 Task: Compose an email with the signature Greyson Robinson with the subject Update on a performance improvement plan and the message We have received your request and will get back to you with a resolution as soon as possible. from softage.8@softage.net to softage.4@softage.net Select the numbered list and change the font typography to strikethroughSelect the numbered list and remove the font typography strikethrough Send the email. Finally, move the email from Sent Items to the label Counseling
Action: Mouse moved to (1143, 67)
Screenshot: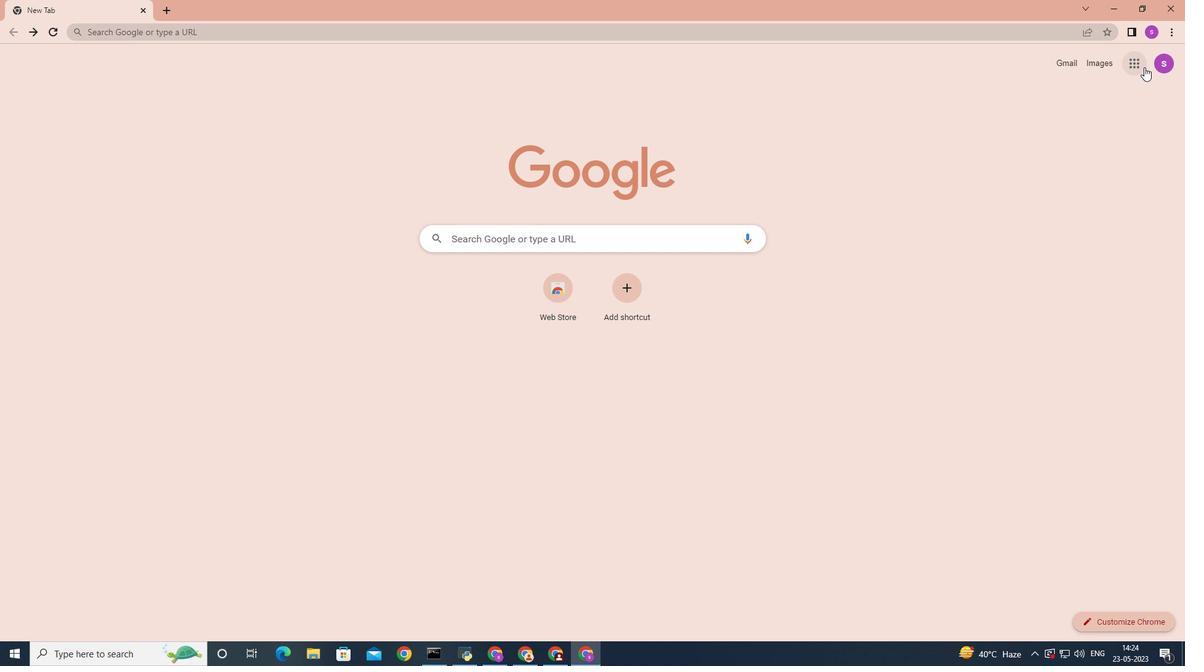 
Action: Mouse pressed left at (1143, 67)
Screenshot: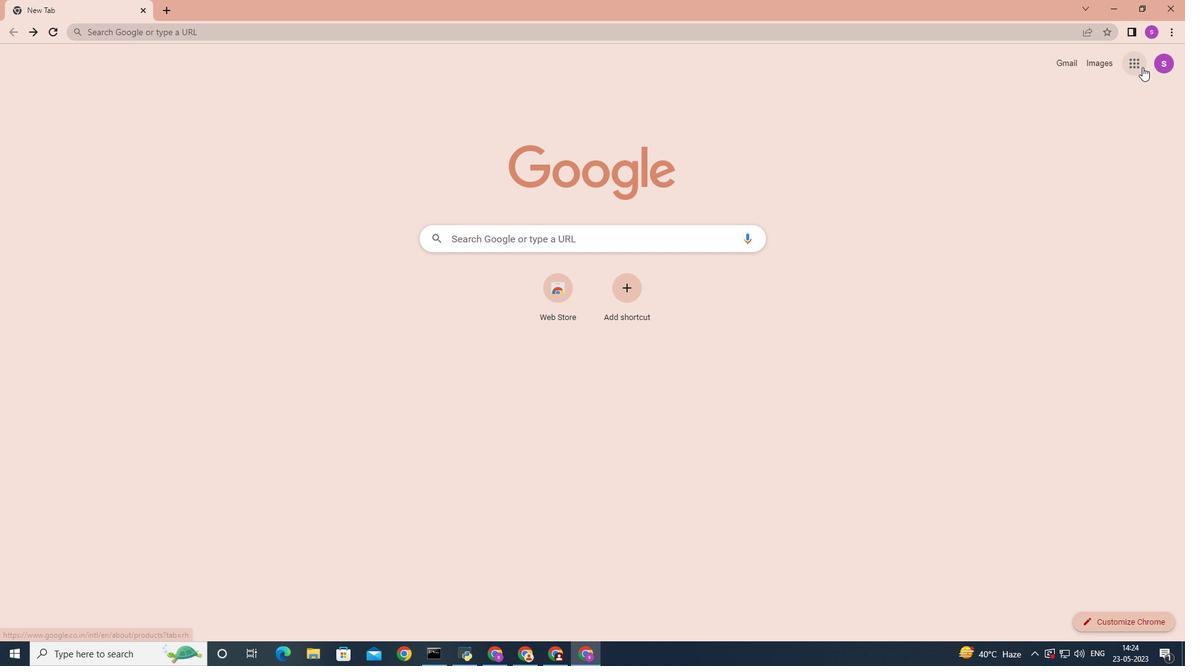 
Action: Mouse moved to (1104, 135)
Screenshot: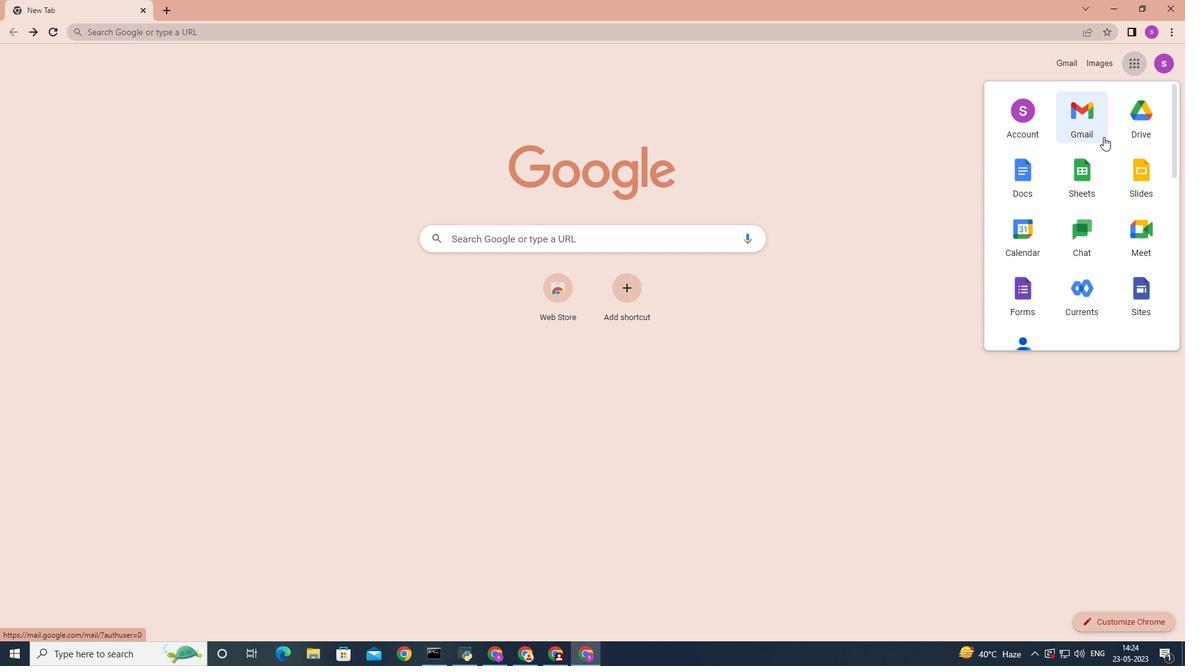 
Action: Mouse pressed left at (1104, 135)
Screenshot: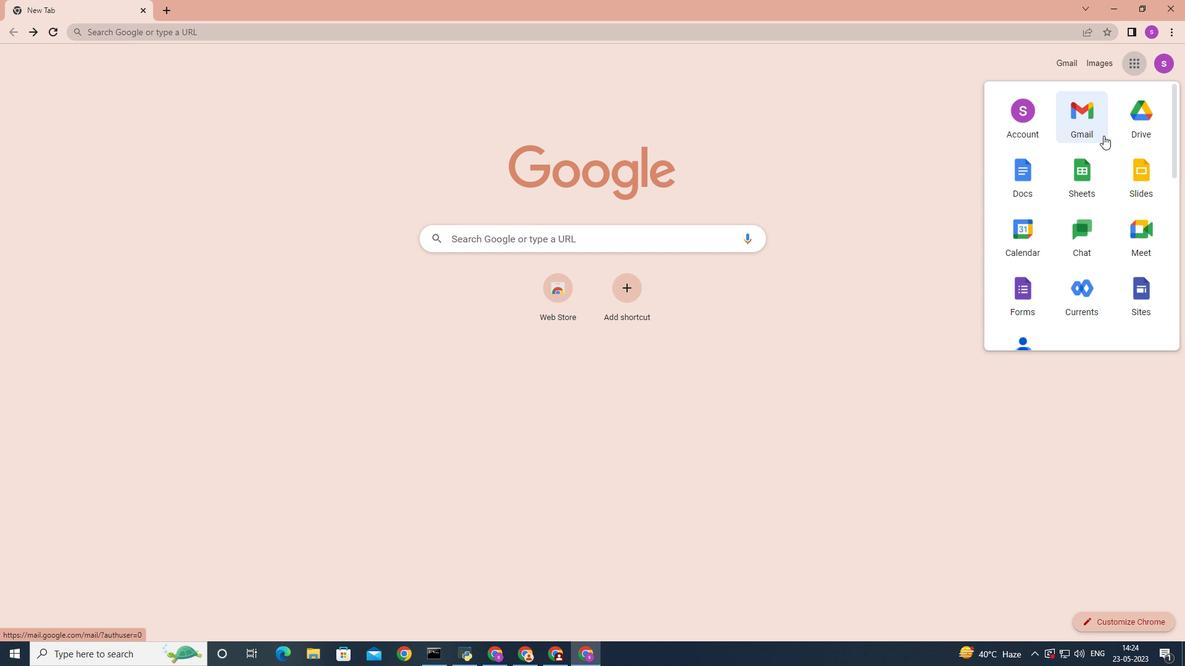 
Action: Mouse moved to (1052, 73)
Screenshot: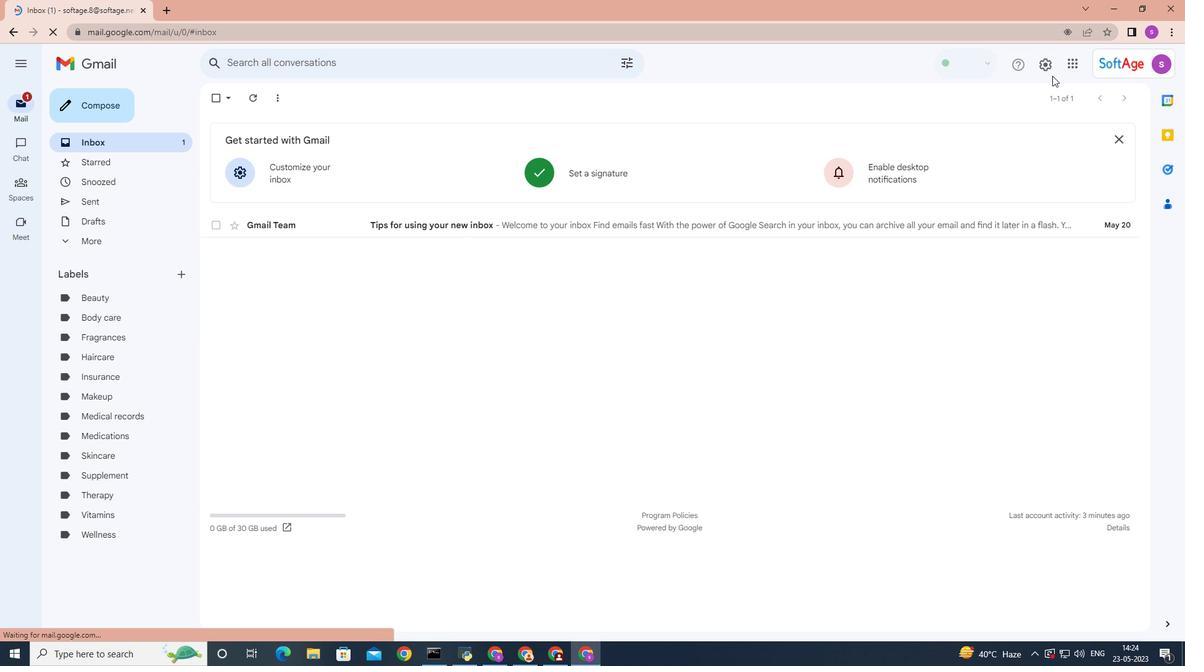 
Action: Mouse pressed left at (1052, 73)
Screenshot: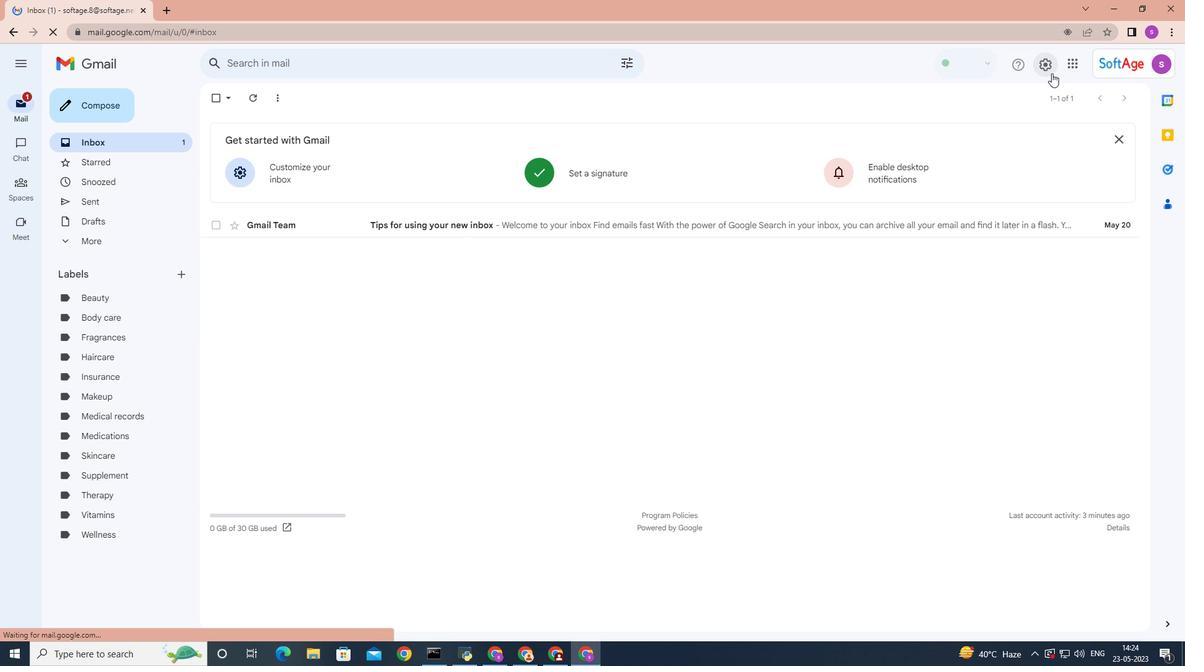 
Action: Mouse moved to (1061, 127)
Screenshot: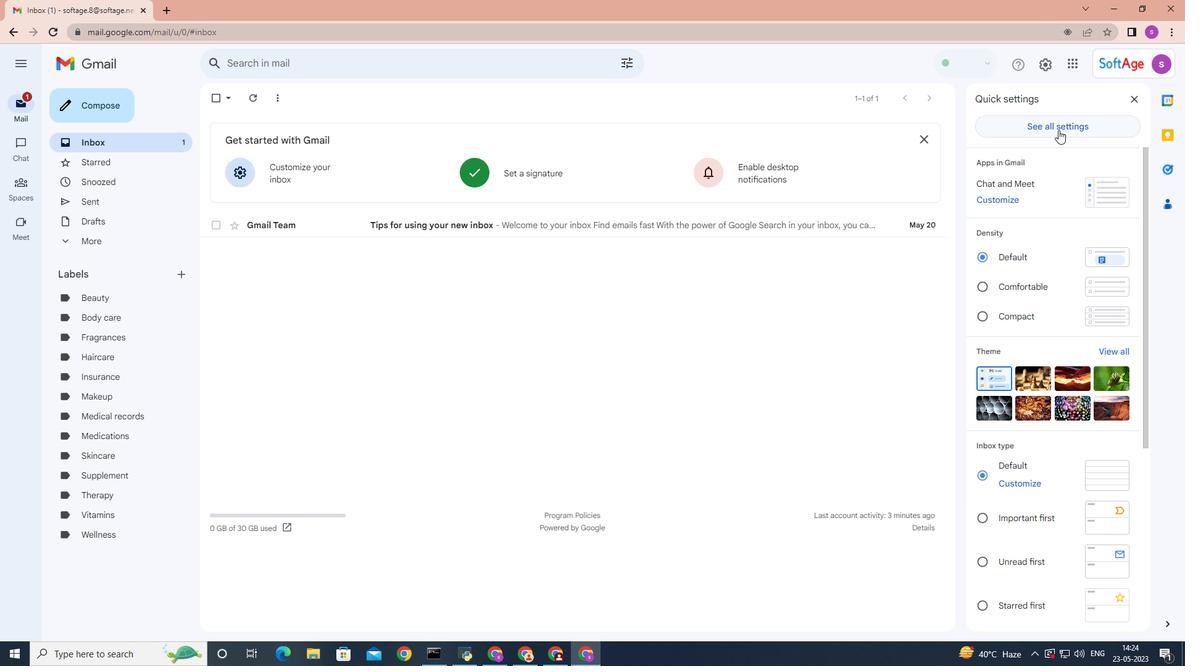 
Action: Mouse pressed left at (1061, 127)
Screenshot: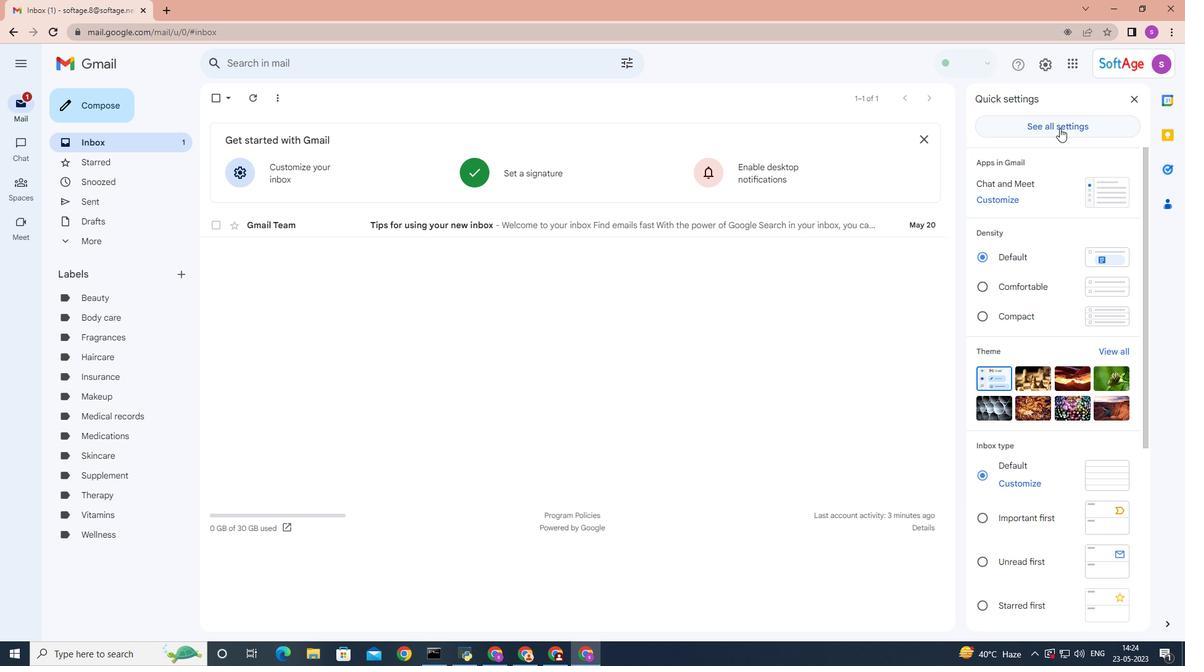 
Action: Mouse moved to (733, 331)
Screenshot: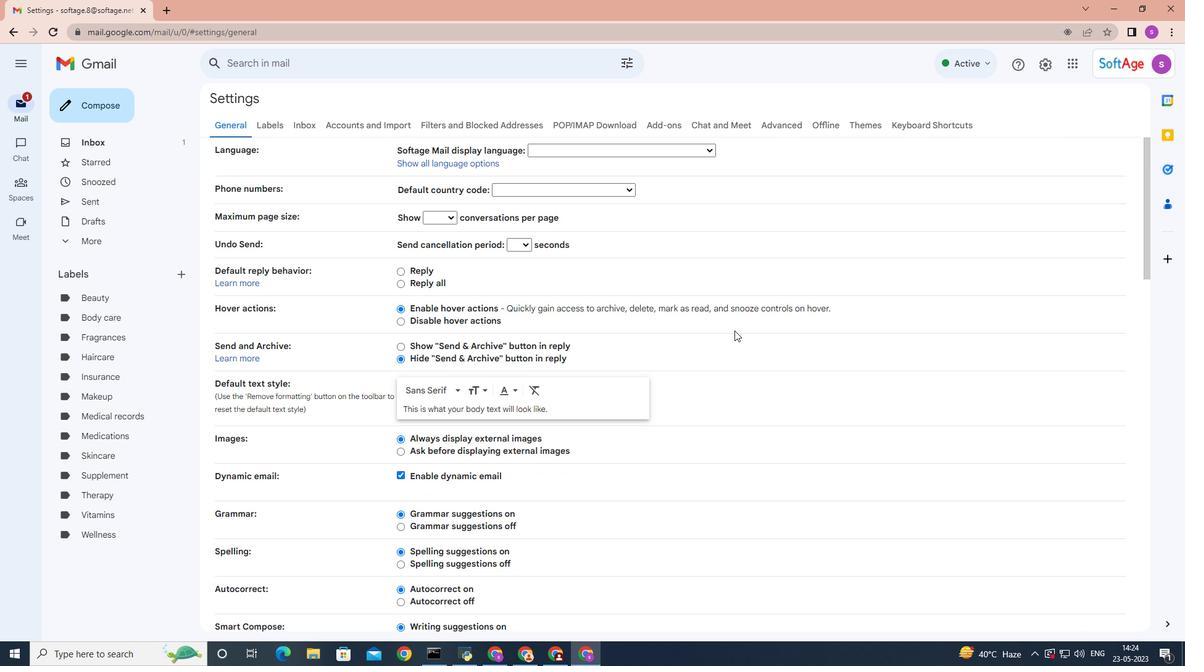 
Action: Mouse scrolled (733, 330) with delta (0, 0)
Screenshot: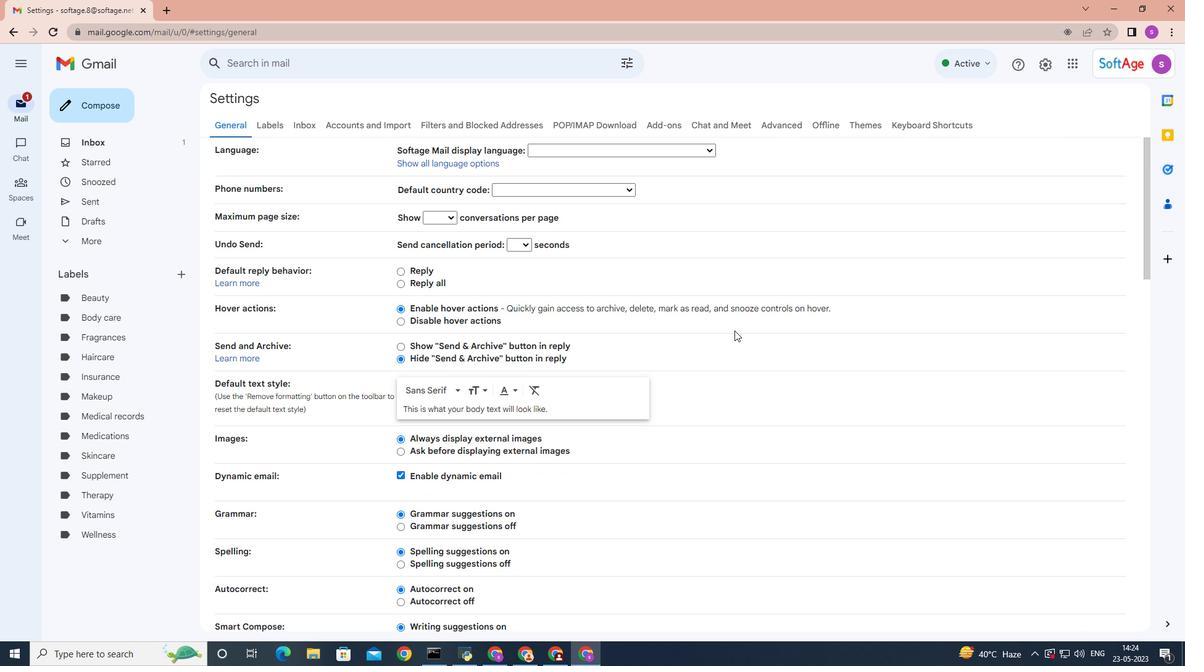 
Action: Mouse scrolled (733, 330) with delta (0, 0)
Screenshot: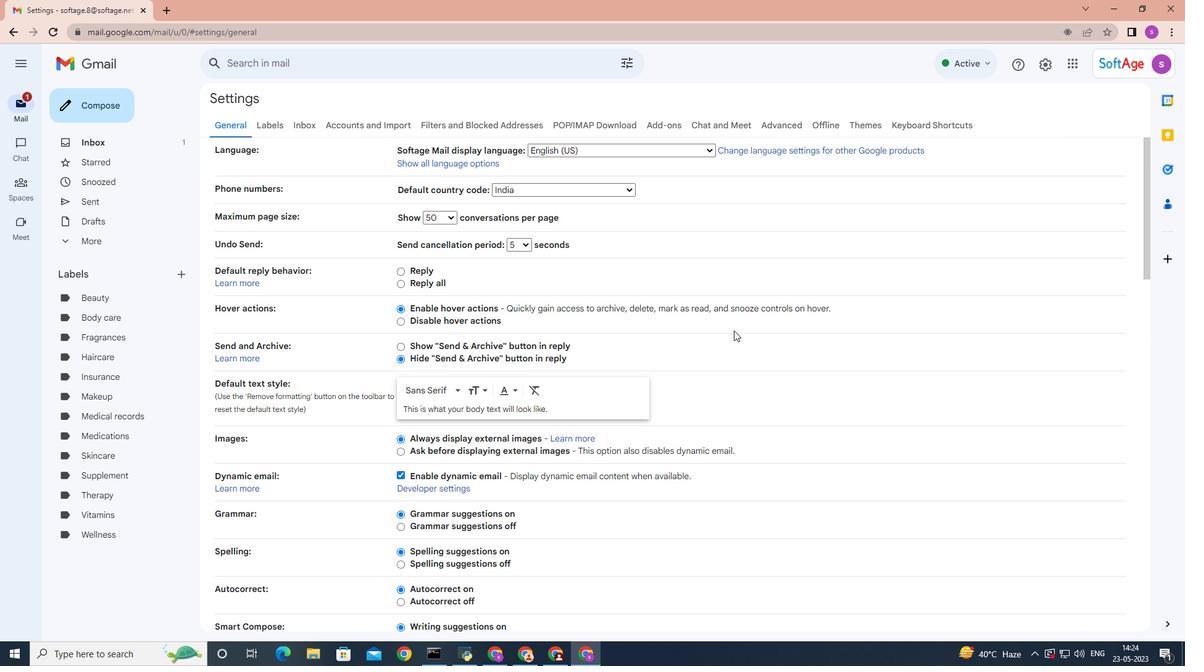 
Action: Mouse scrolled (733, 330) with delta (0, 0)
Screenshot: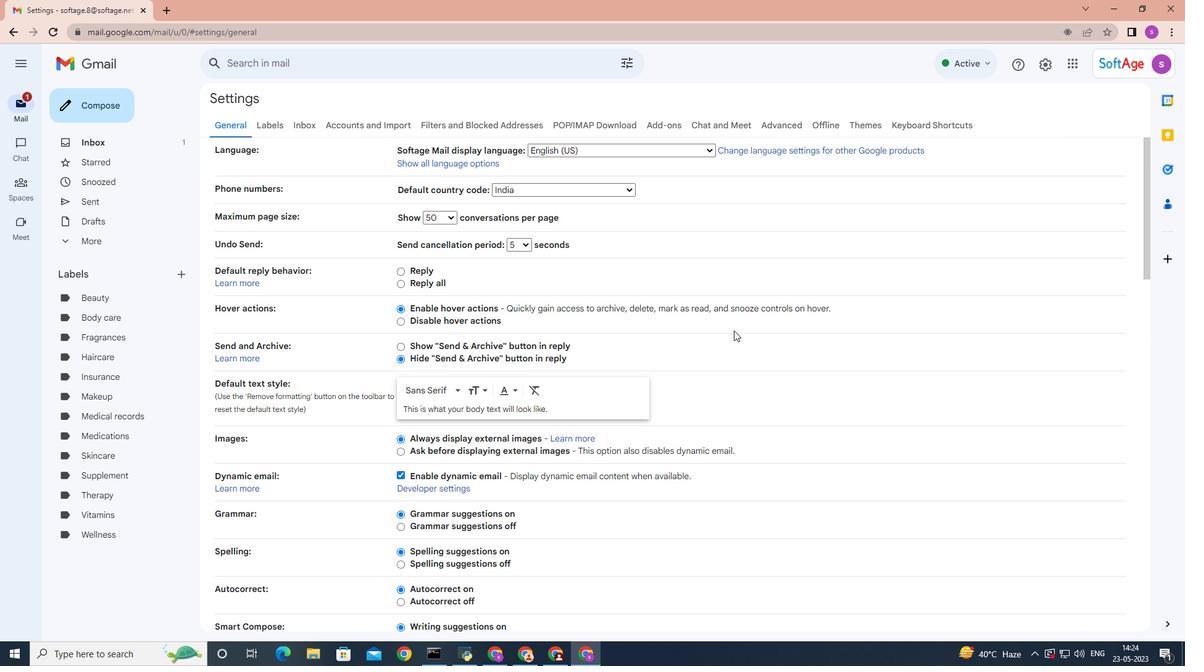 
Action: Mouse moved to (733, 331)
Screenshot: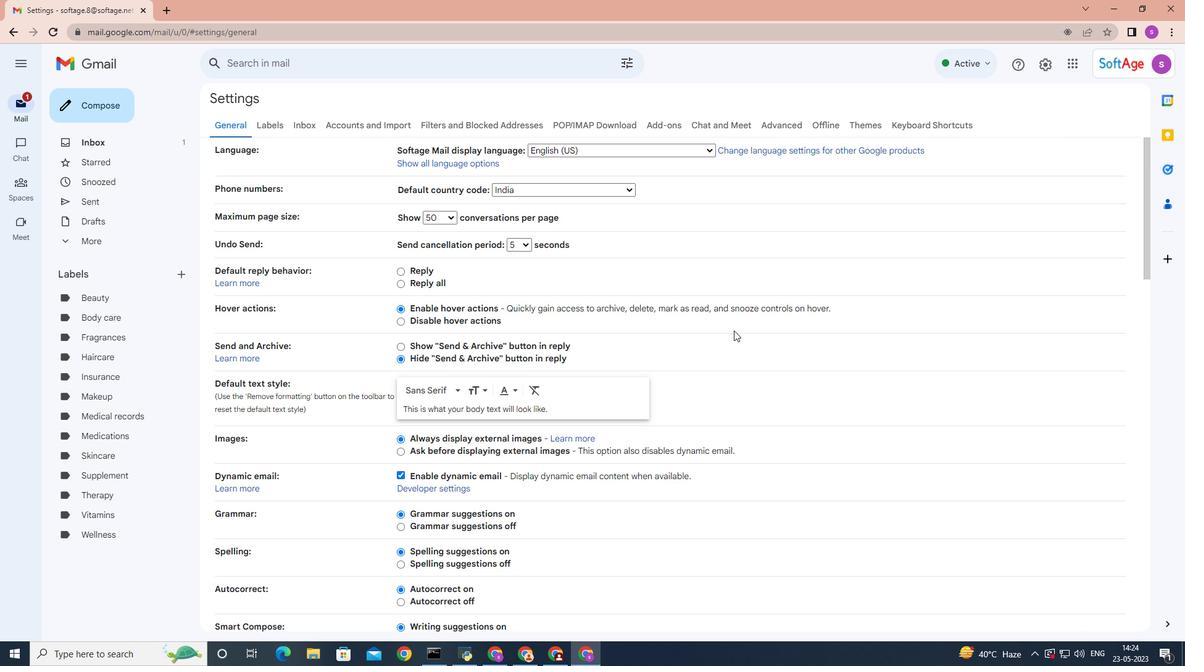 
Action: Mouse scrolled (733, 330) with delta (0, 0)
Screenshot: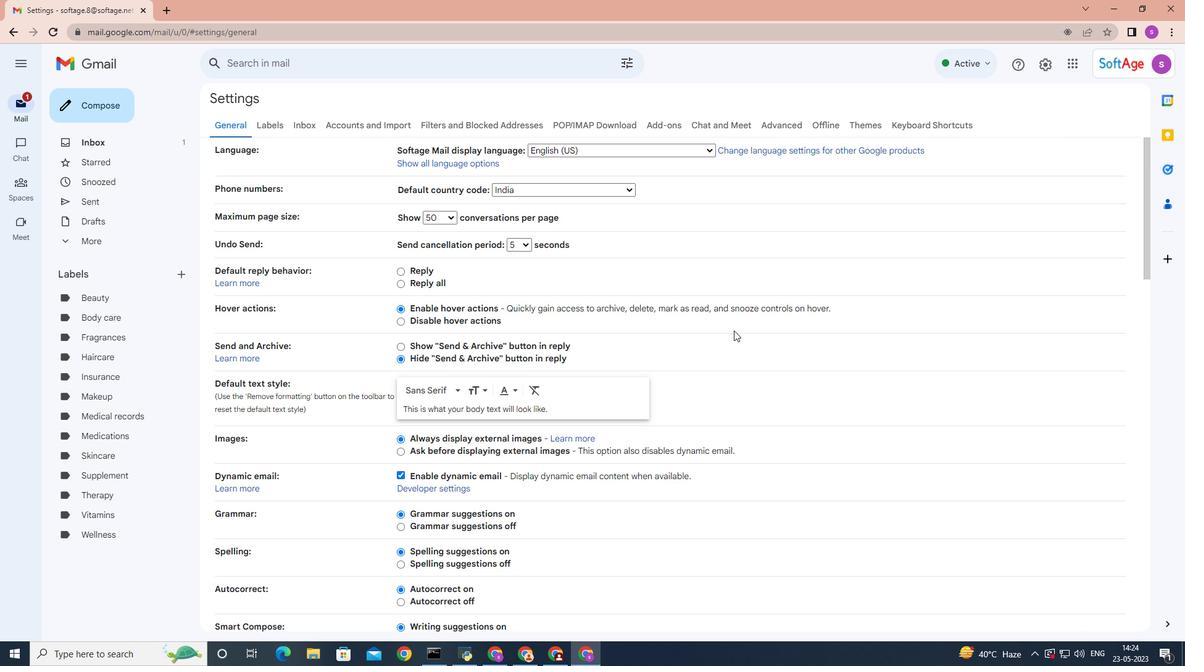 
Action: Mouse moved to (731, 331)
Screenshot: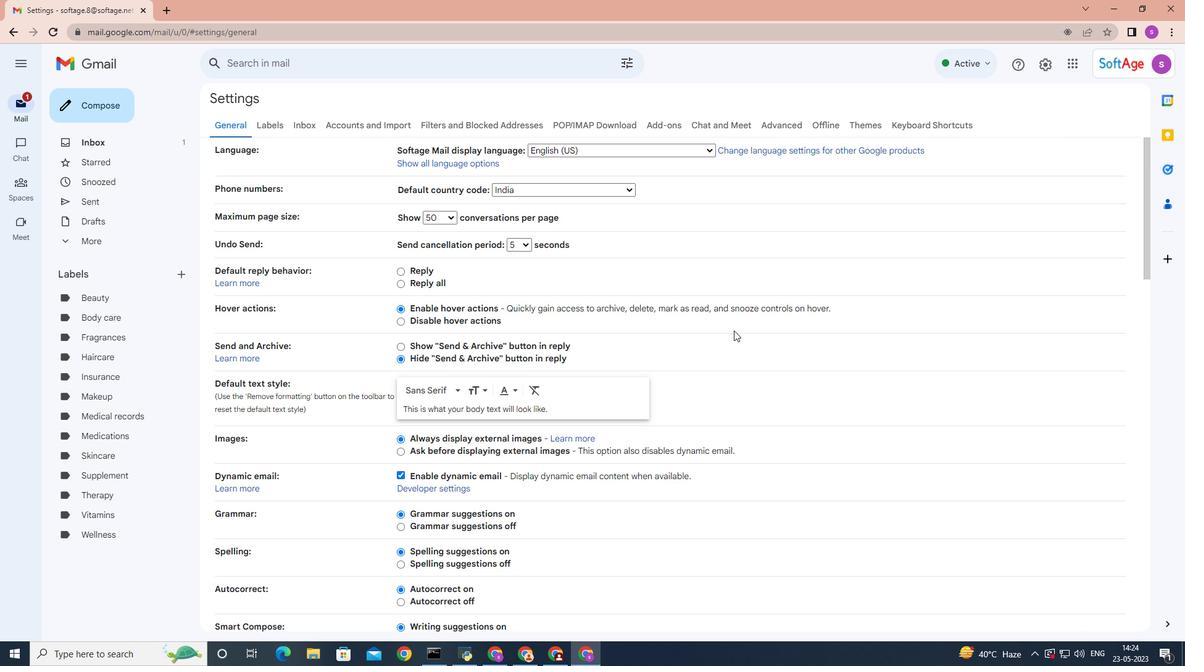 
Action: Mouse scrolled (731, 330) with delta (0, 0)
Screenshot: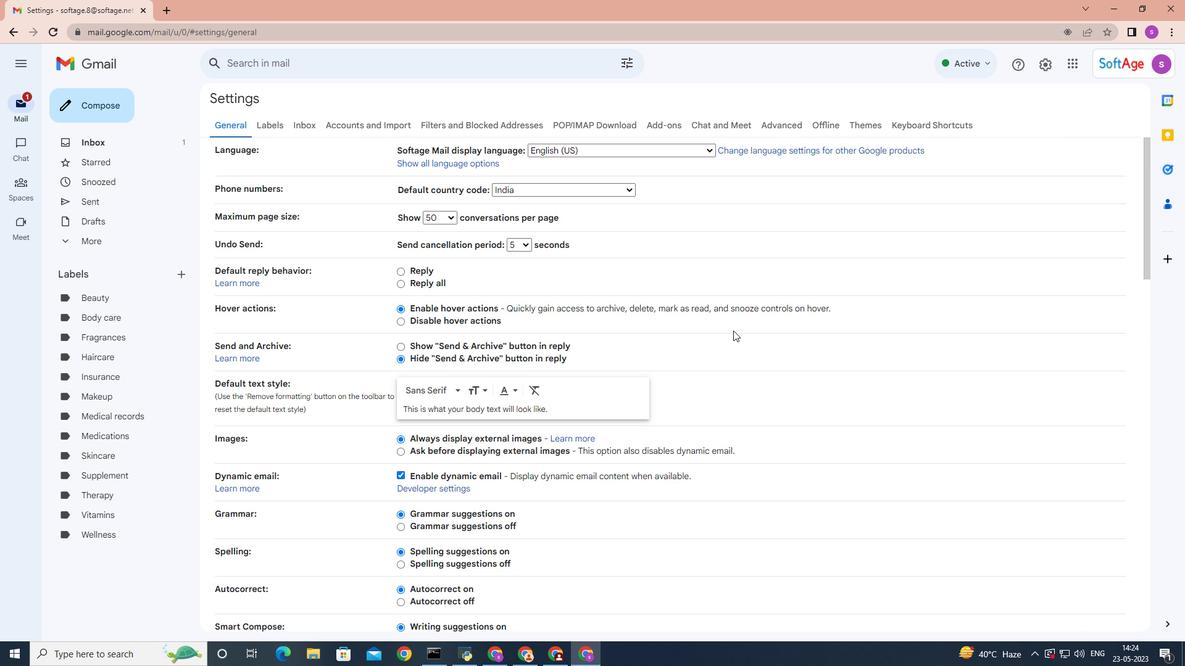 
Action: Mouse moved to (731, 331)
Screenshot: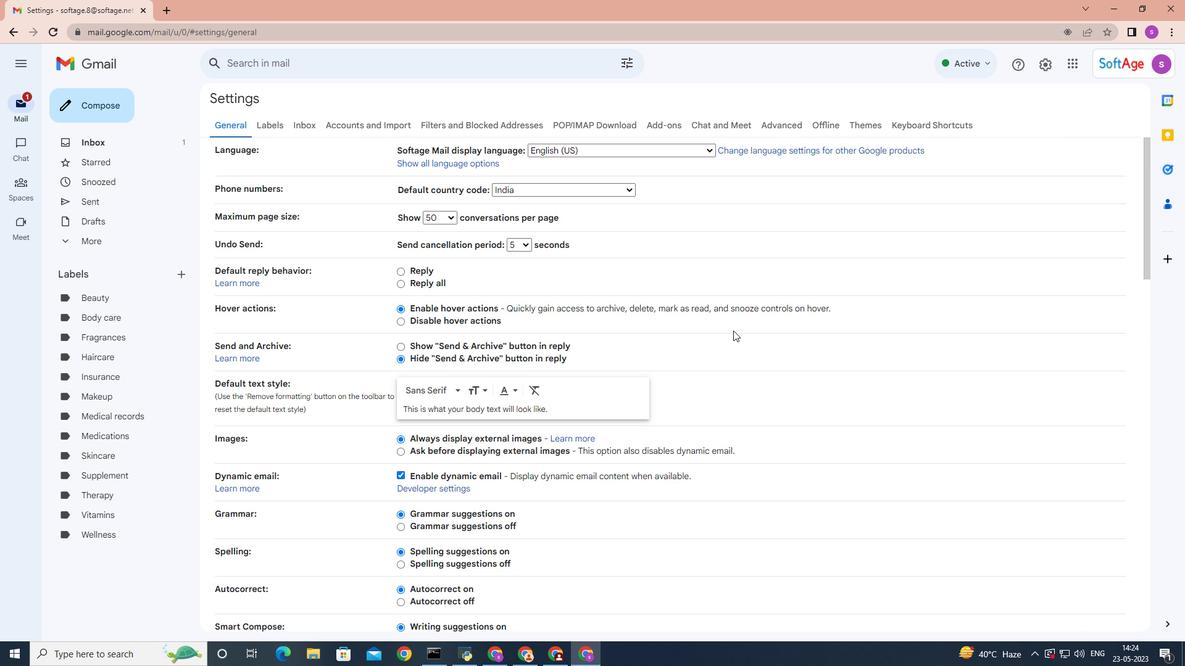 
Action: Mouse scrolled (731, 330) with delta (0, 0)
Screenshot: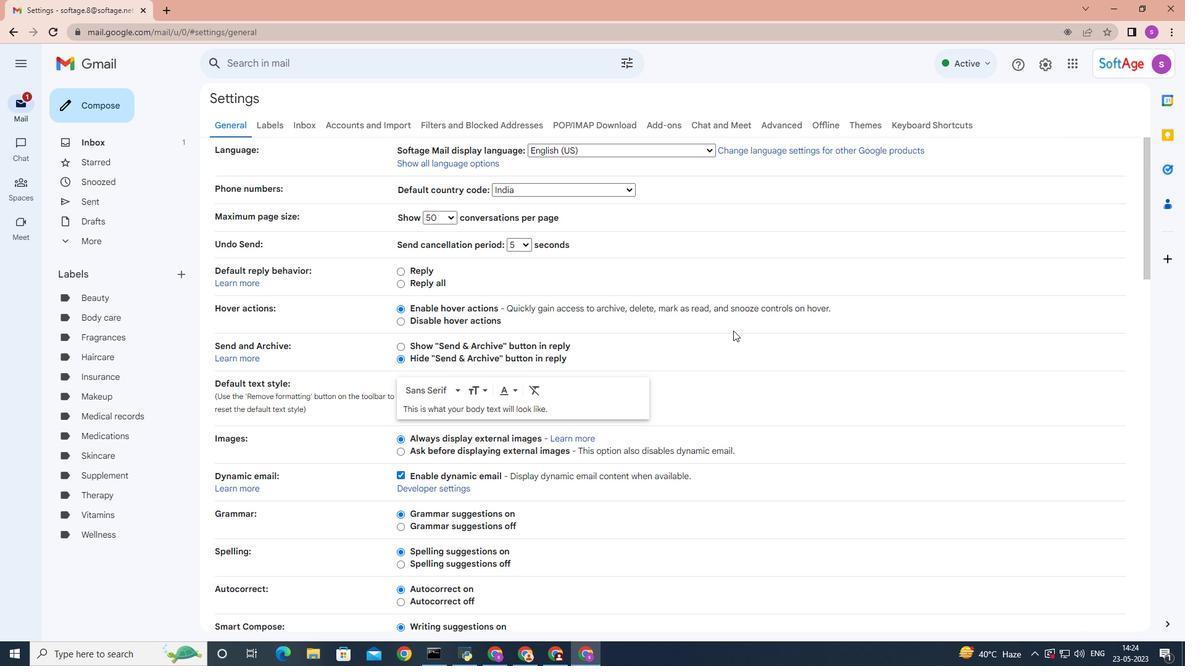 
Action: Mouse moved to (731, 329)
Screenshot: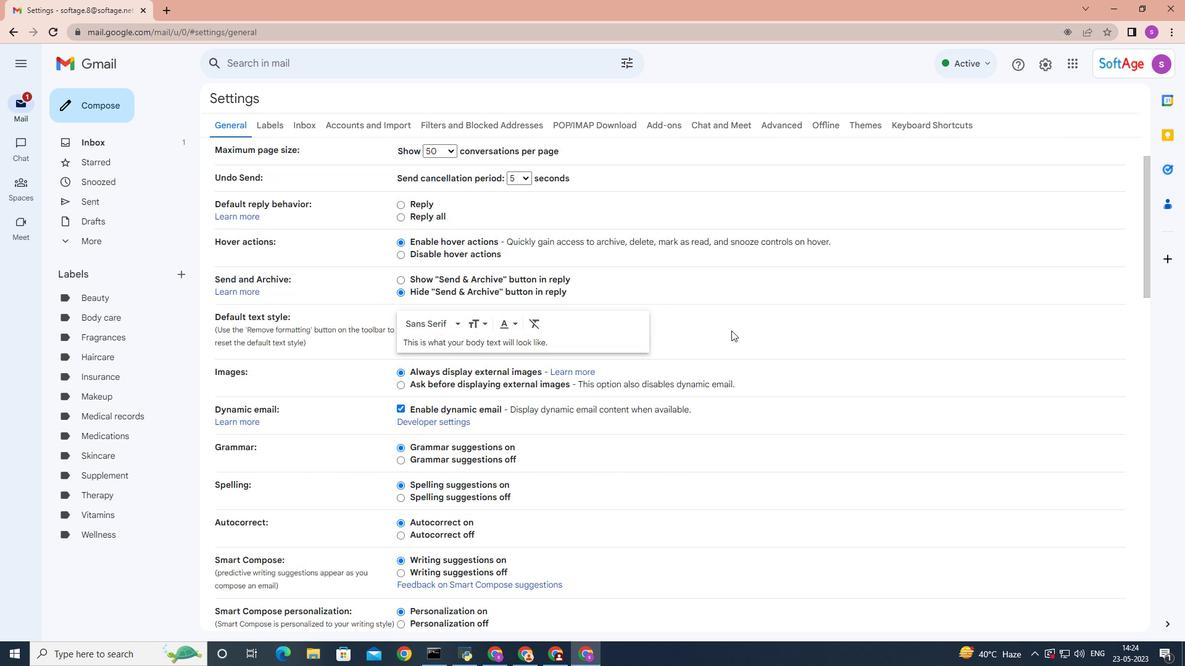 
Action: Mouse scrolled (731, 329) with delta (0, 0)
Screenshot: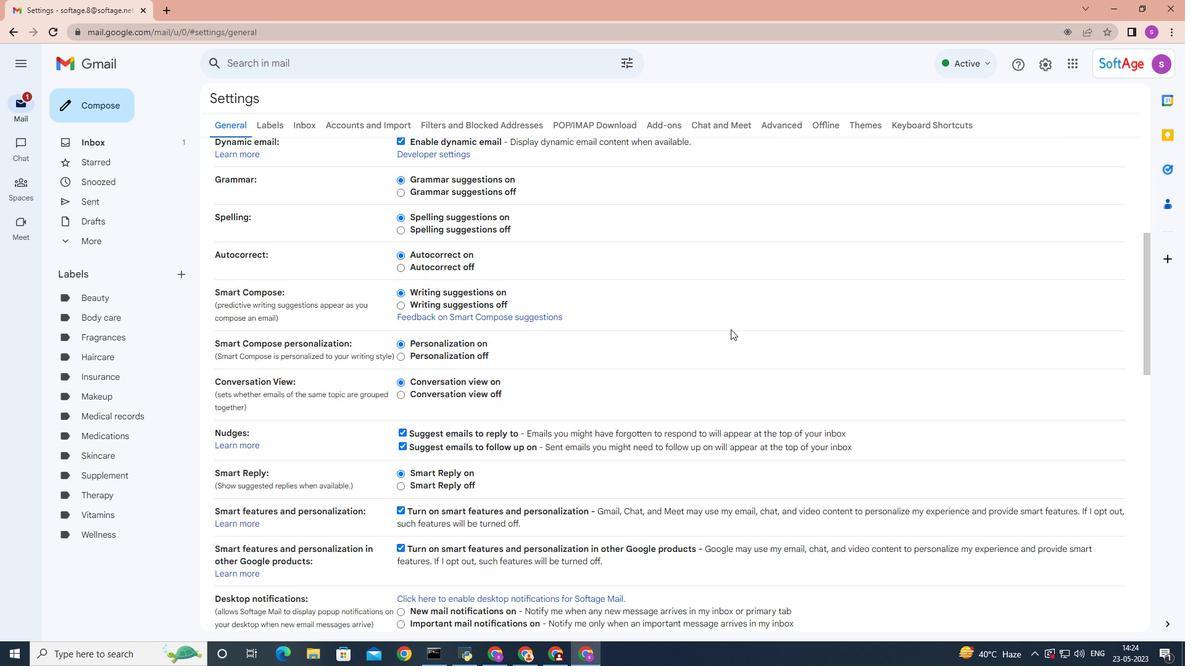 
Action: Mouse scrolled (731, 329) with delta (0, 0)
Screenshot: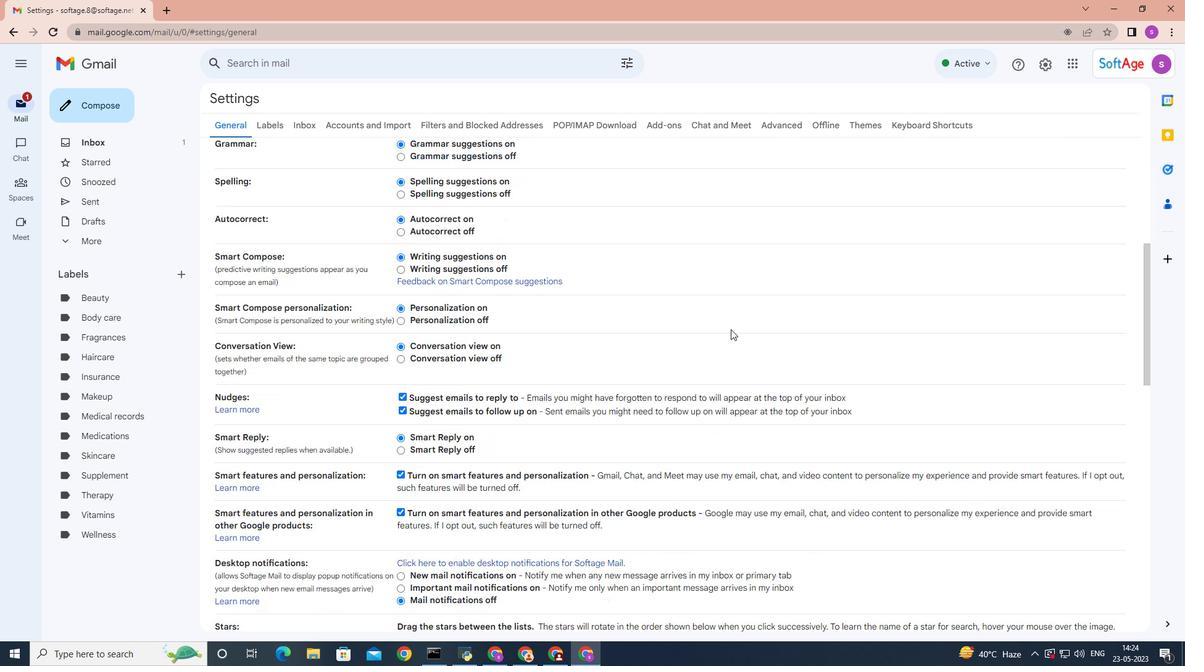 
Action: Mouse scrolled (731, 329) with delta (0, 0)
Screenshot: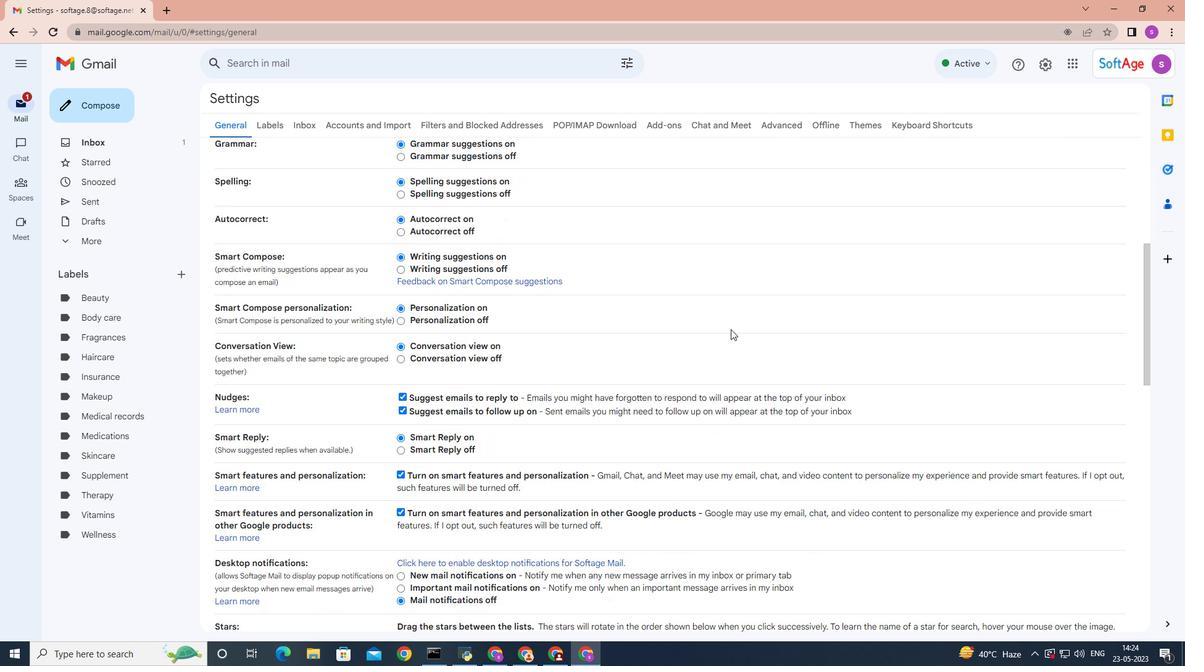 
Action: Mouse scrolled (731, 329) with delta (0, 0)
Screenshot: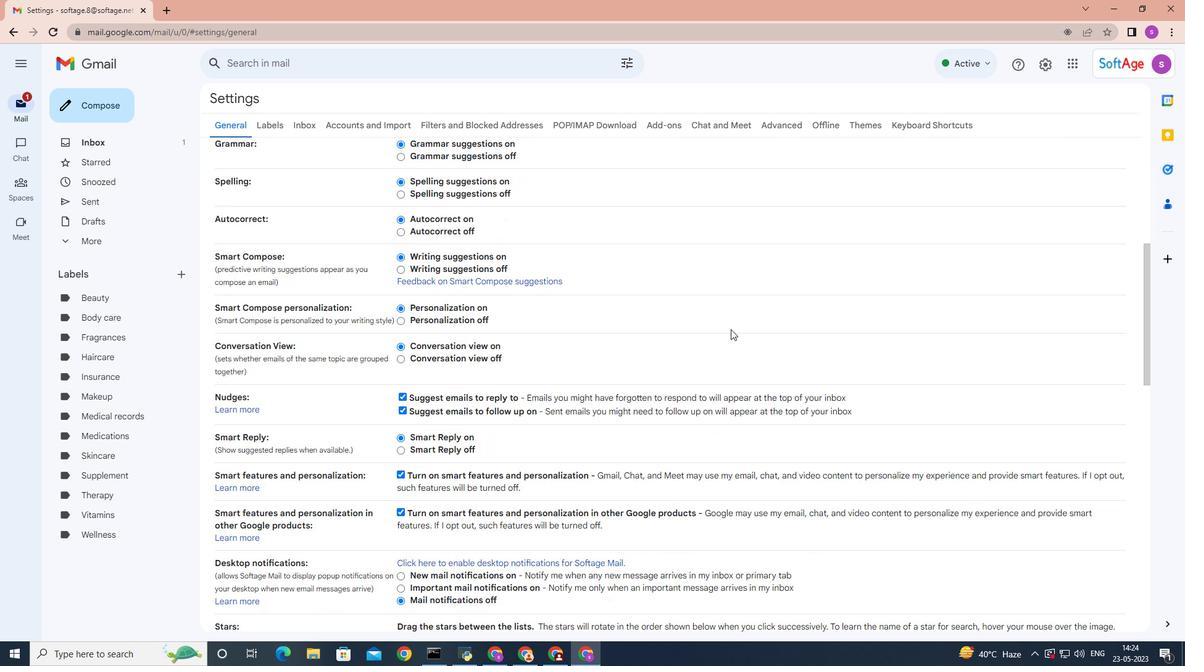 
Action: Mouse scrolled (731, 329) with delta (0, 0)
Screenshot: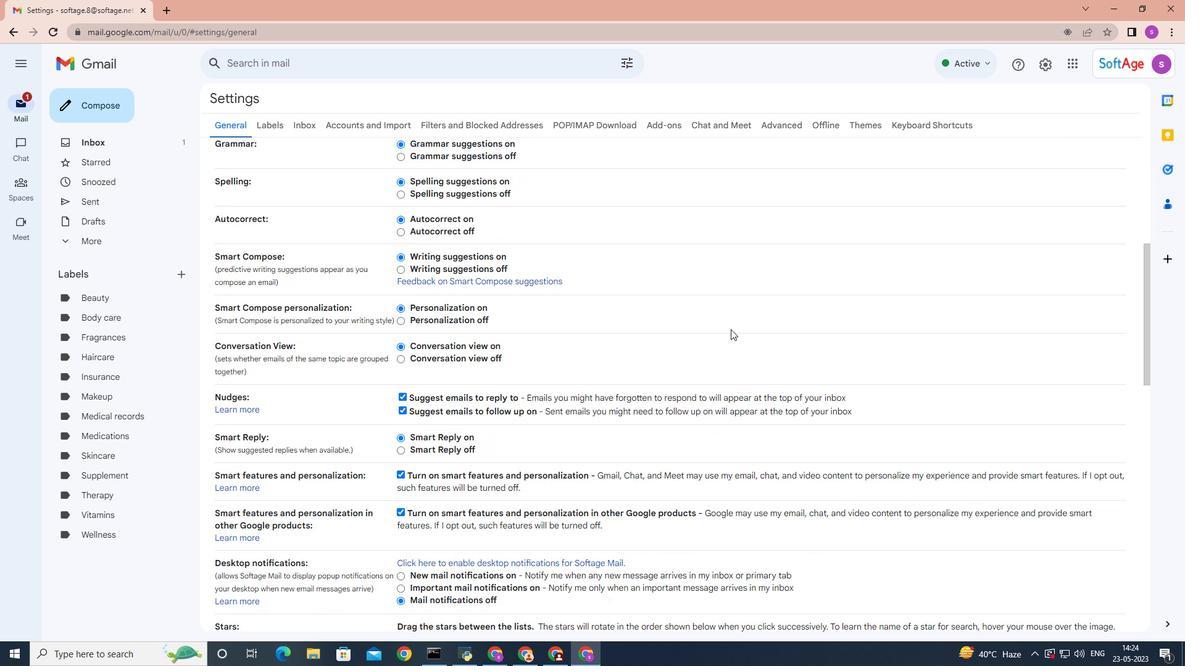
Action: Mouse moved to (731, 329)
Screenshot: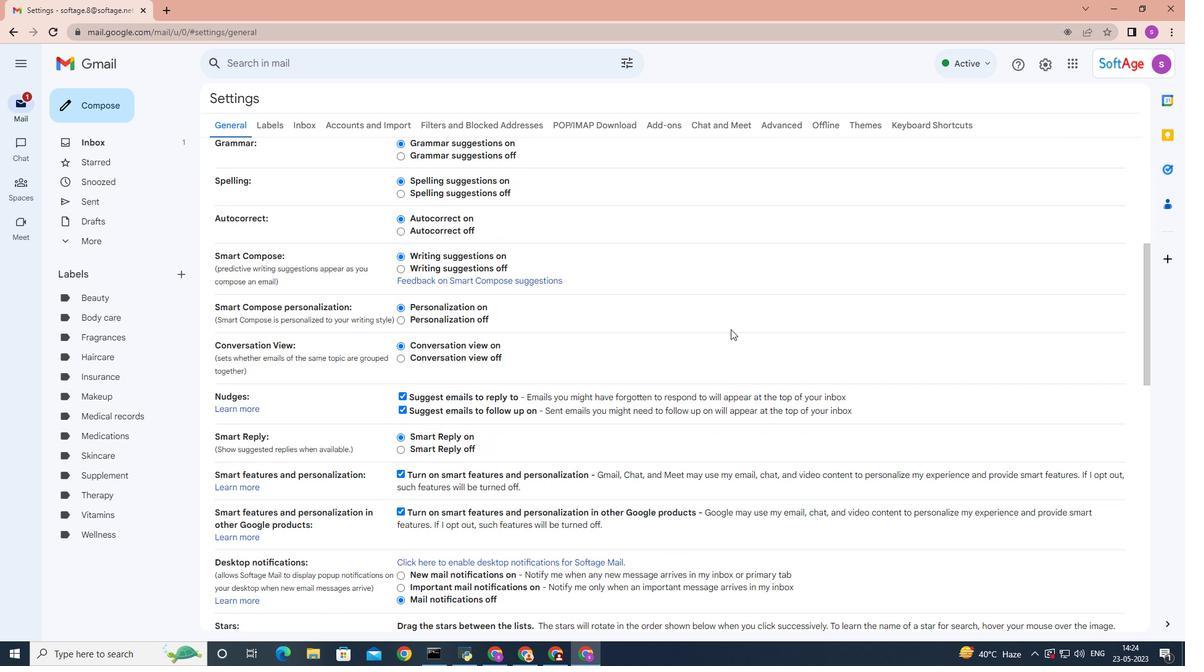 
Action: Mouse scrolled (731, 329) with delta (0, 0)
Screenshot: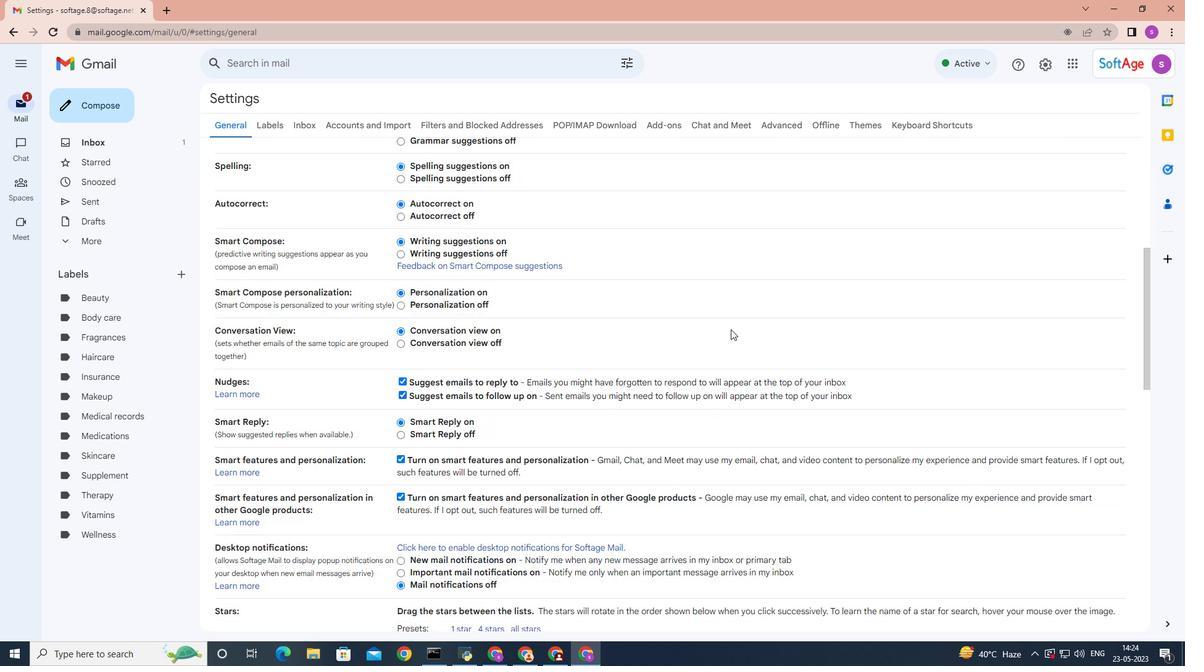 
Action: Mouse moved to (726, 345)
Screenshot: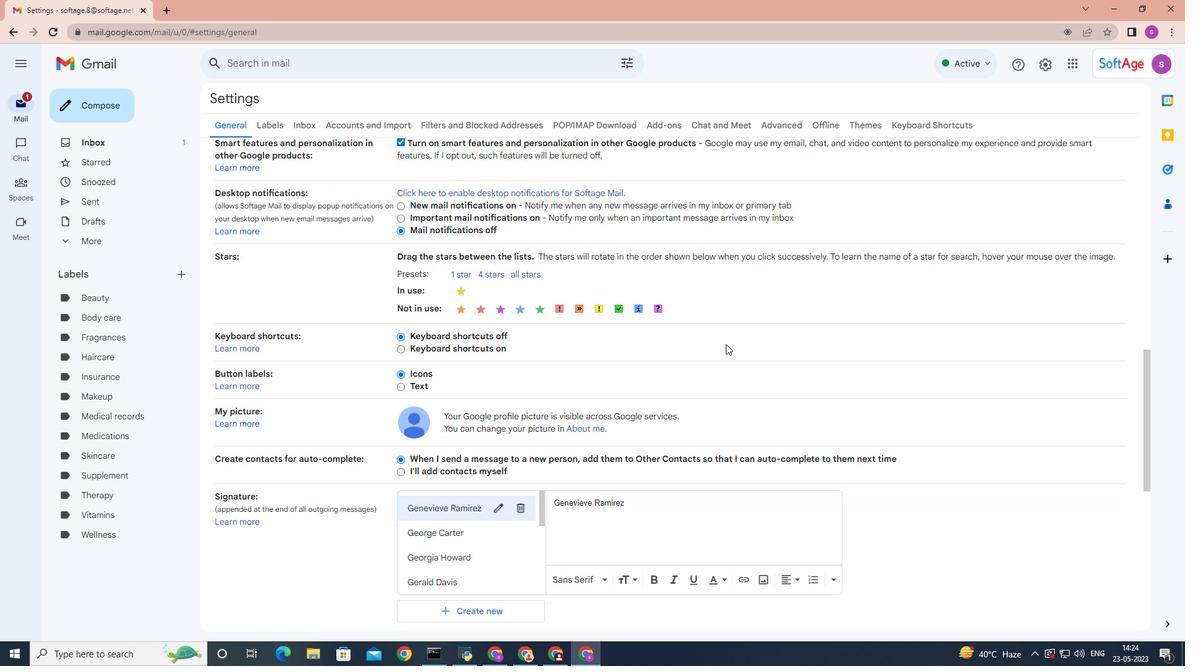 
Action: Mouse scrolled (726, 344) with delta (0, 0)
Screenshot: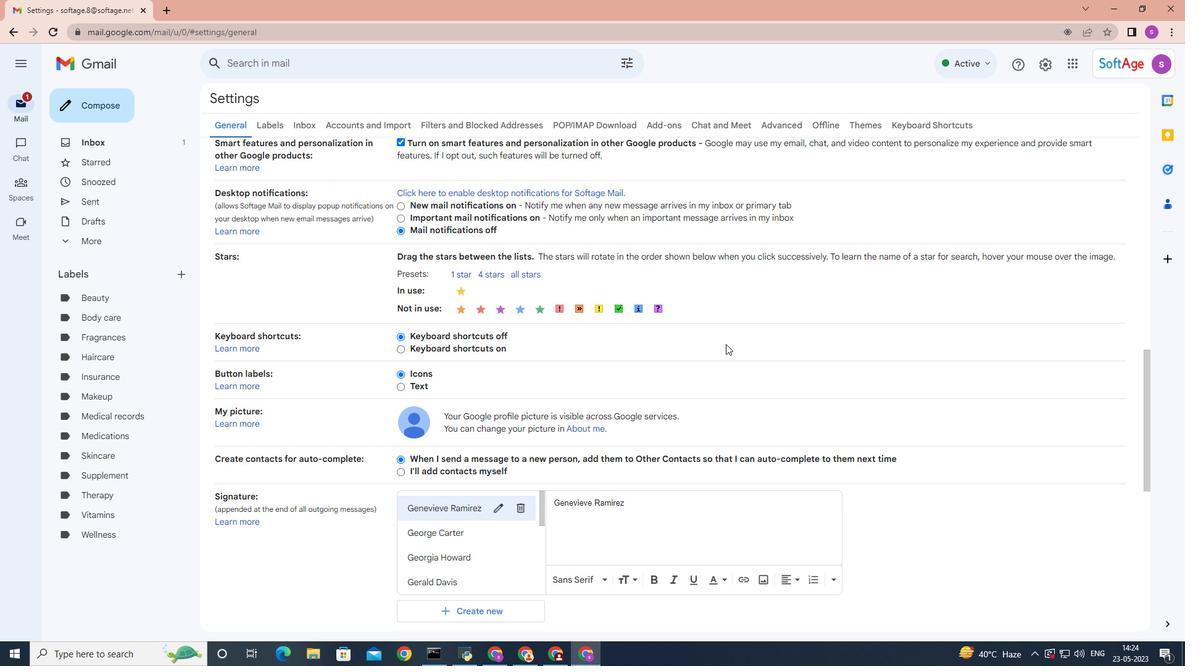 
Action: Mouse scrolled (726, 344) with delta (0, 0)
Screenshot: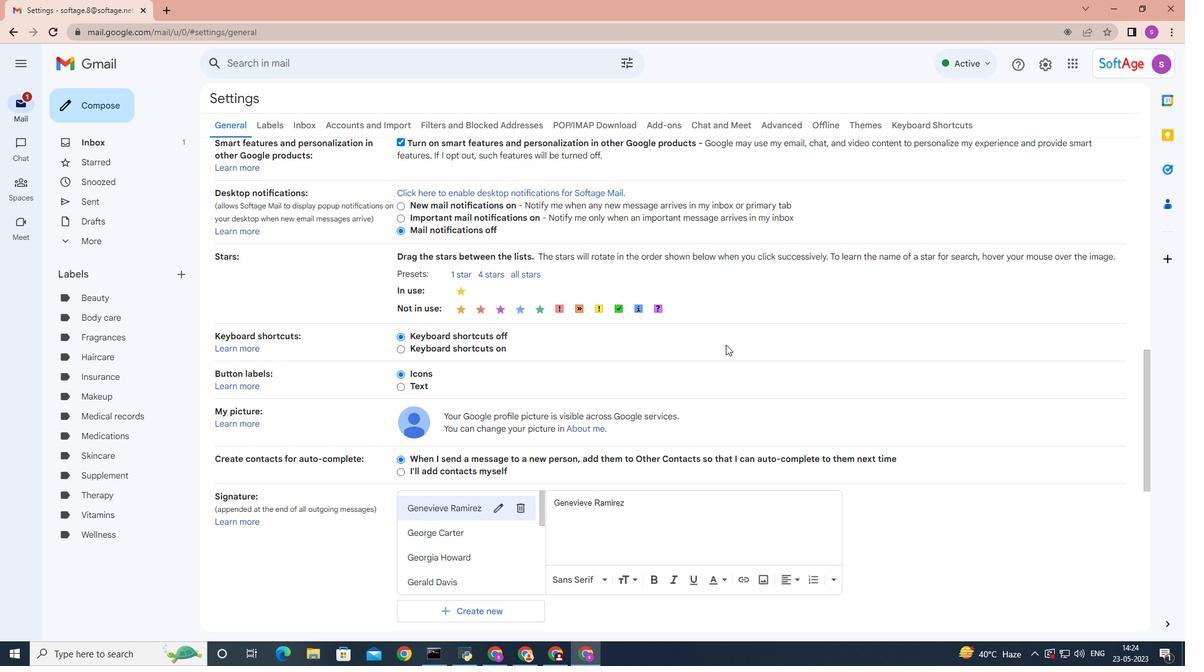 
Action: Mouse scrolled (726, 344) with delta (0, 0)
Screenshot: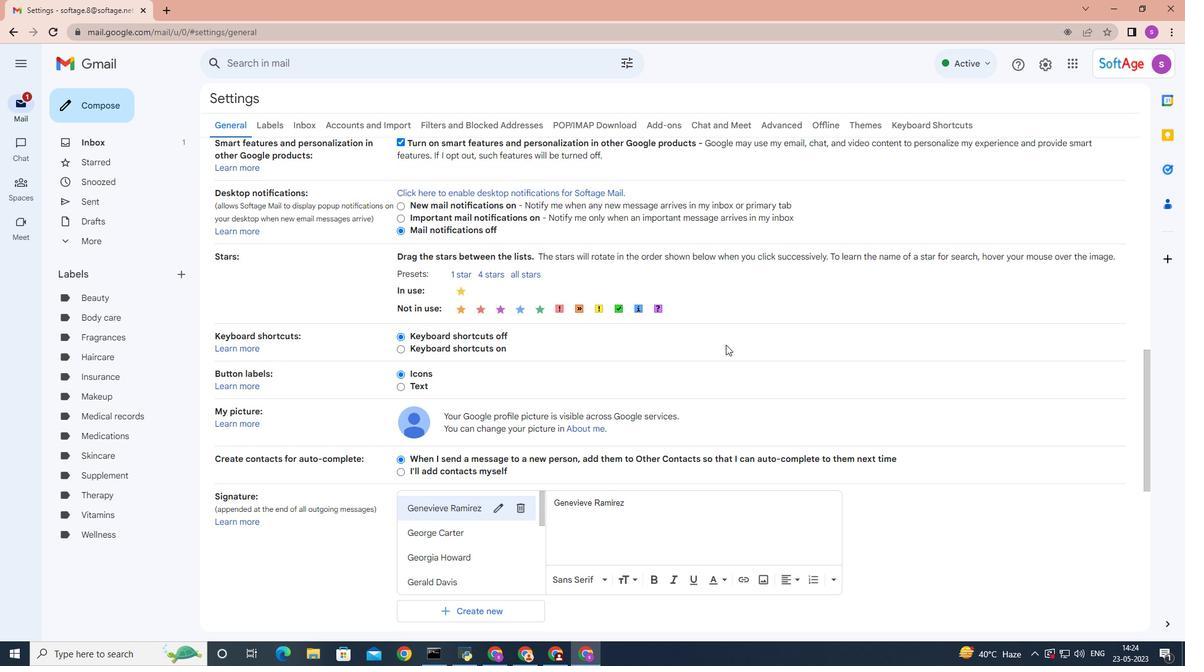 
Action: Mouse moved to (505, 422)
Screenshot: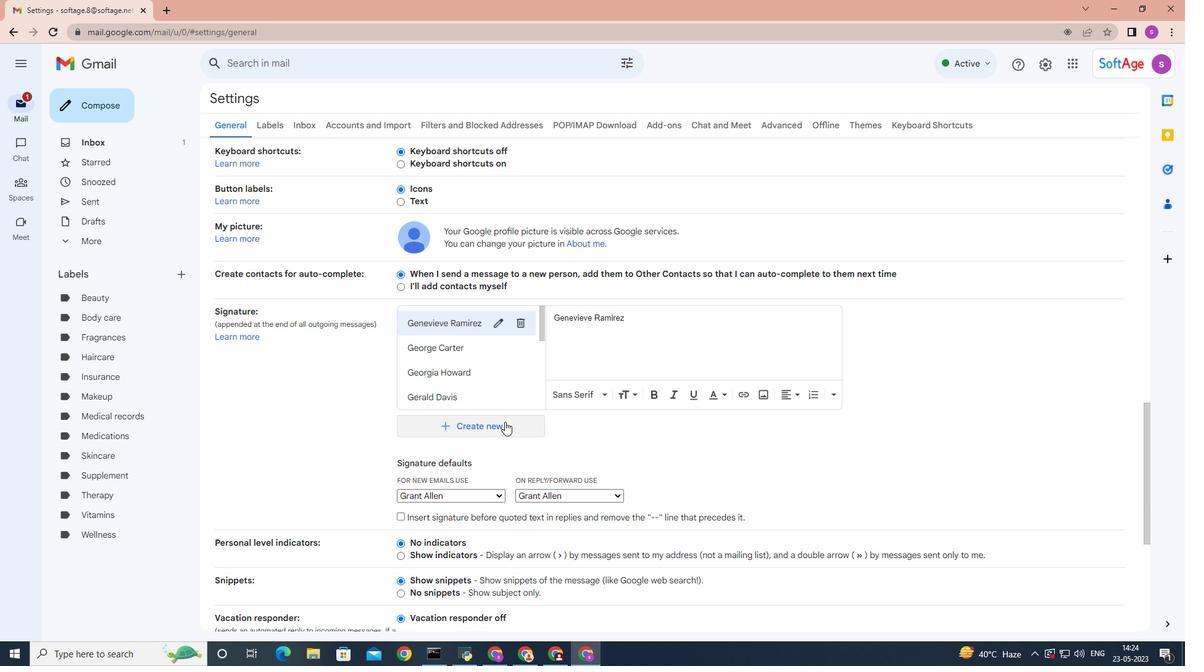 
Action: Mouse pressed left at (505, 422)
Screenshot: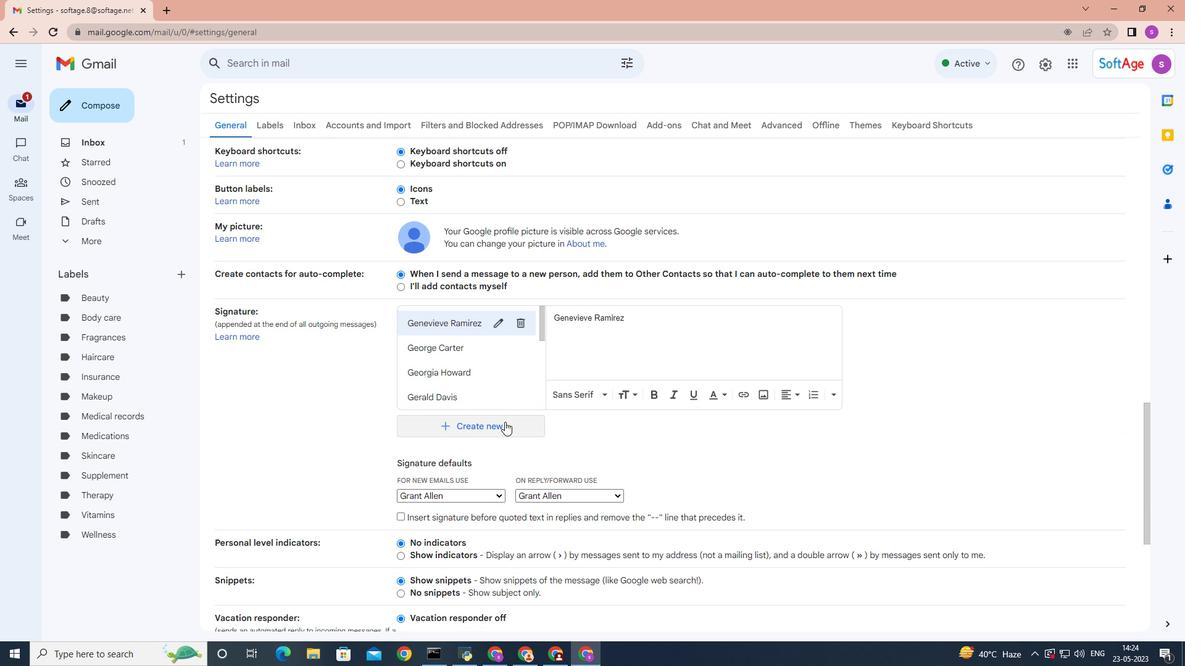 
Action: Key pressed <Key.shift>Greyson<Key.space><Key.shift>Robinson
Screenshot: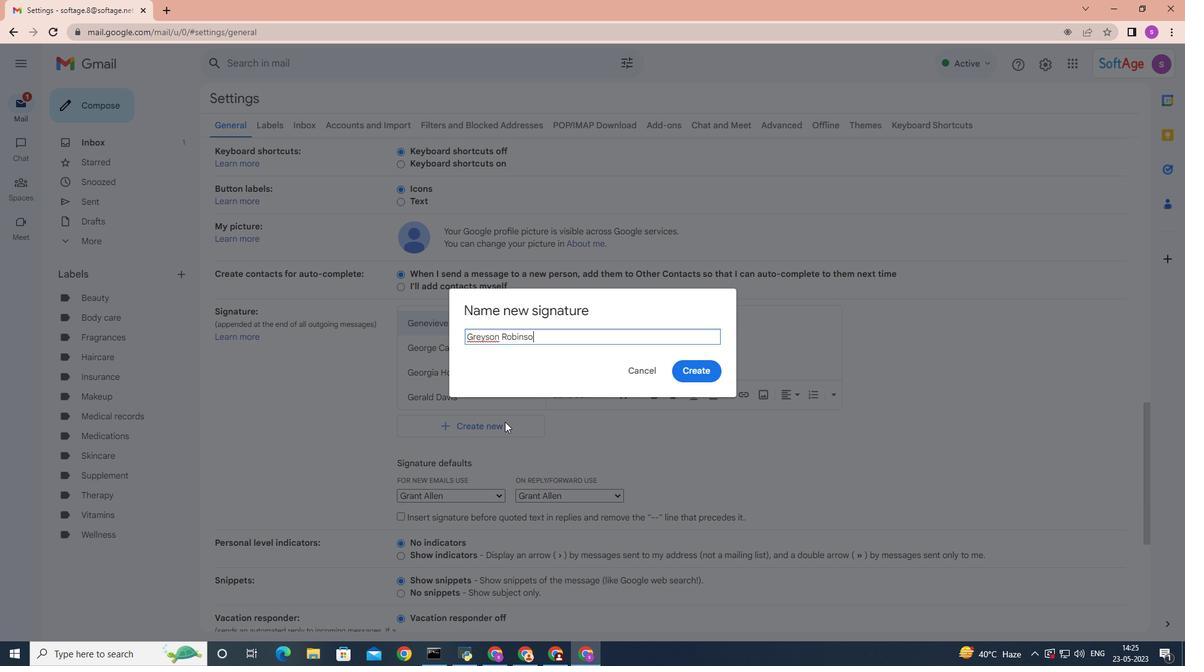 
Action: Mouse moved to (692, 375)
Screenshot: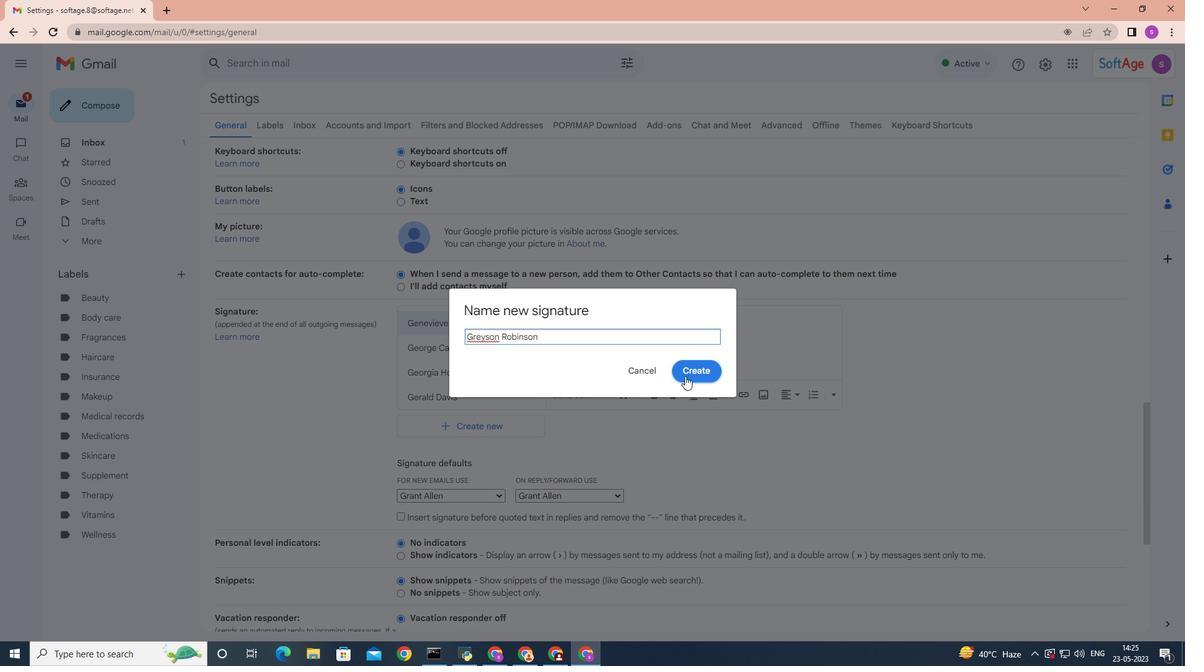 
Action: Mouse pressed left at (692, 375)
Screenshot: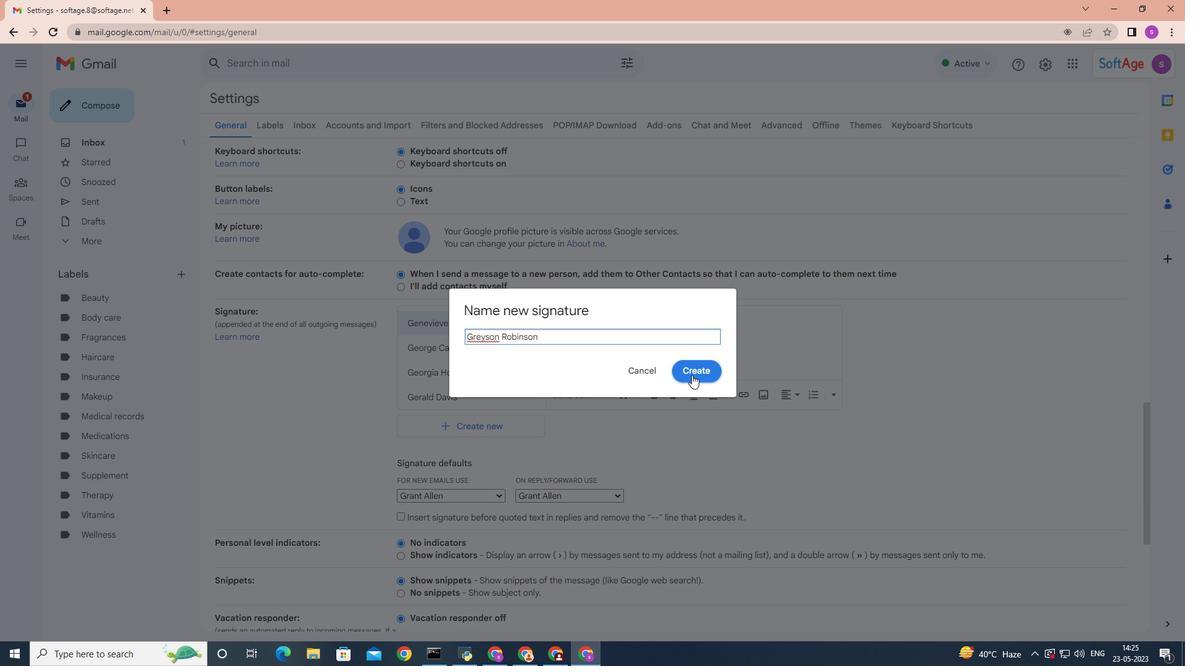 
Action: Mouse moved to (693, 374)
Screenshot: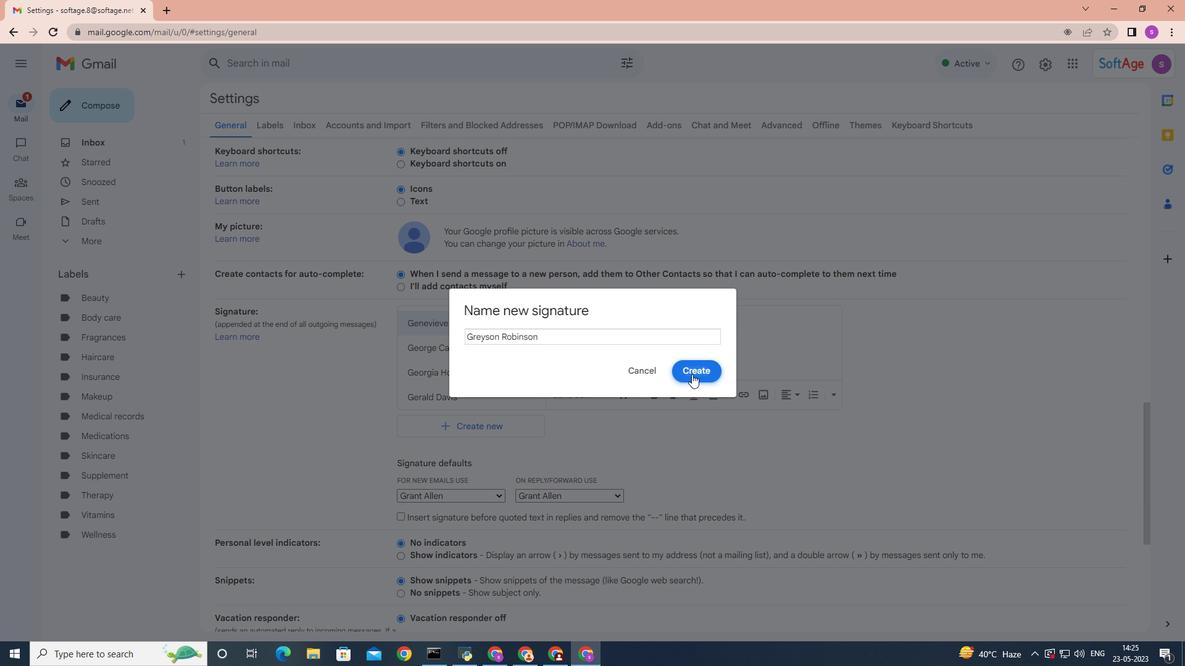 
Action: Key pressed <Key.shift>Greyson<Key.space><Key.shift>Robinson
Screenshot: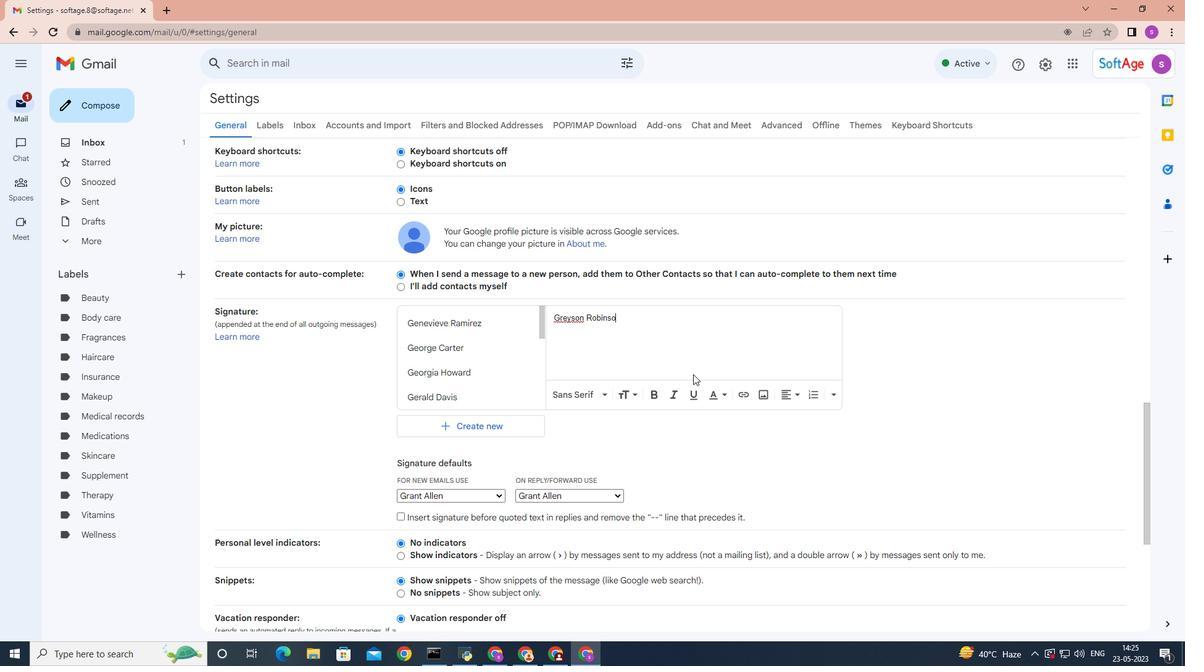 
Action: Mouse moved to (495, 500)
Screenshot: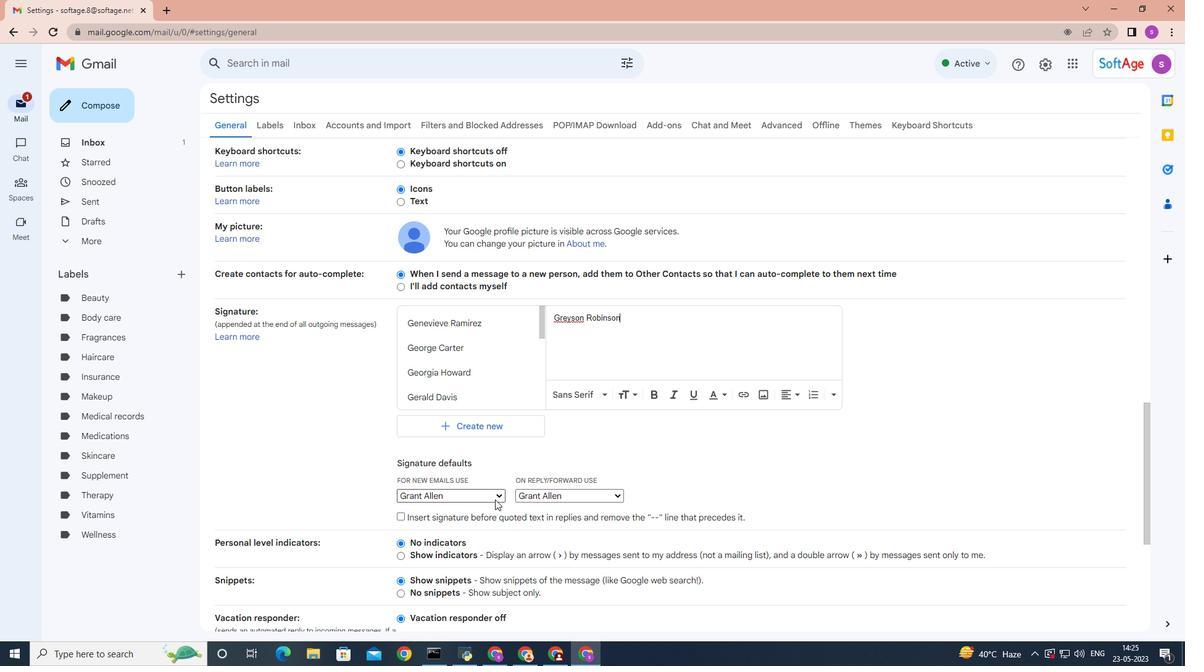 
Action: Mouse pressed left at (495, 500)
Screenshot: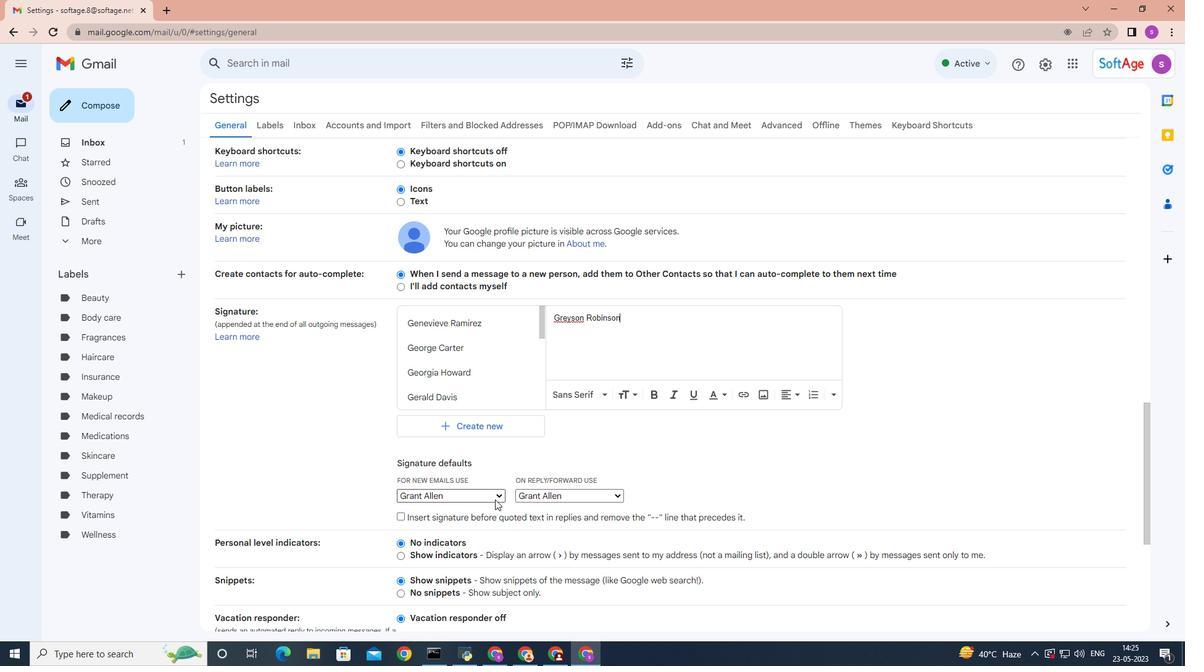 
Action: Mouse moved to (481, 486)
Screenshot: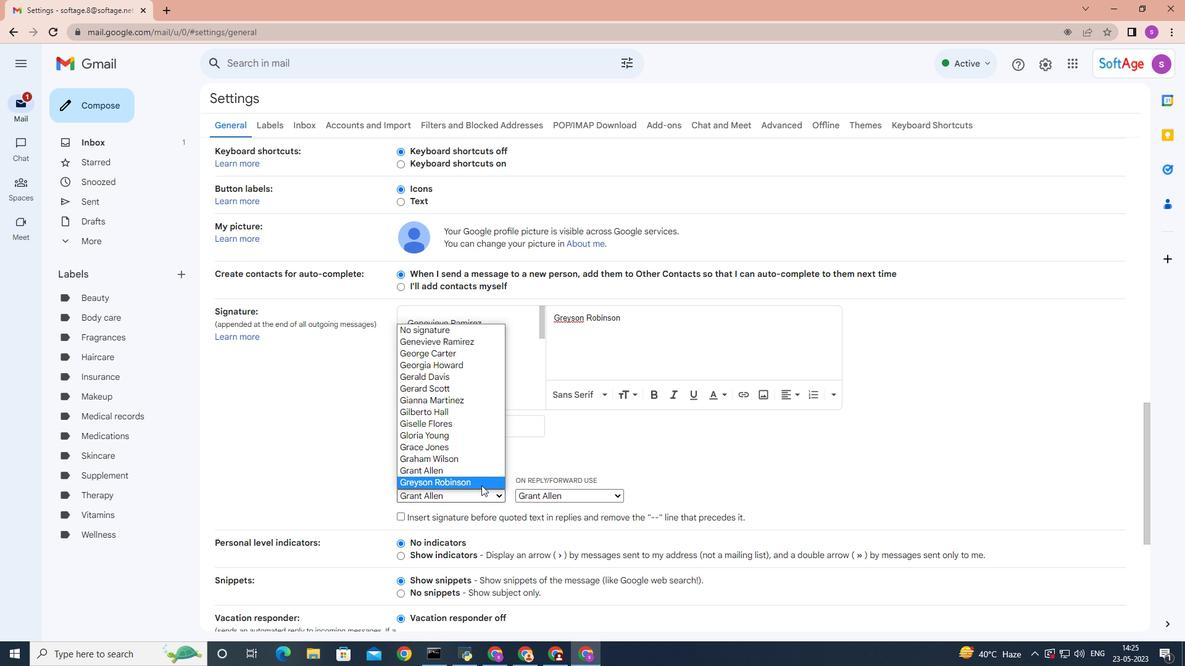
Action: Mouse pressed left at (481, 486)
Screenshot: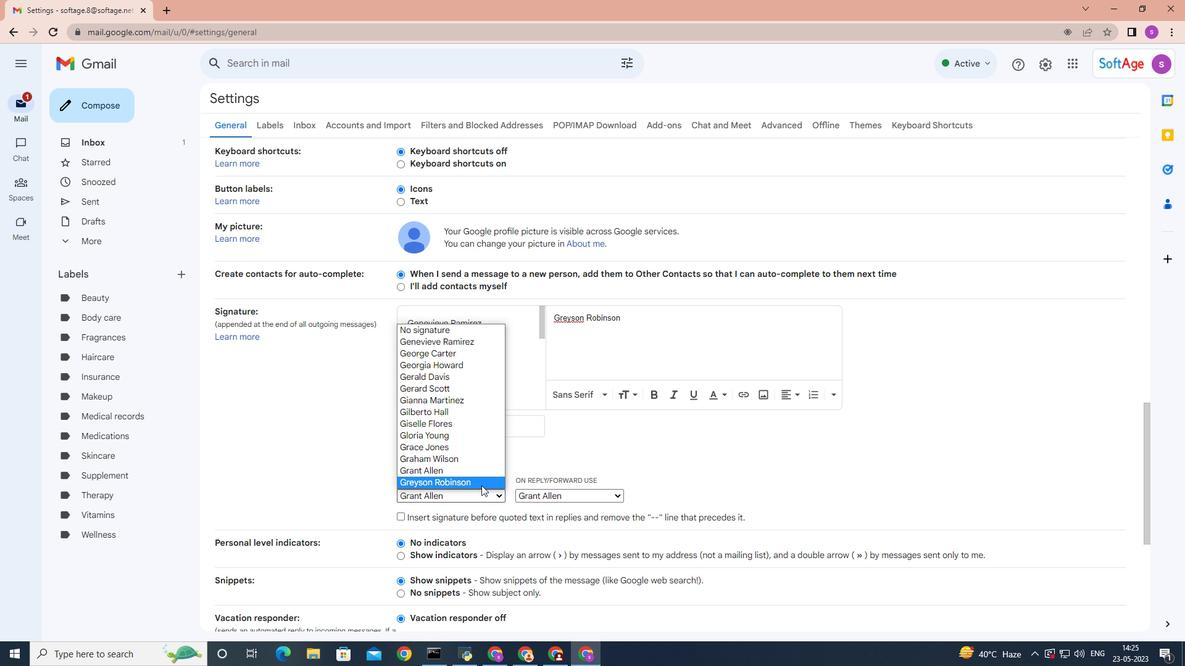 
Action: Mouse moved to (616, 498)
Screenshot: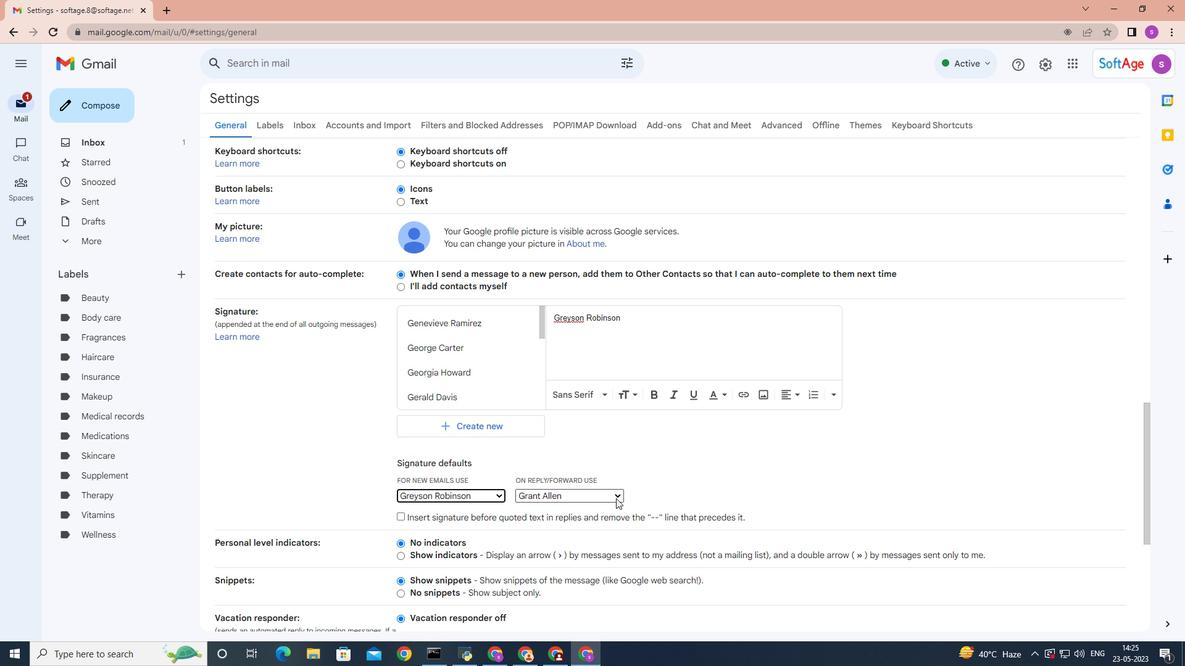 
Action: Mouse pressed left at (616, 498)
Screenshot: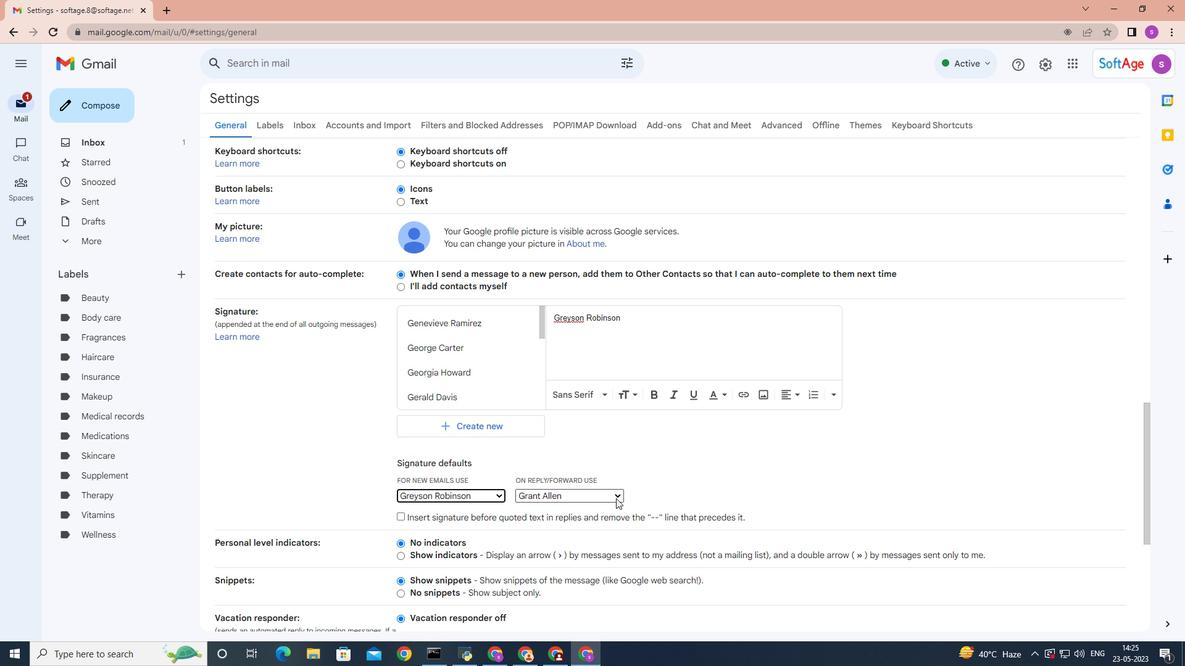 
Action: Mouse moved to (597, 483)
Screenshot: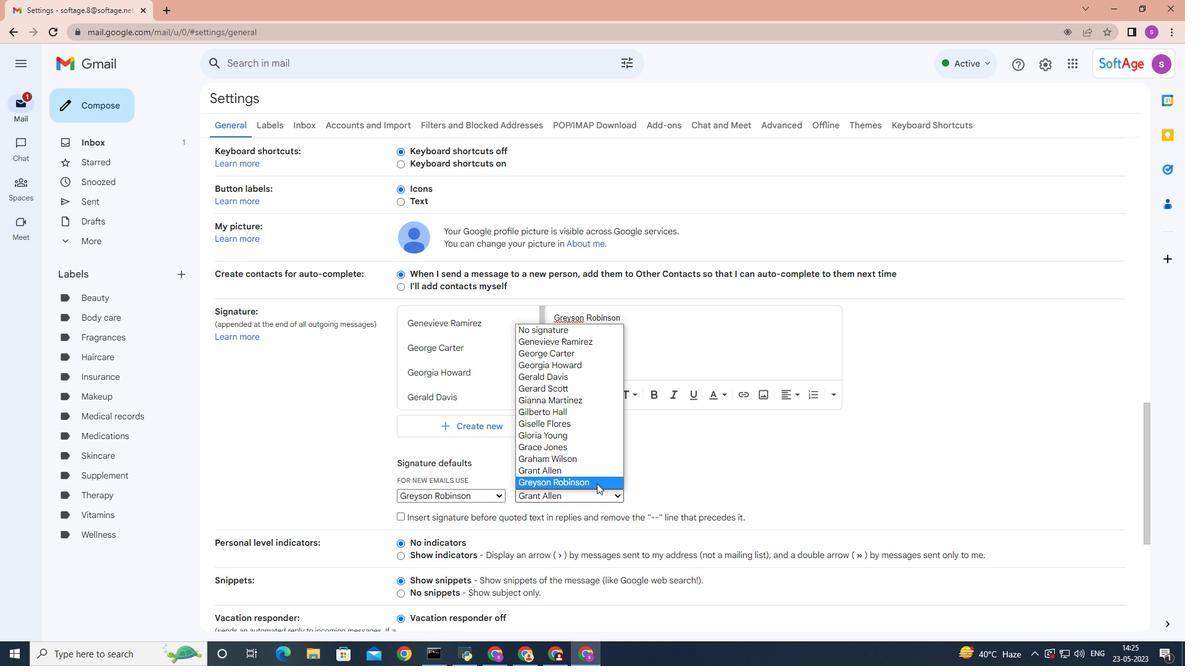 
Action: Mouse pressed left at (597, 483)
Screenshot: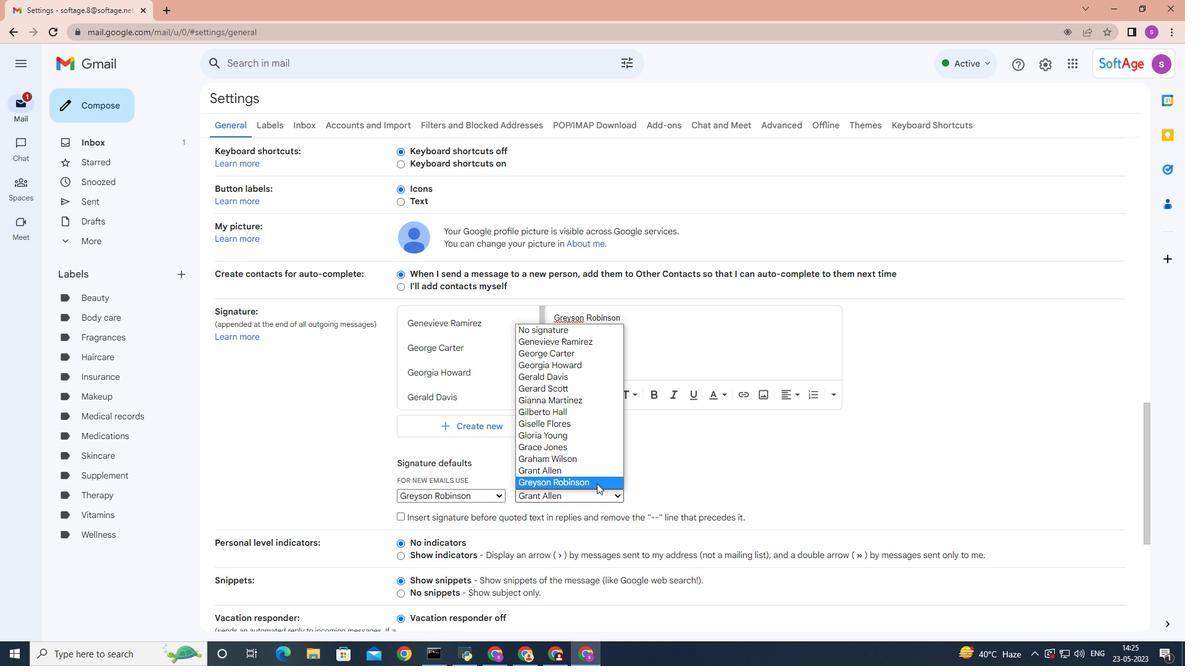 
Action: Mouse moved to (752, 482)
Screenshot: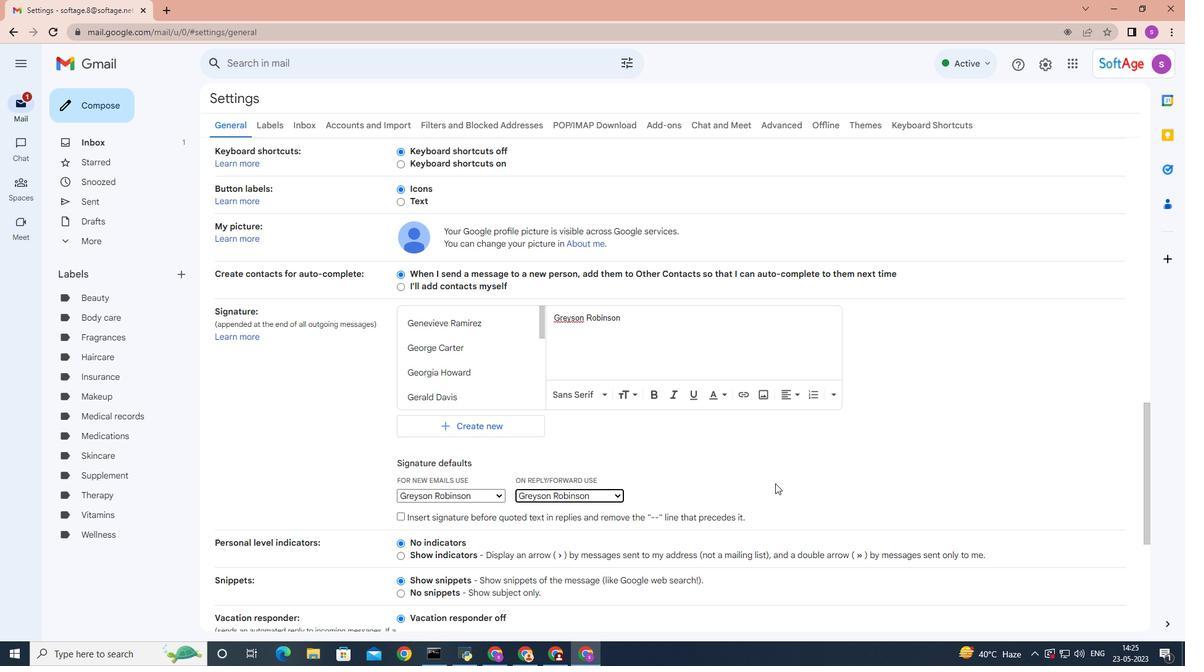 
Action: Mouse scrolled (752, 481) with delta (0, 0)
Screenshot: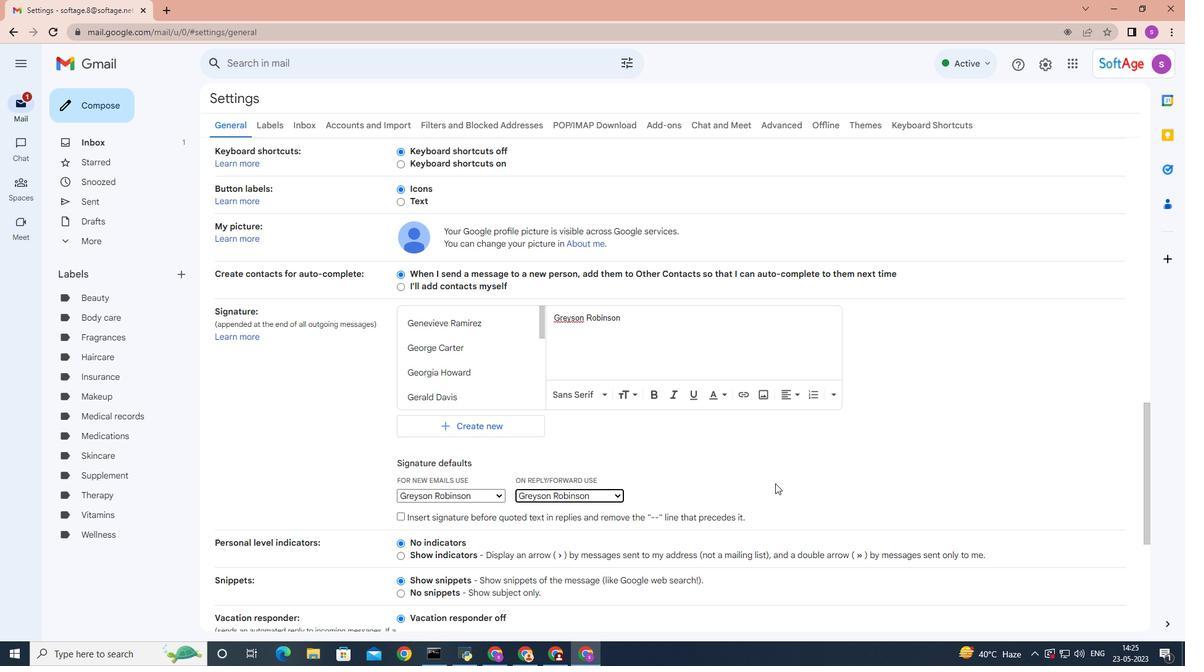 
Action: Mouse scrolled (752, 481) with delta (0, 0)
Screenshot: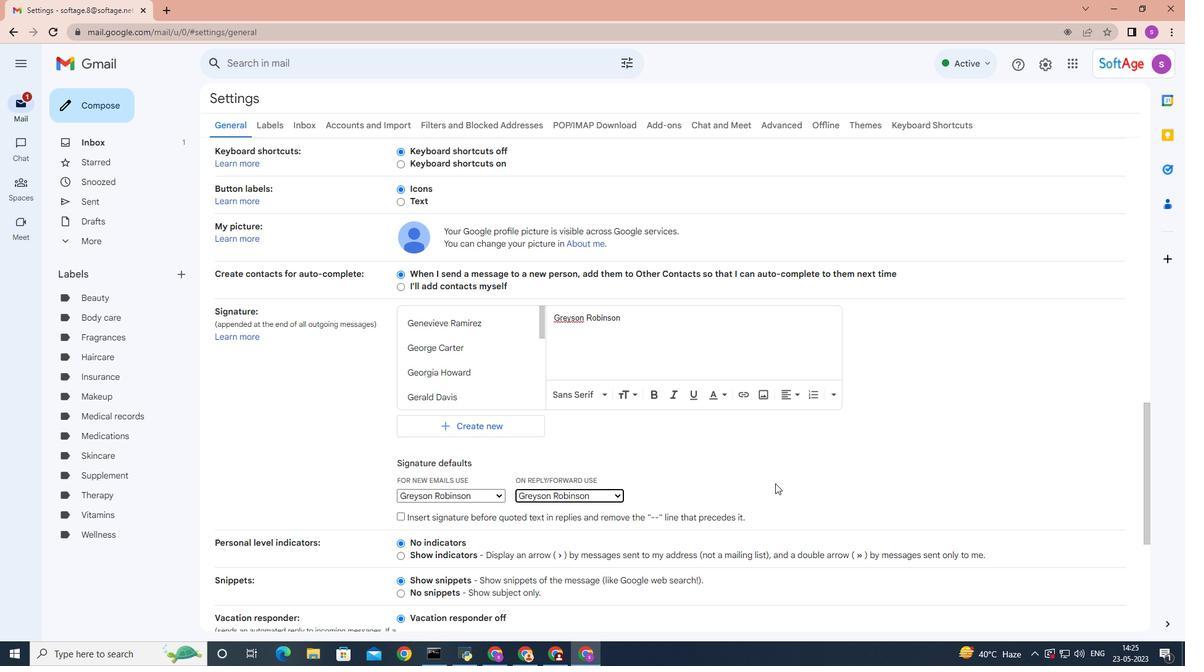 
Action: Mouse scrolled (752, 481) with delta (0, 0)
Screenshot: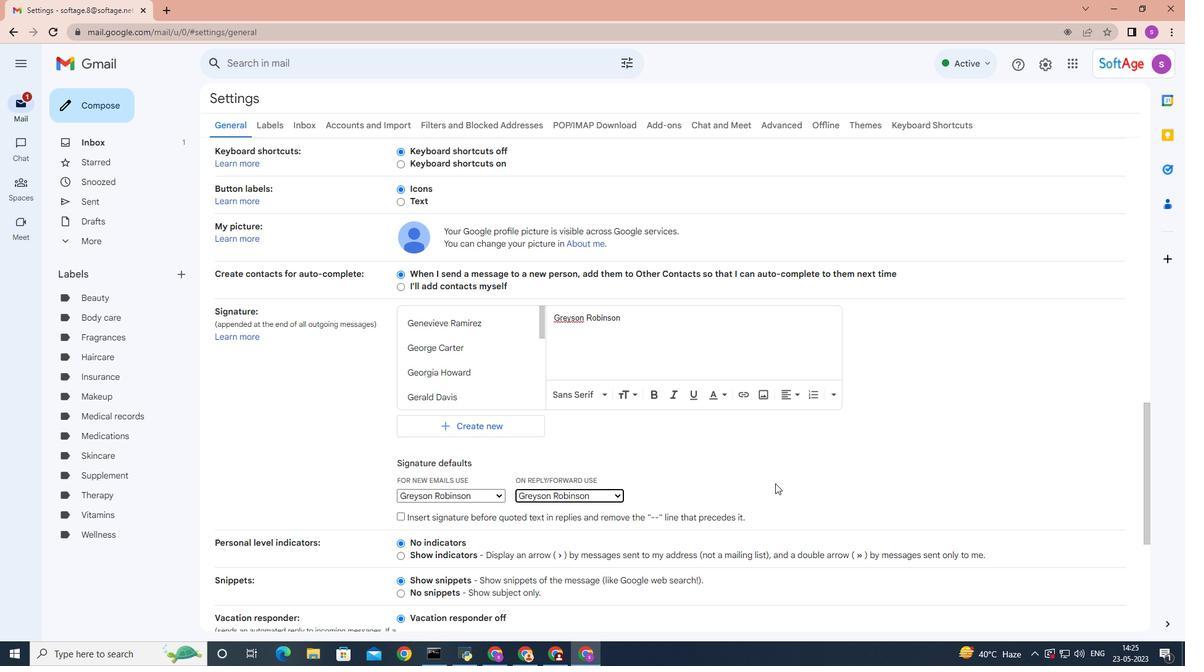 
Action: Mouse scrolled (752, 481) with delta (0, 0)
Screenshot: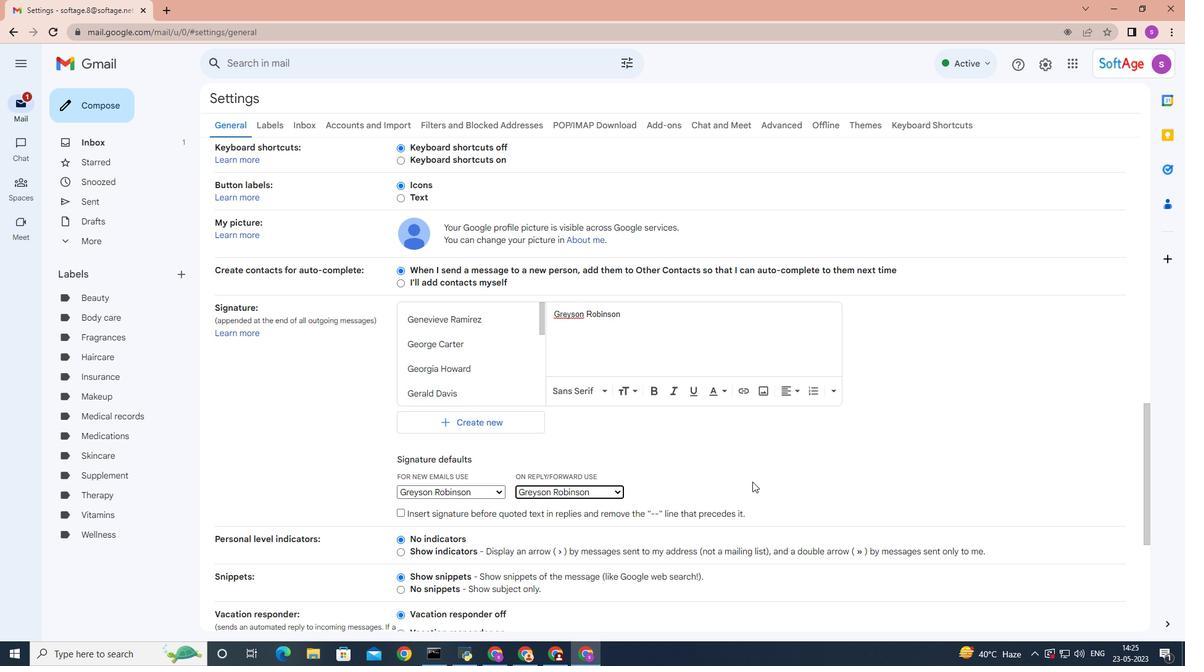 
Action: Mouse moved to (747, 478)
Screenshot: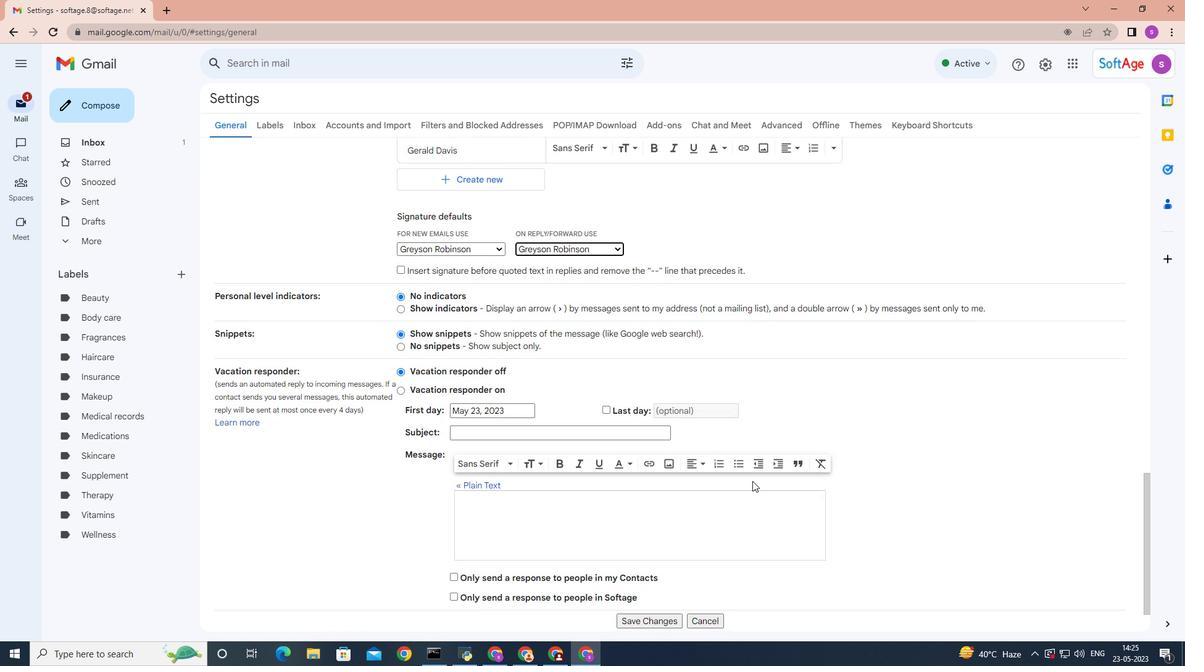 
Action: Mouse scrolled (747, 478) with delta (0, 0)
Screenshot: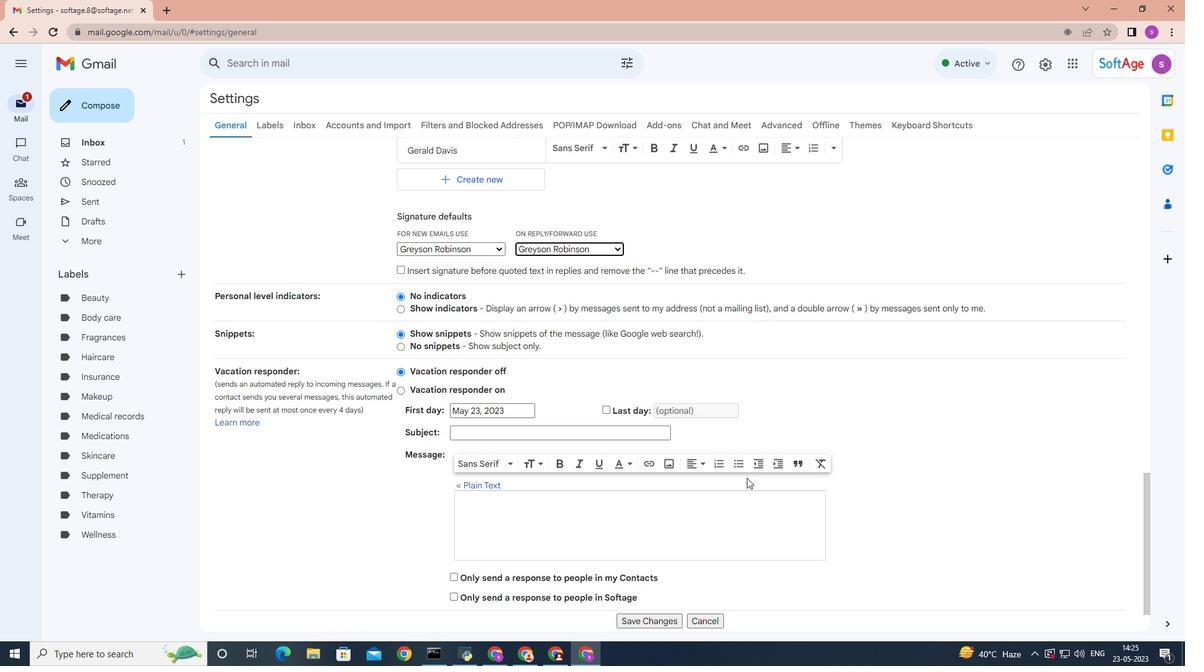 
Action: Mouse scrolled (747, 478) with delta (0, 0)
Screenshot: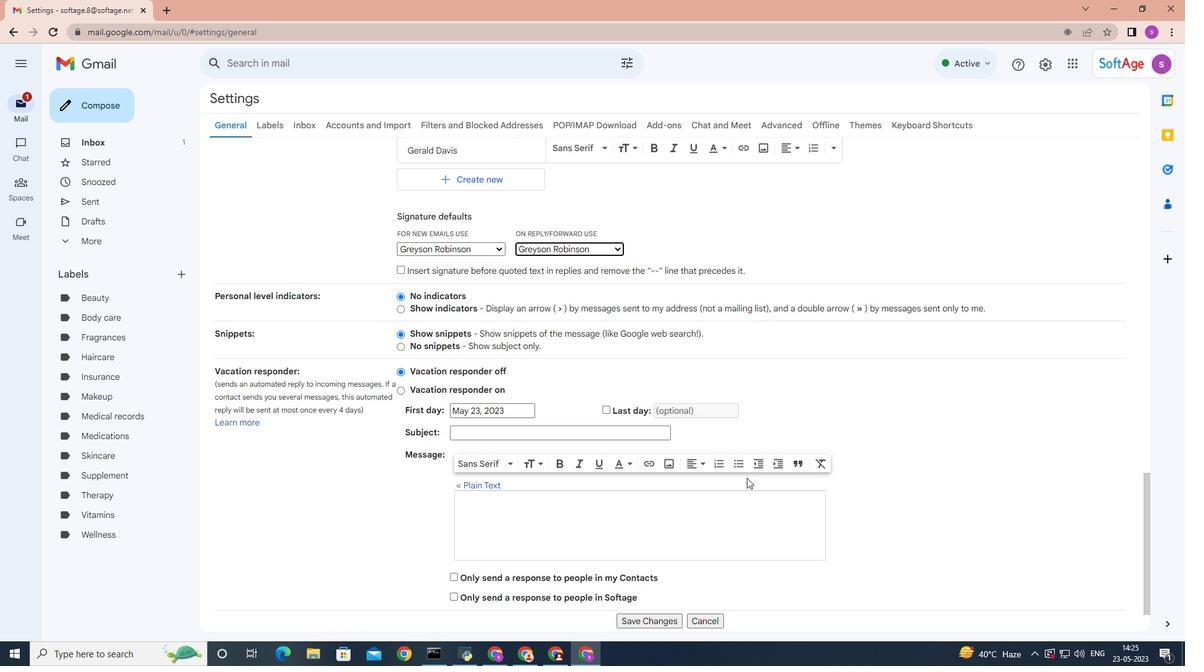 
Action: Mouse scrolled (747, 478) with delta (0, 0)
Screenshot: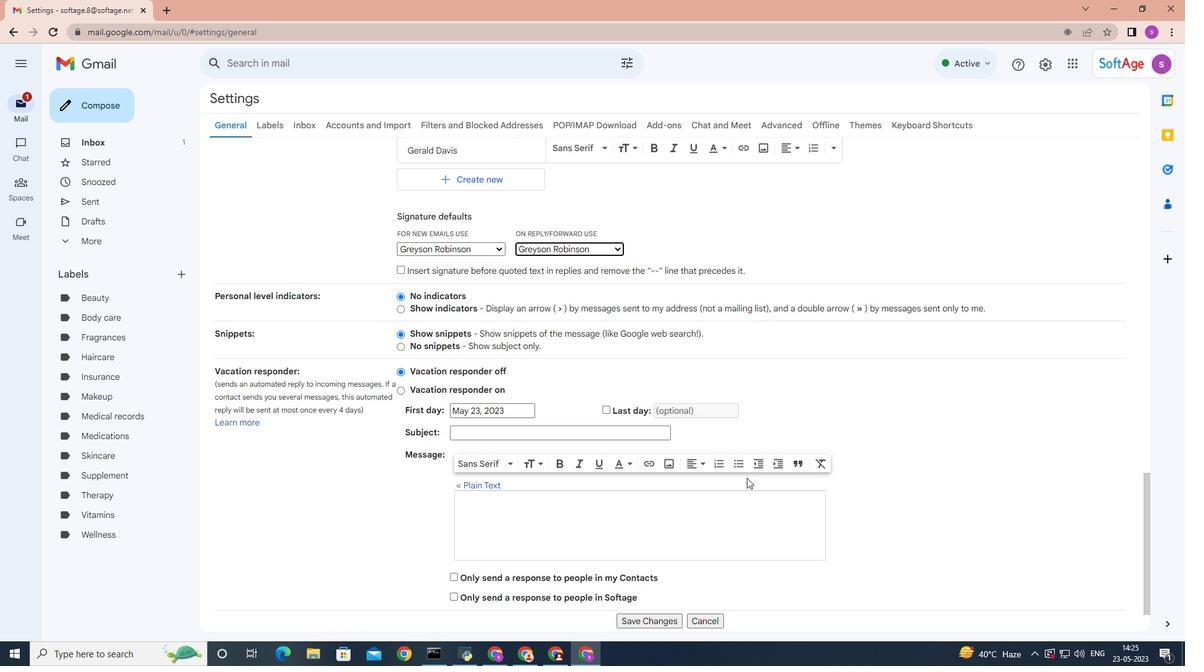 
Action: Mouse moved to (630, 560)
Screenshot: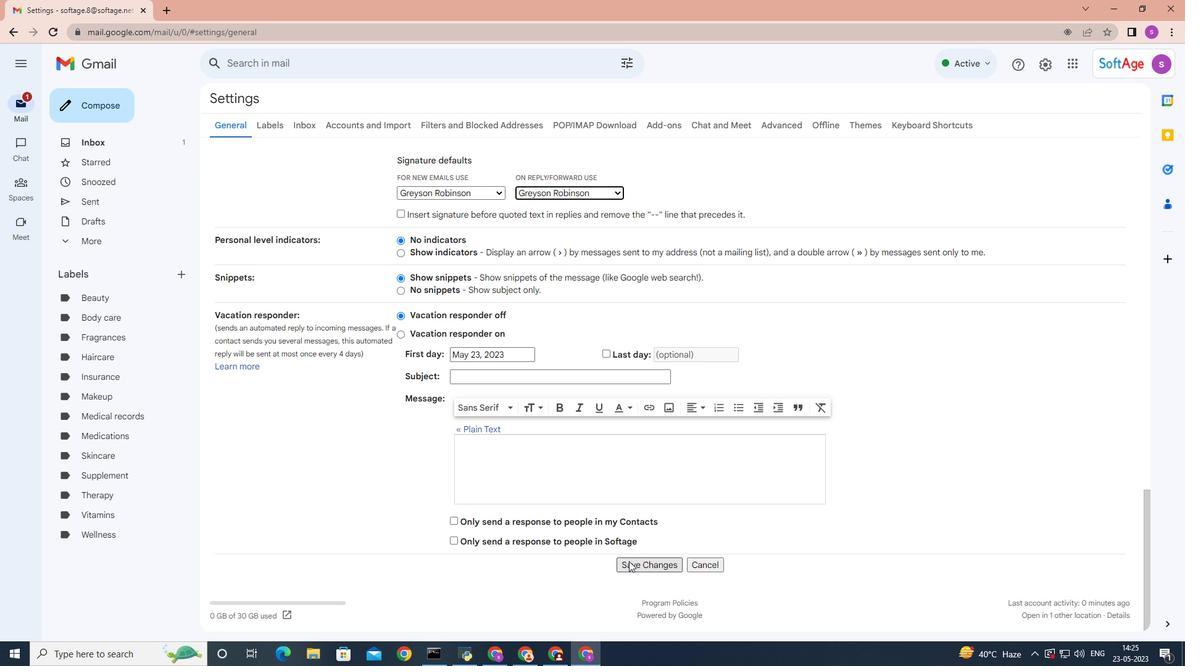 
Action: Mouse pressed left at (630, 560)
Screenshot: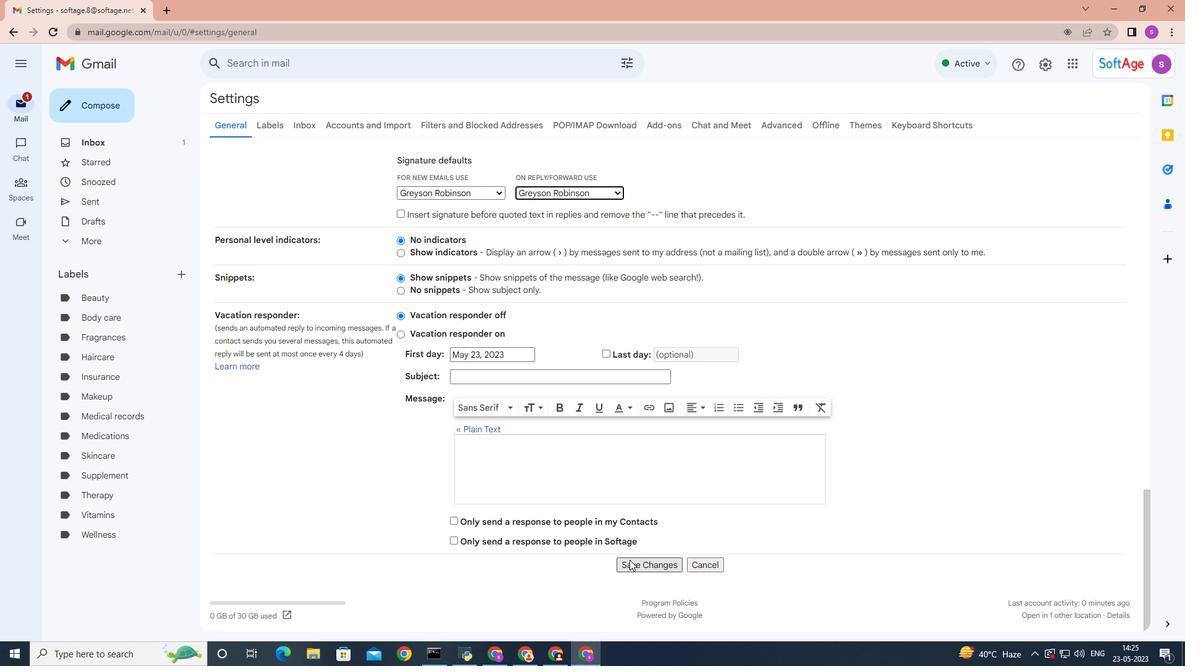 
Action: Mouse moved to (81, 113)
Screenshot: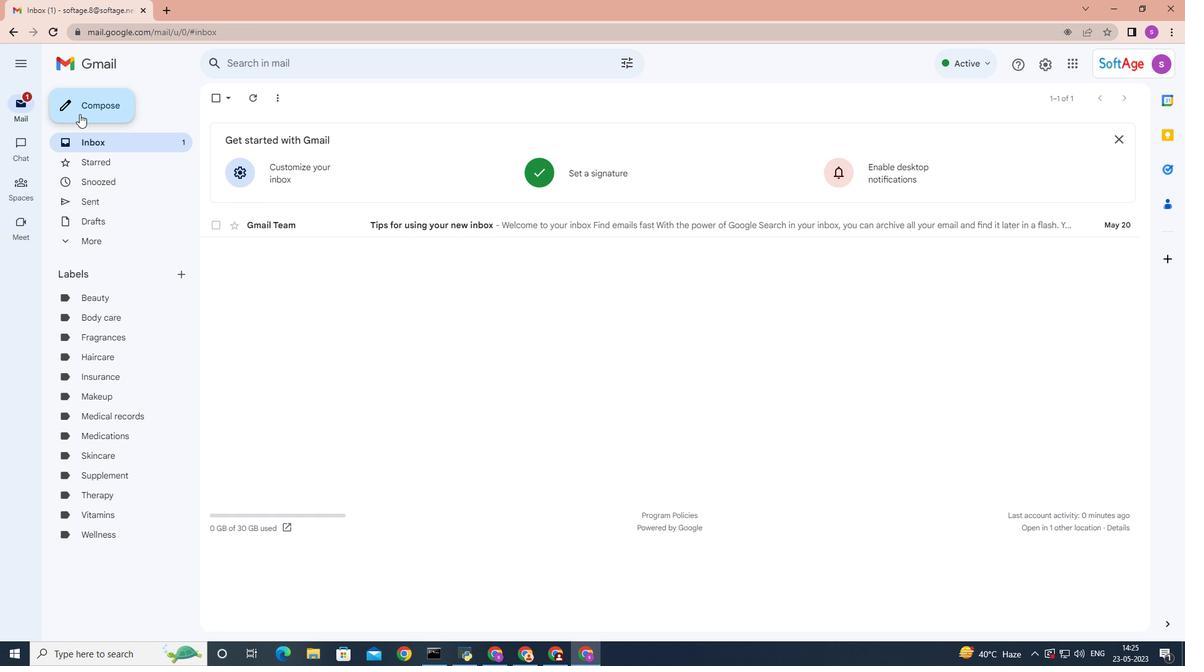 
Action: Mouse pressed left at (81, 113)
Screenshot: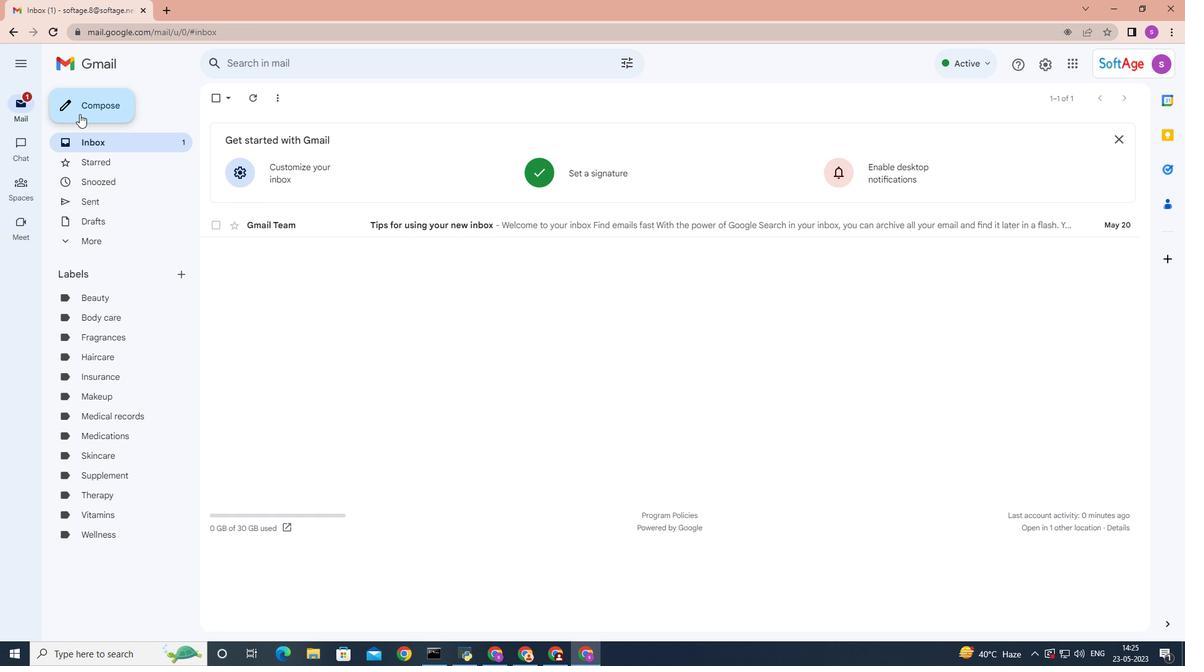 
Action: Mouse moved to (821, 325)
Screenshot: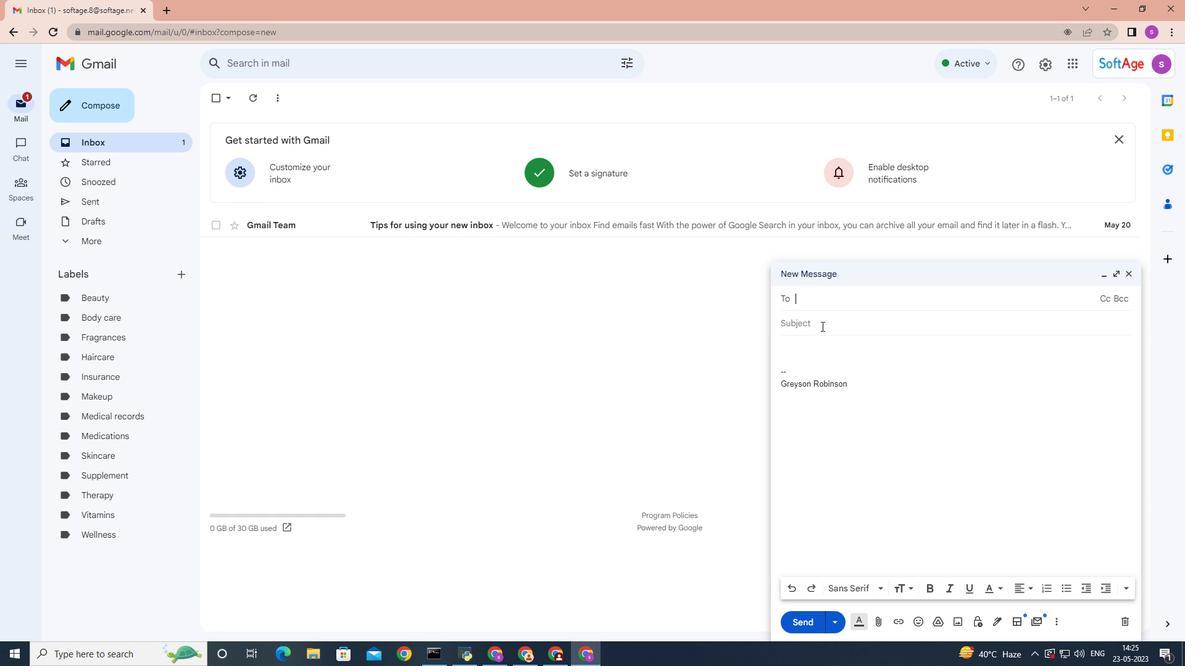
Action: Mouse pressed left at (821, 325)
Screenshot: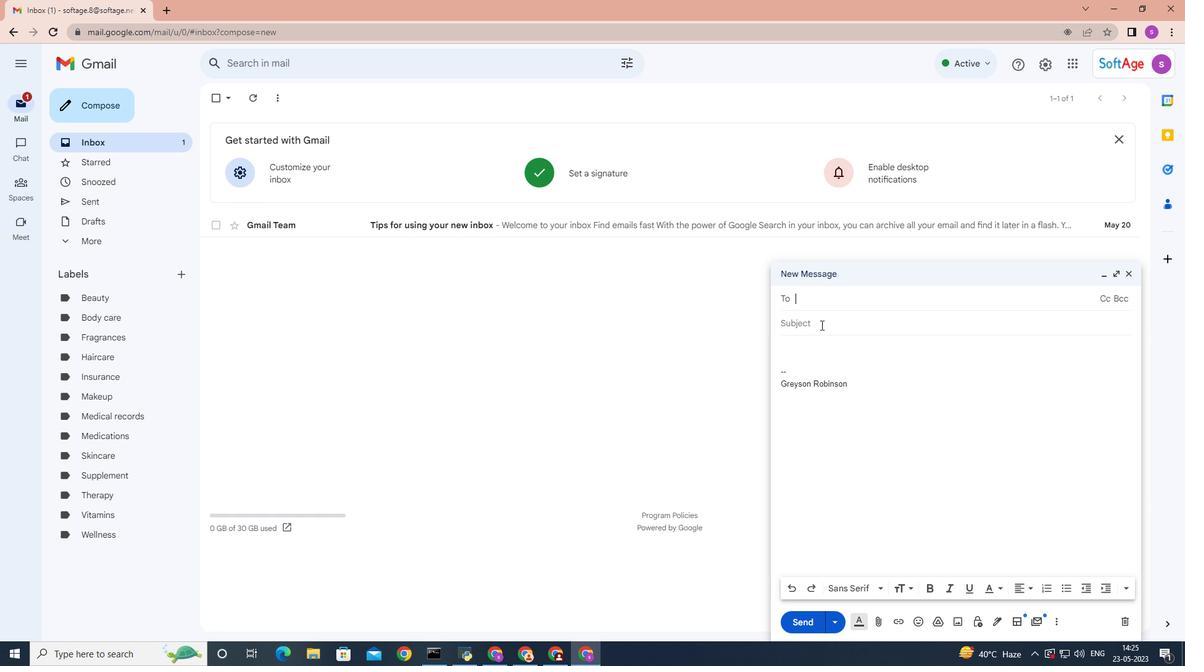 
Action: Mouse moved to (821, 325)
Screenshot: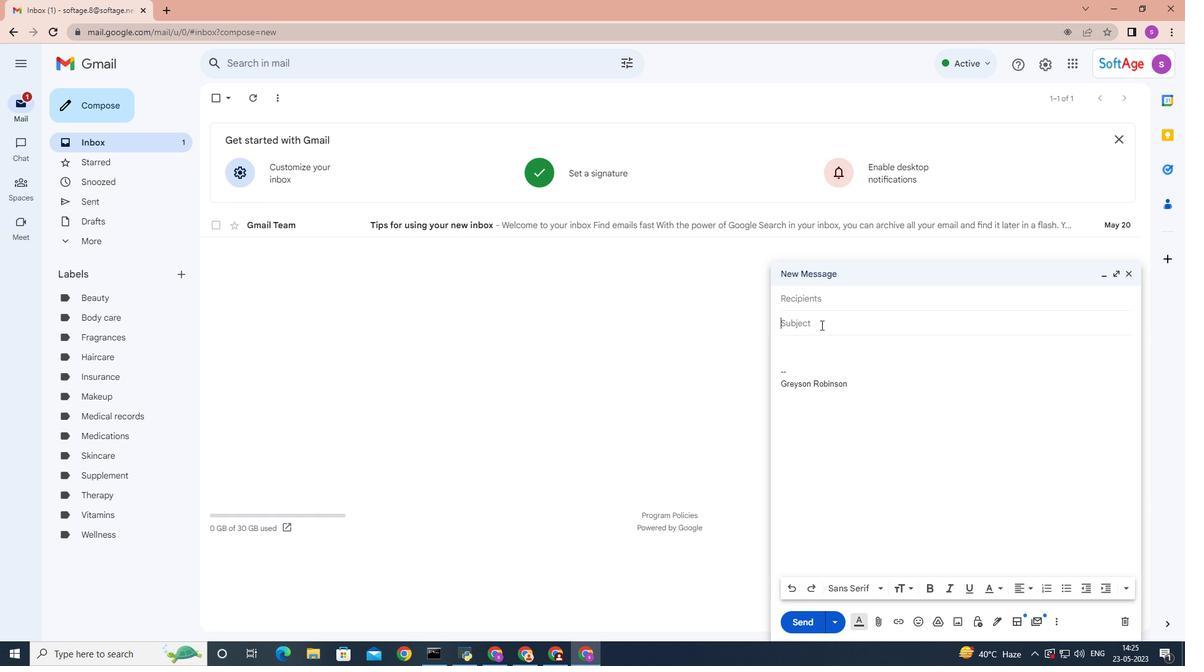 
Action: Key pressed <Key.shift><Key.shift>Update<Key.space>on<Key.space>a<Key.space>performance<Key.space>improvementplan<Key.backspace><Key.backspace><Key.backspace><Key.backspace><Key.space>plan
Screenshot: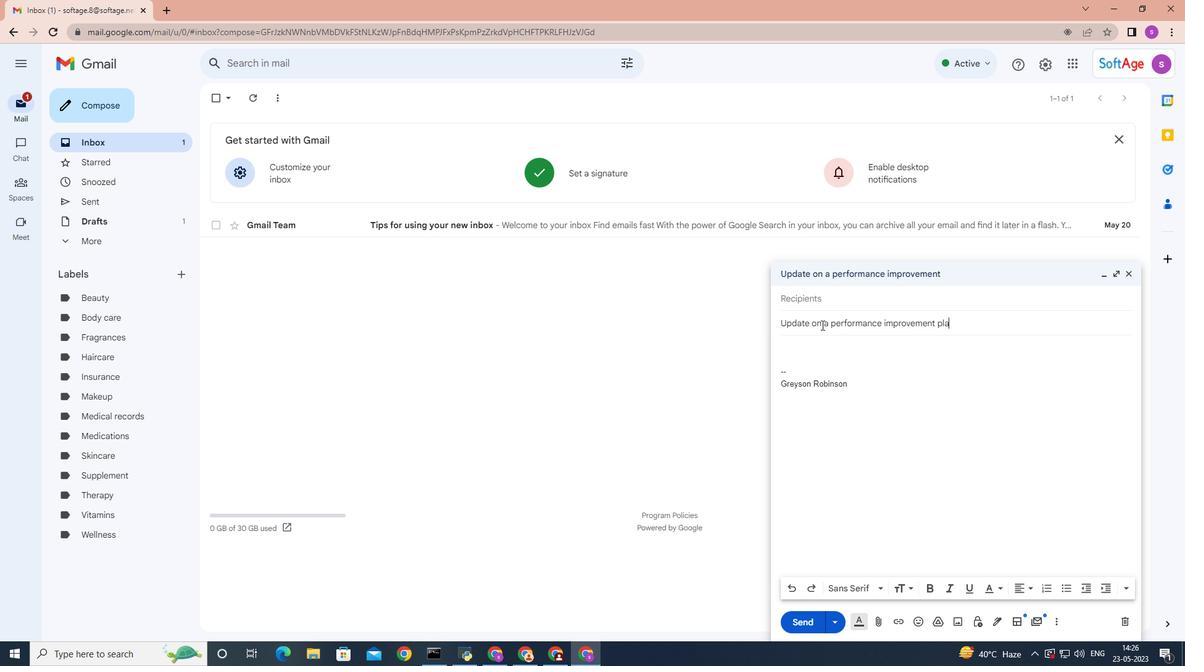 
Action: Mouse moved to (788, 349)
Screenshot: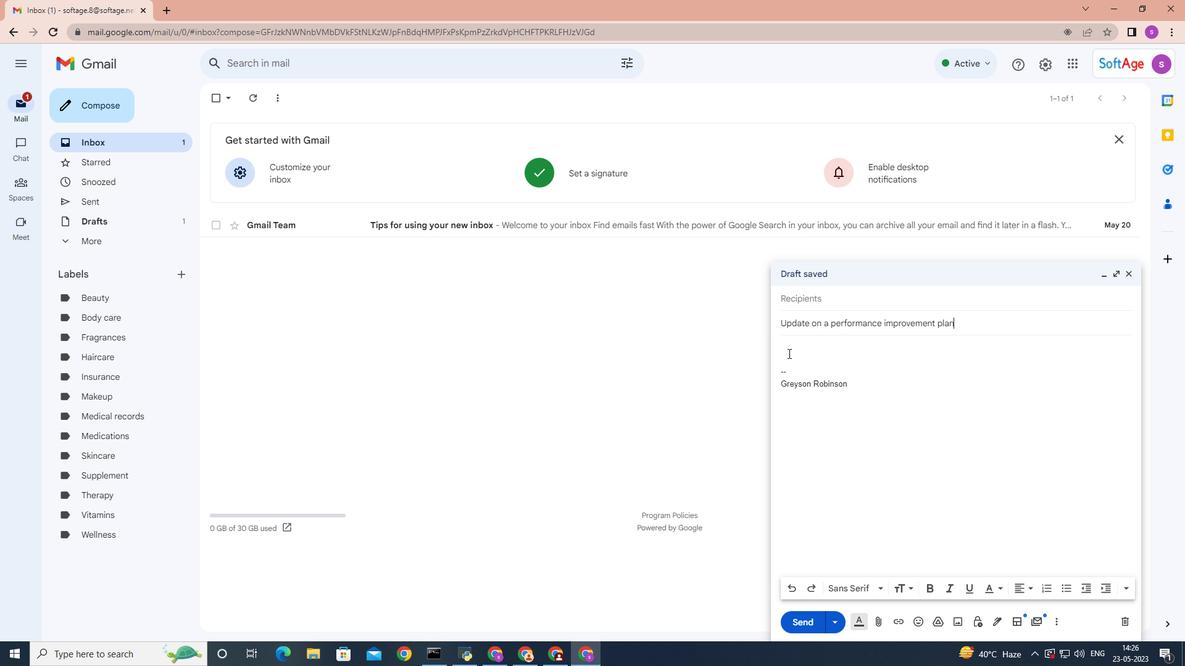 
Action: Mouse pressed left at (788, 349)
Screenshot: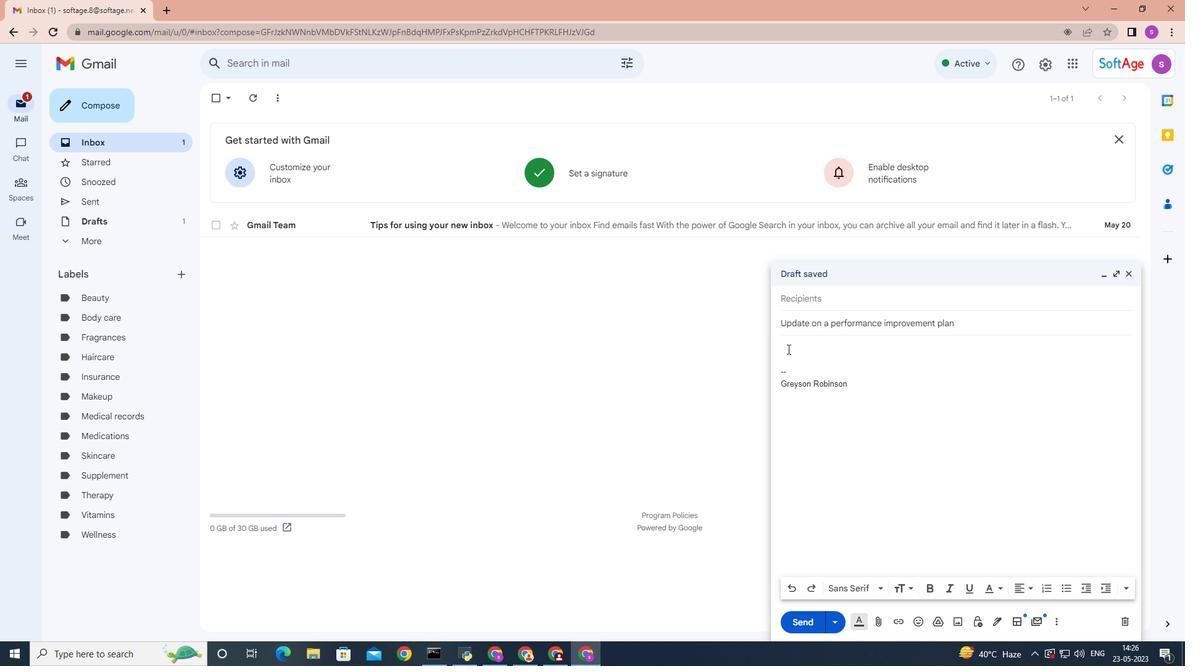
Action: Mouse moved to (787, 349)
Screenshot: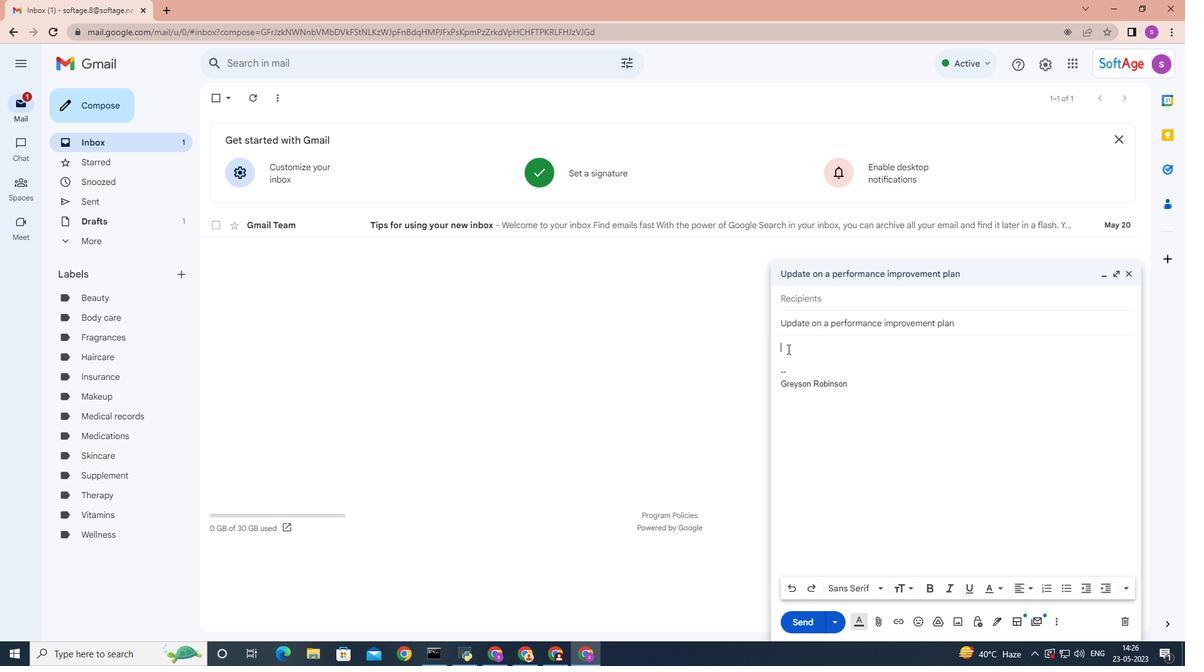 
Action: Key pressed <Key.shift>We<Key.space>have<Key.space>received<Key.space>your<Key.space>request<Key.space>and<Key.space>will<Key.space>get<Key.space>back<Key.space>to<Key.space>you<Key.space>with<Key.space>a<Key.space>resolution<Key.space>as<Key.space>soon<Key.space>as<Key.space>possiblr<Key.backspace>e<Key.space>
Screenshot: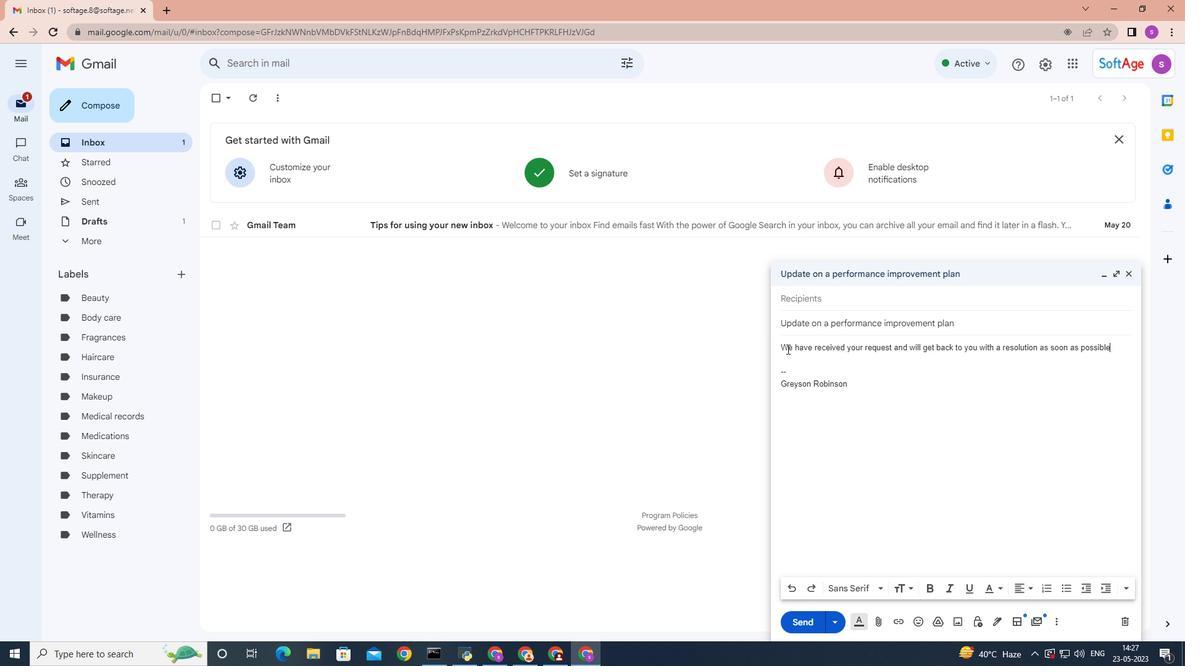 
Action: Mouse moved to (828, 297)
Screenshot: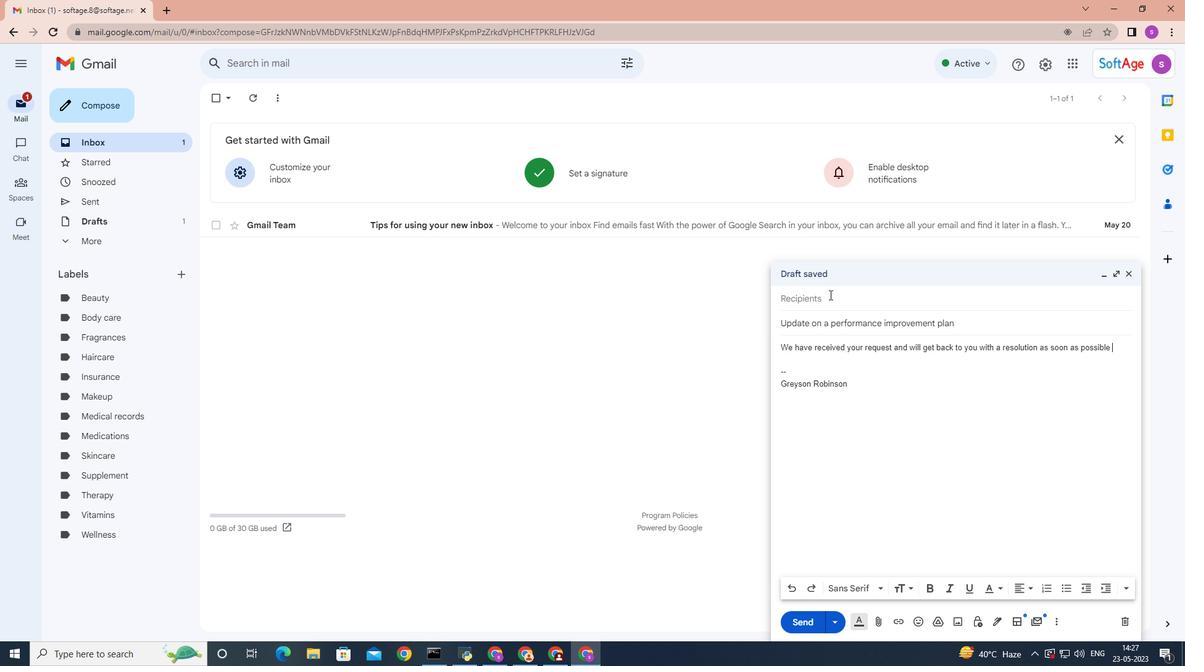 
Action: Mouse pressed left at (828, 297)
Screenshot: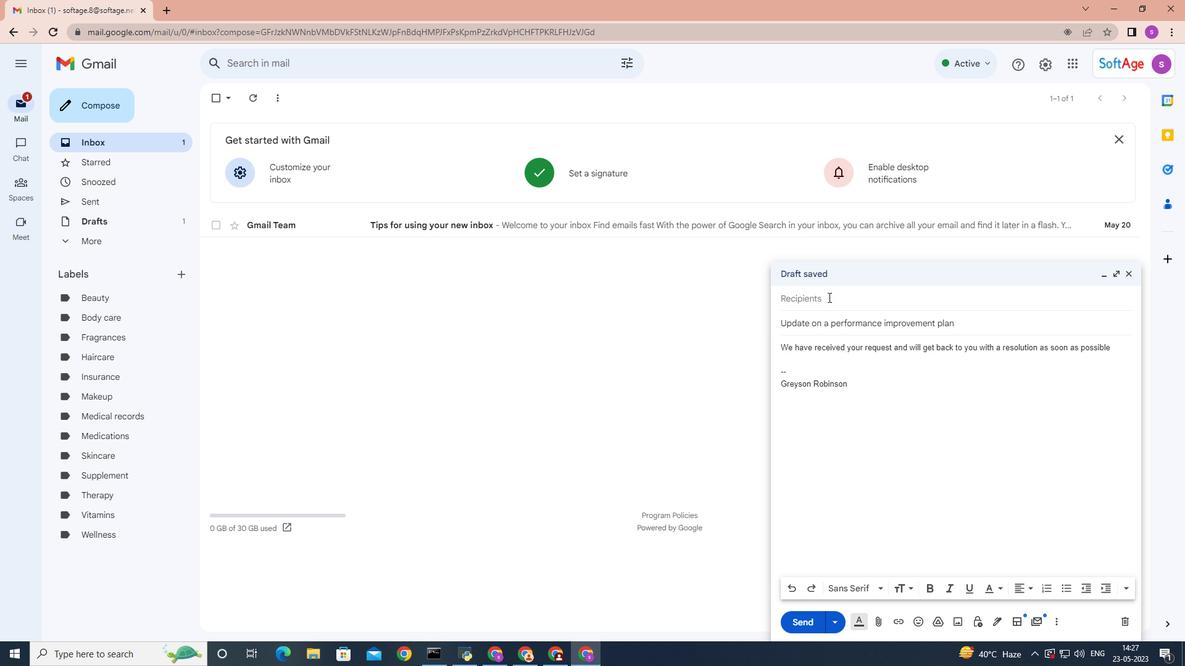 
Action: Mouse moved to (828, 297)
Screenshot: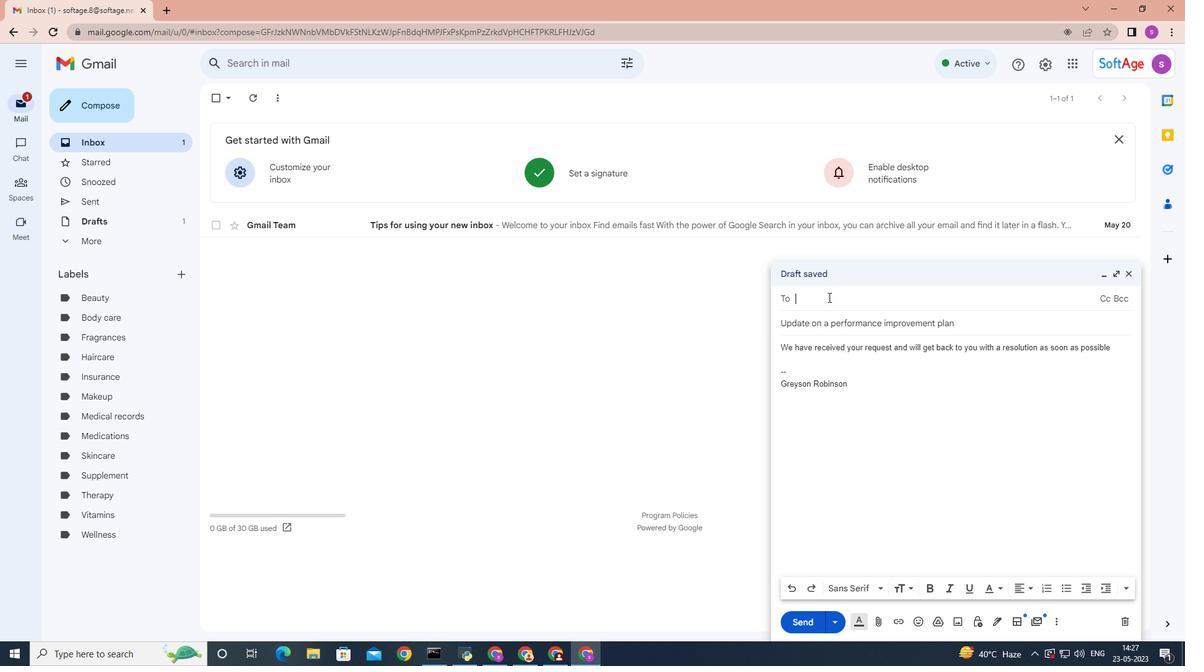 
Action: Key pressed softage.4
Screenshot: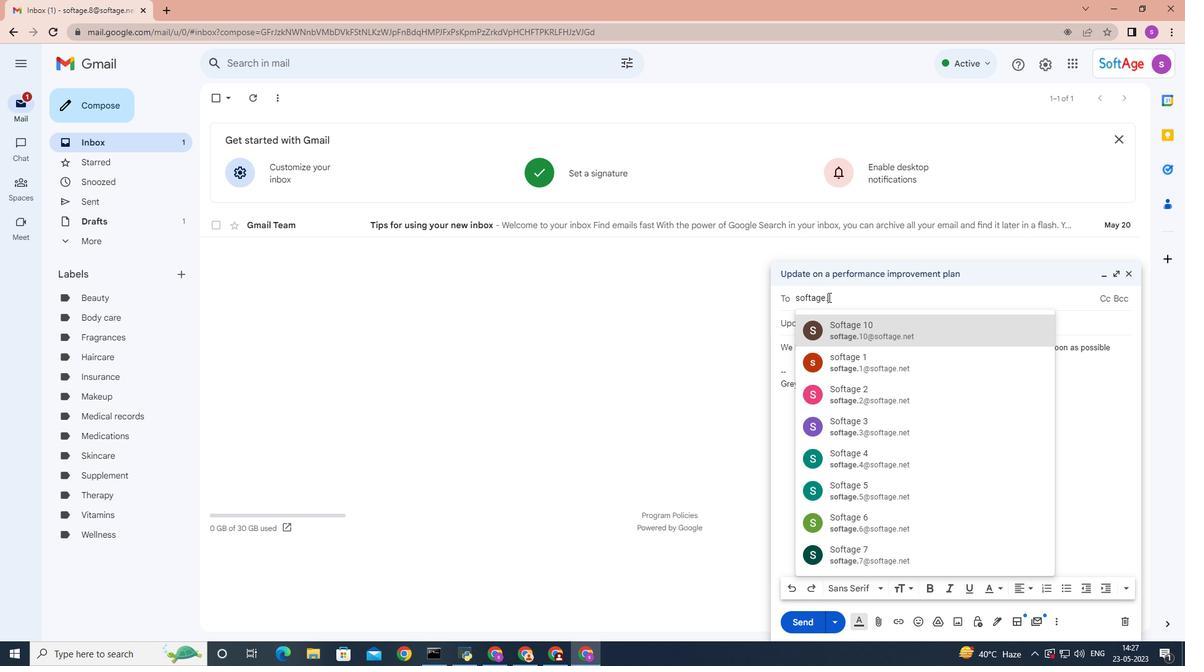
Action: Mouse moved to (891, 326)
Screenshot: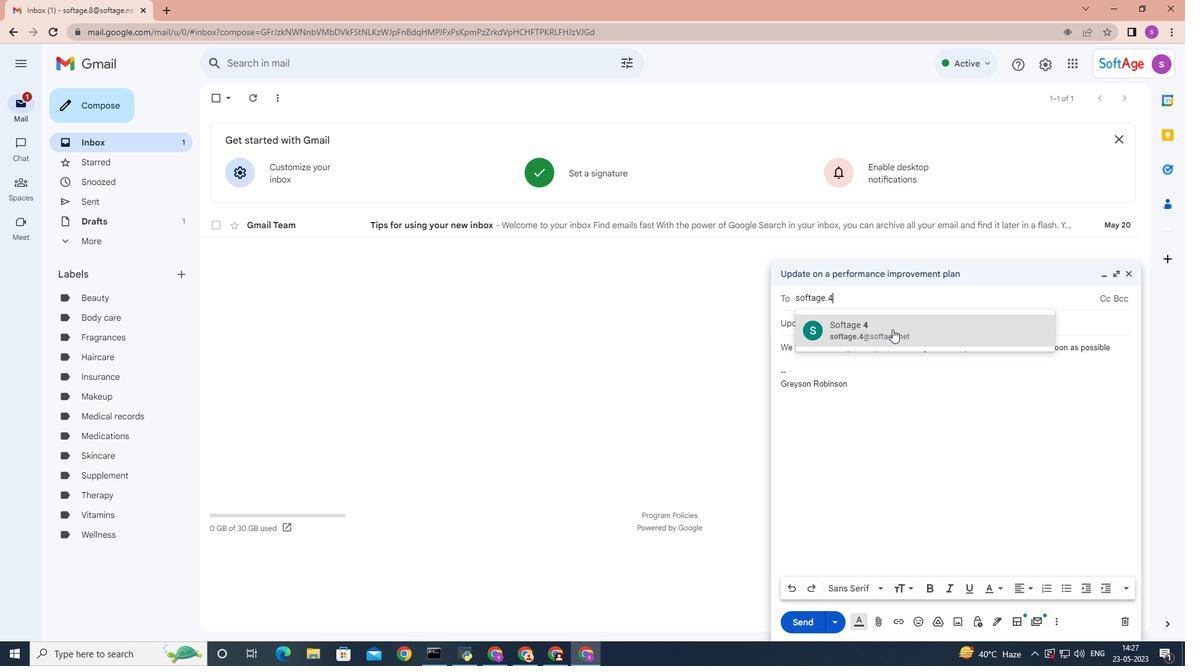 
Action: Mouse pressed left at (891, 326)
Screenshot: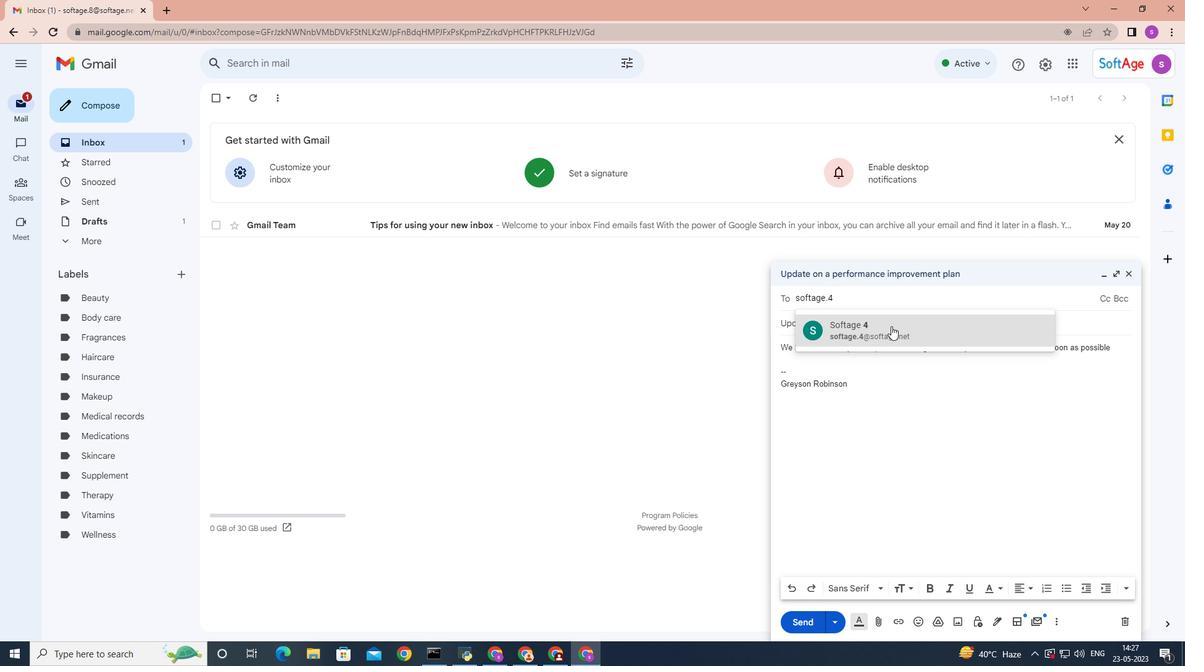 
Action: Mouse moved to (1112, 361)
Screenshot: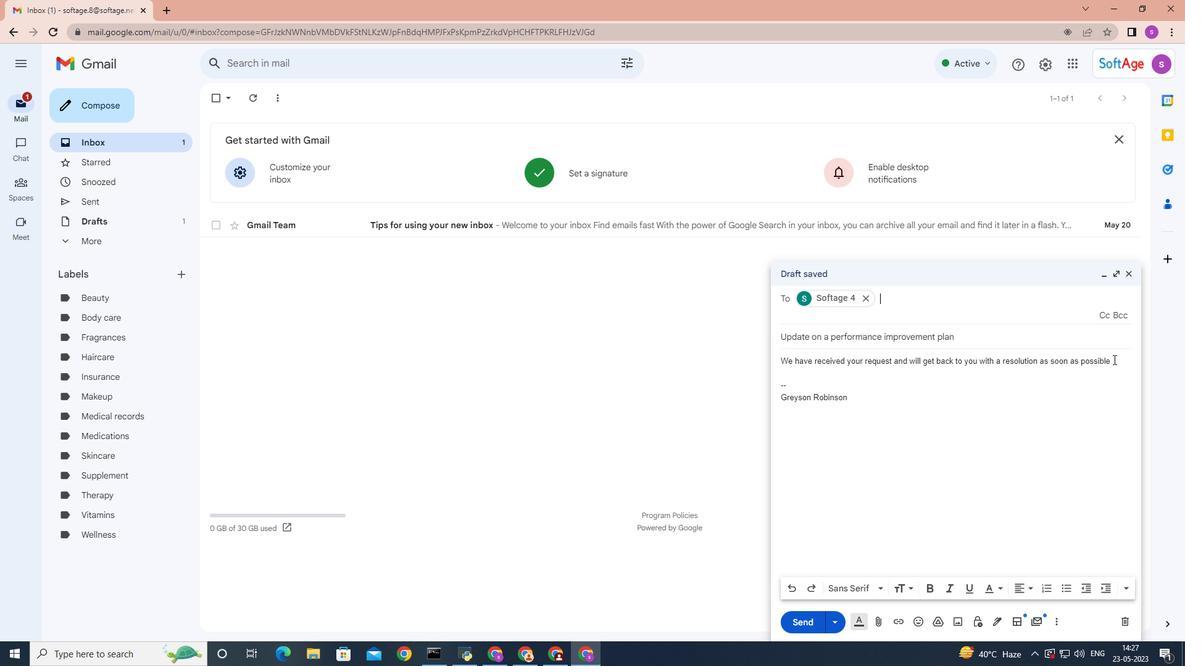 
Action: Mouse pressed left at (1112, 361)
Screenshot: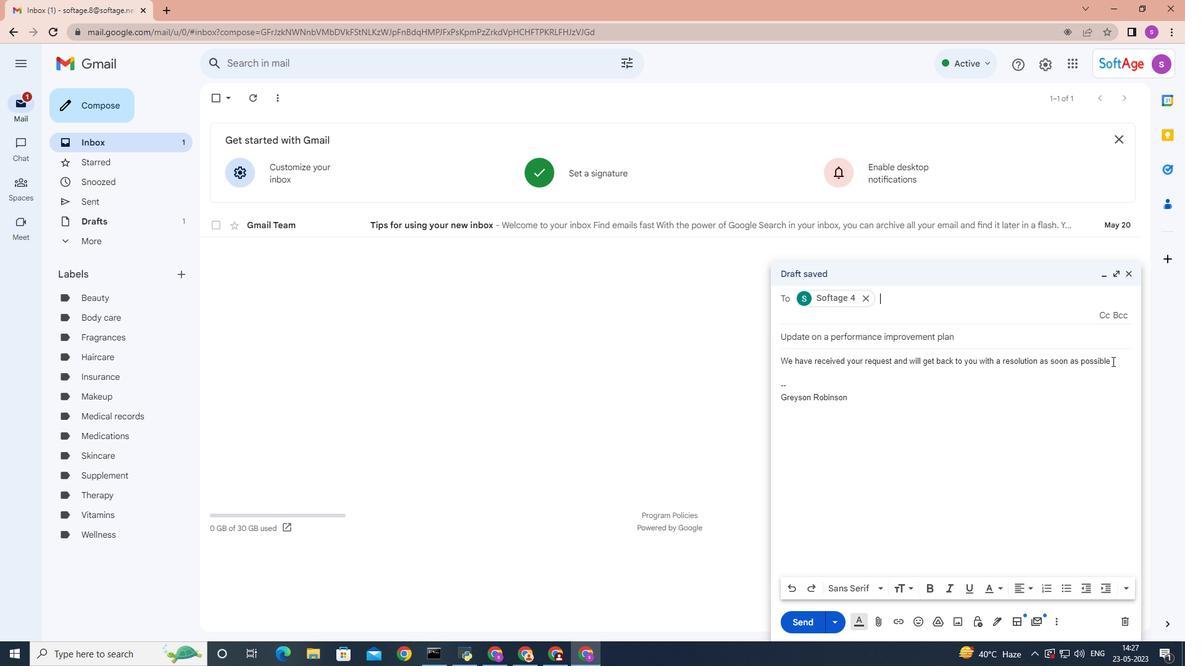 
Action: Mouse moved to (1112, 346)
Screenshot: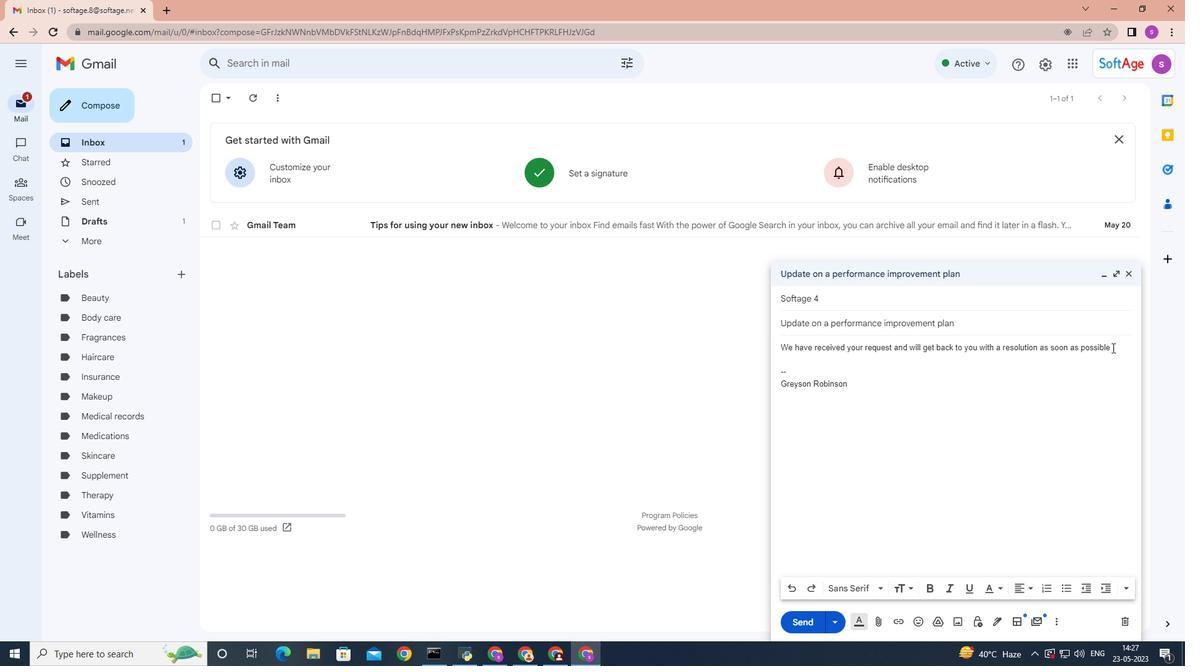 
Action: Mouse pressed left at (1112, 346)
Screenshot: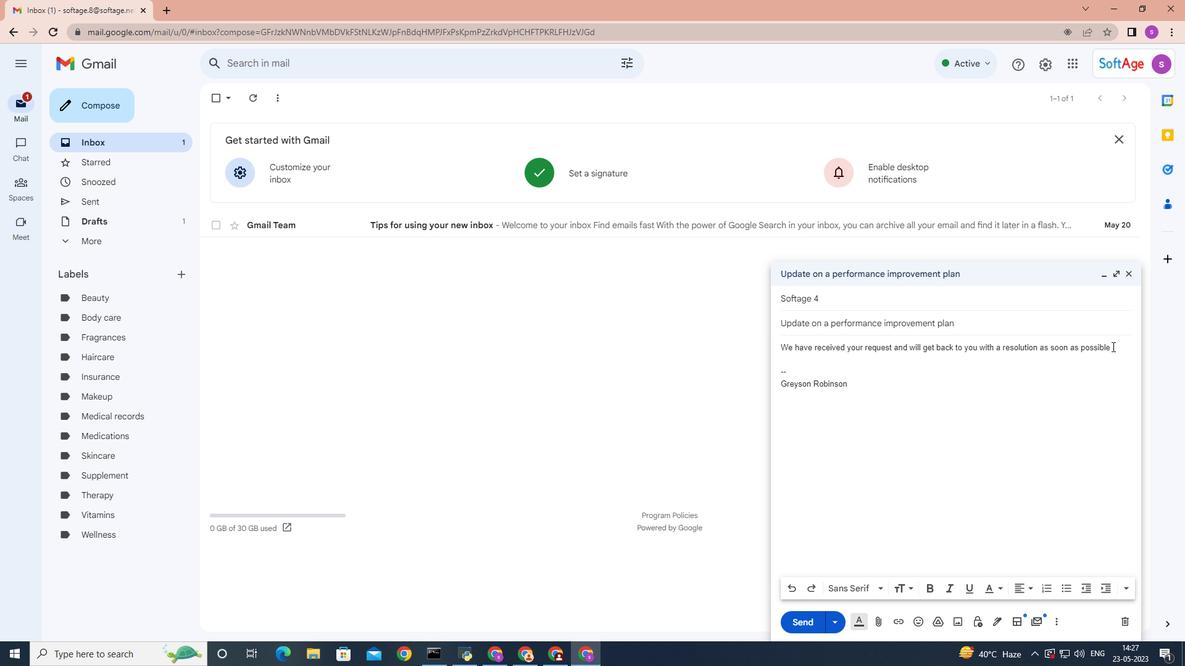 
Action: Mouse moved to (1044, 590)
Screenshot: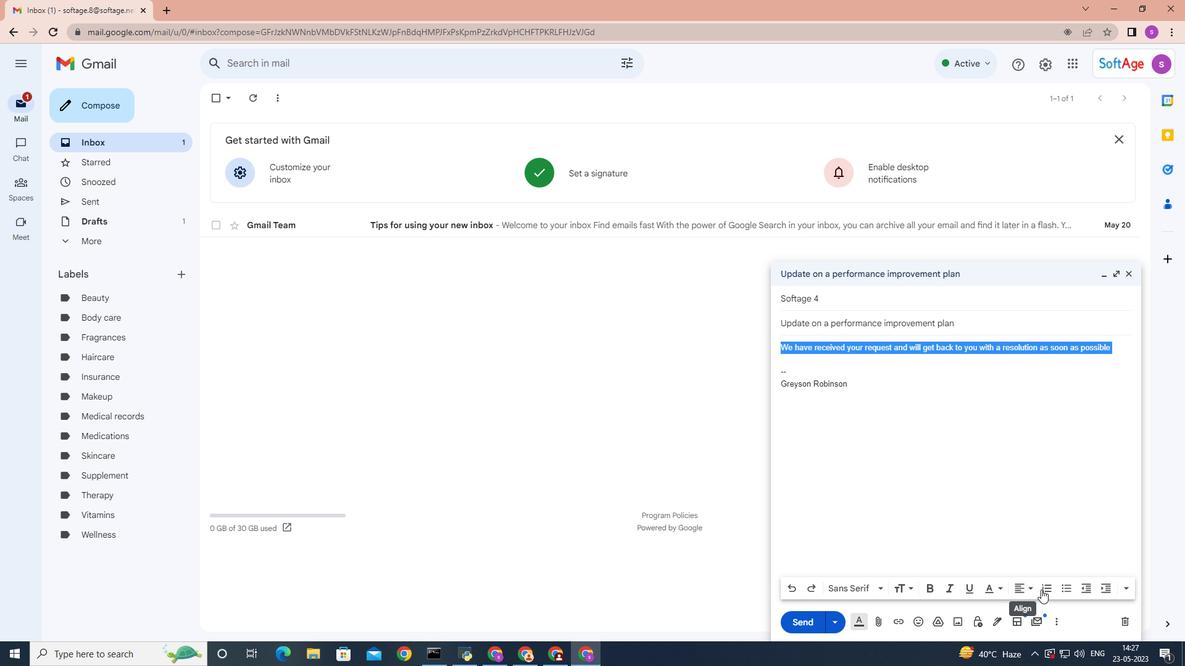 
Action: Mouse pressed left at (1044, 590)
Screenshot: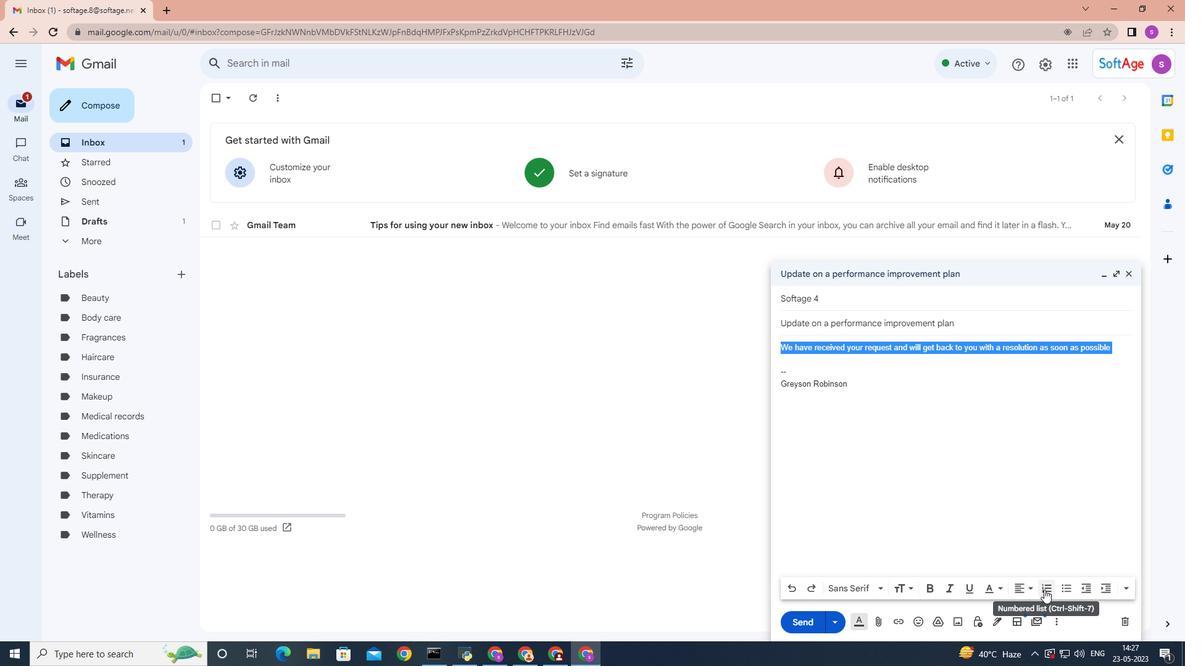 
Action: Mouse moved to (875, 588)
Screenshot: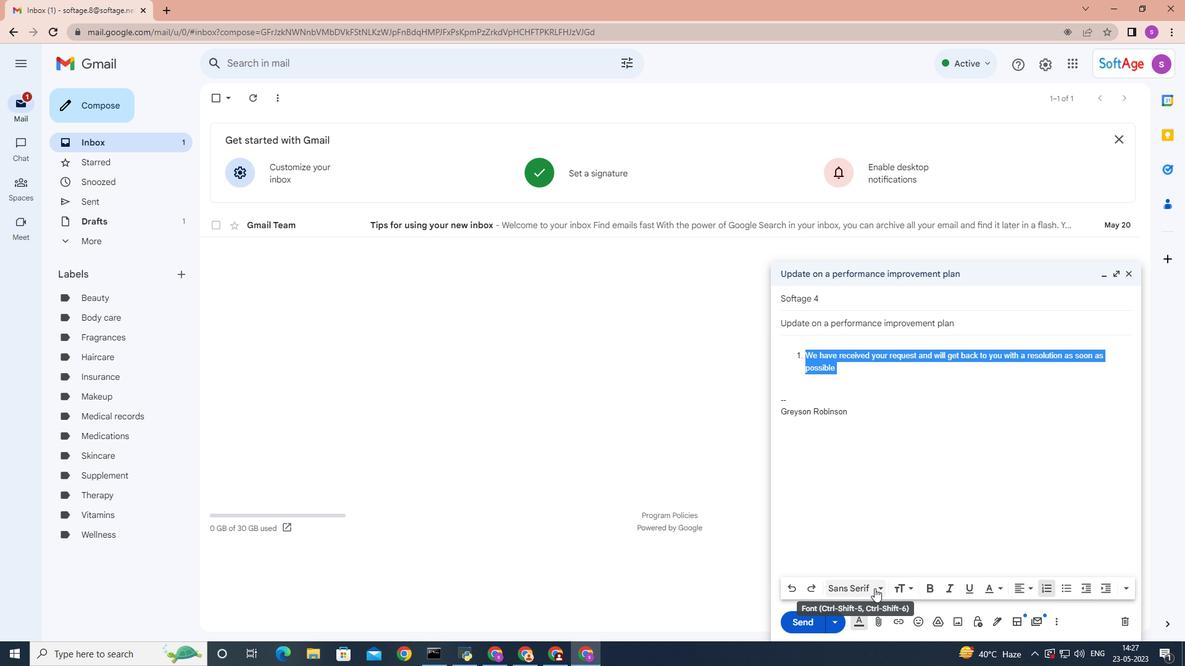
Action: Mouse pressed left at (875, 588)
Screenshot: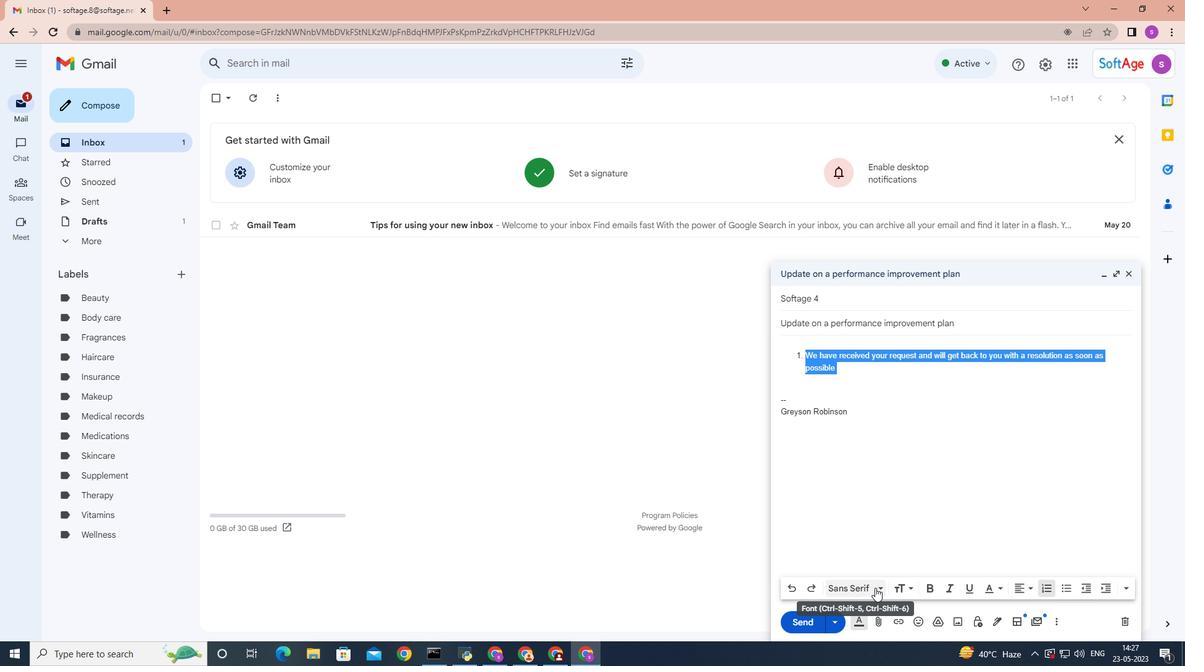 
Action: Mouse moved to (876, 431)
Screenshot: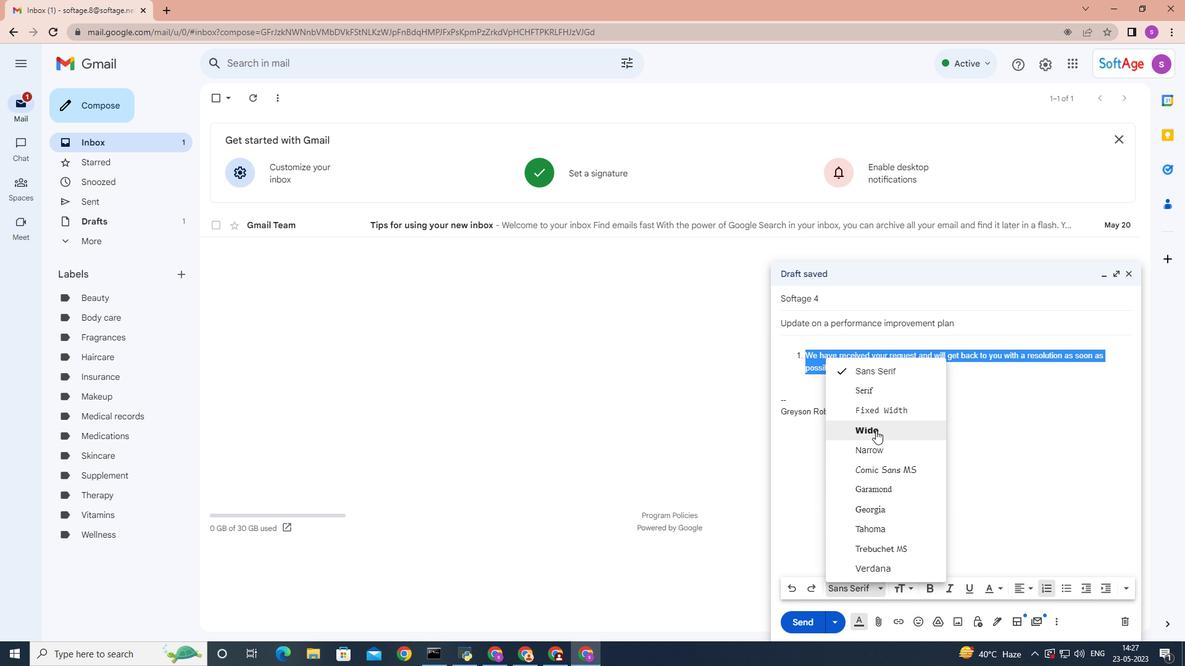 
Action: Mouse pressed left at (876, 431)
Screenshot: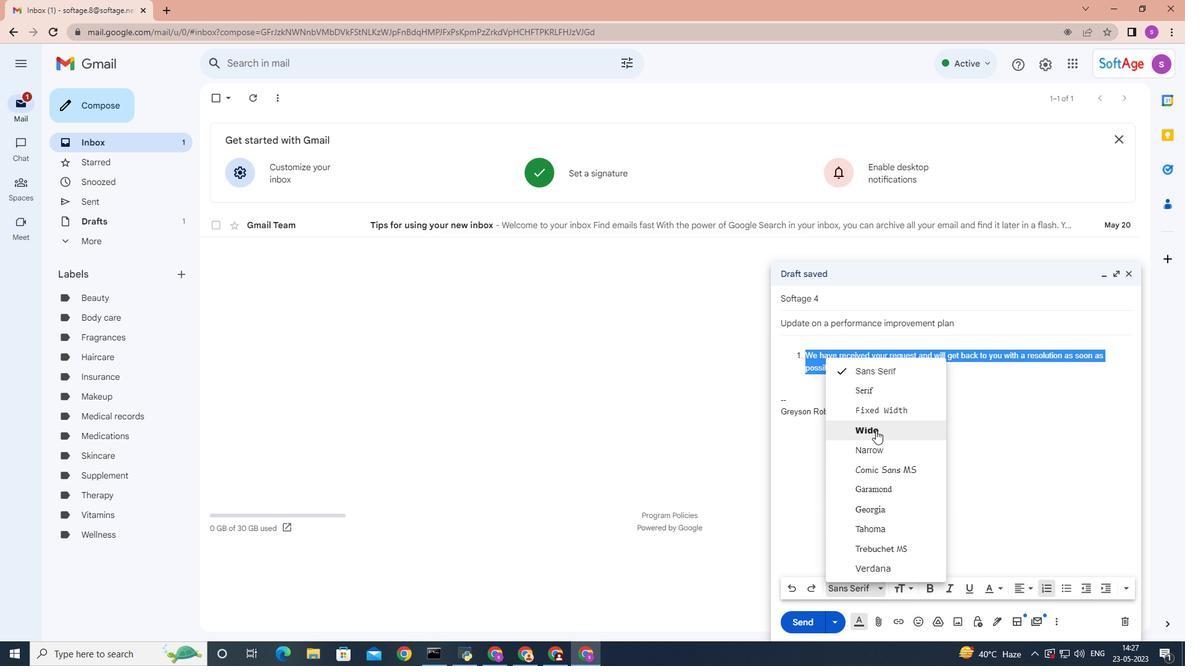 
Action: Mouse moved to (1122, 589)
Screenshot: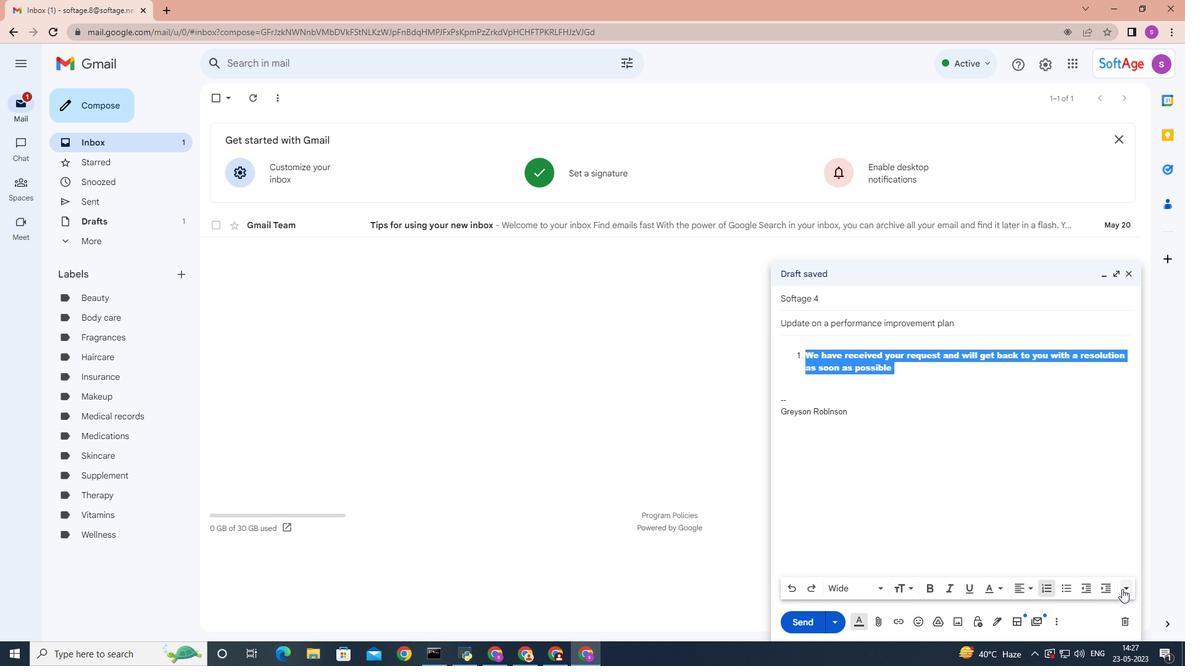 
Action: Mouse pressed left at (1122, 589)
Screenshot: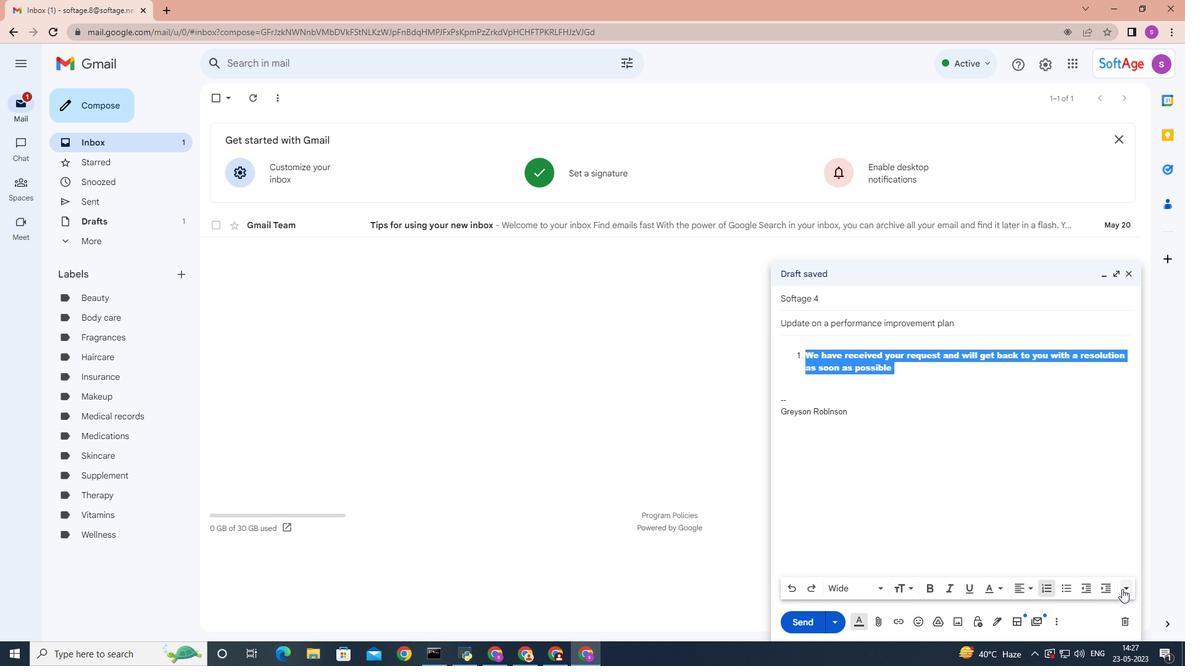 
Action: Mouse moved to (1128, 555)
Screenshot: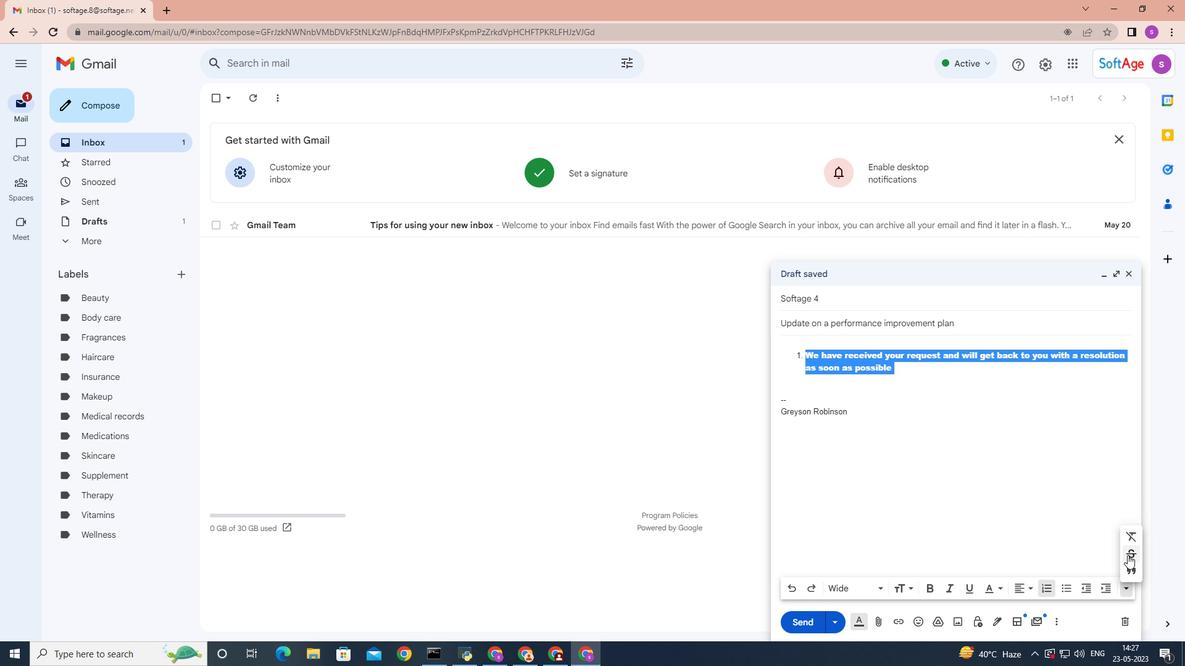 
Action: Mouse pressed left at (1128, 555)
Screenshot: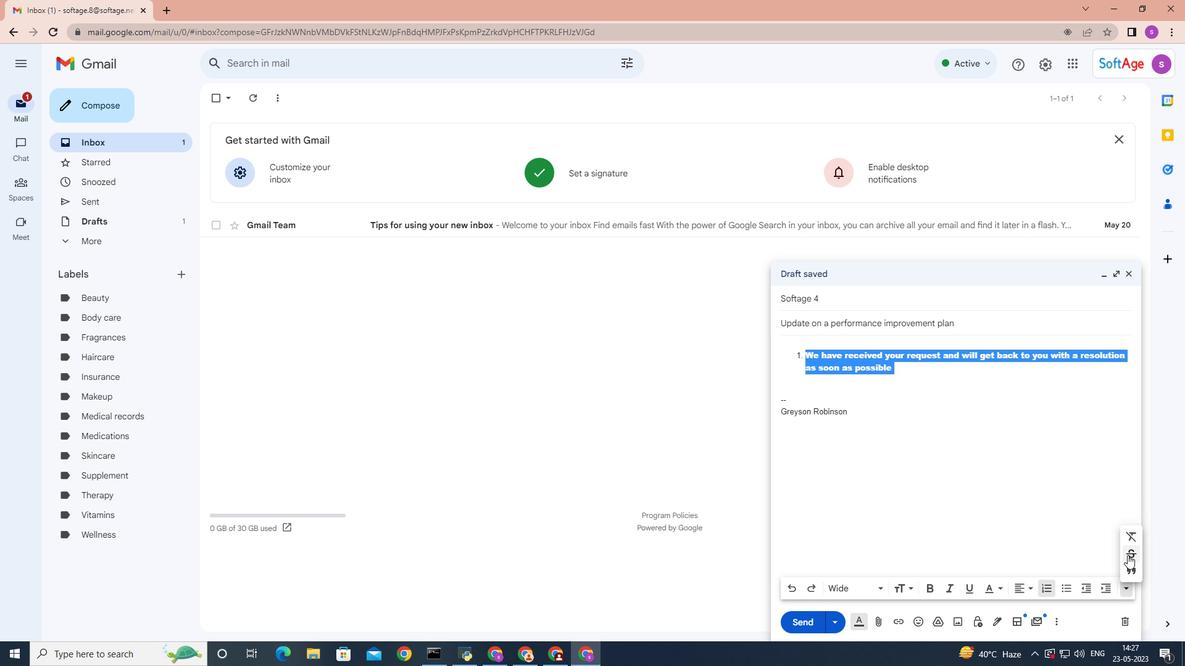 
Action: Mouse moved to (884, 589)
Screenshot: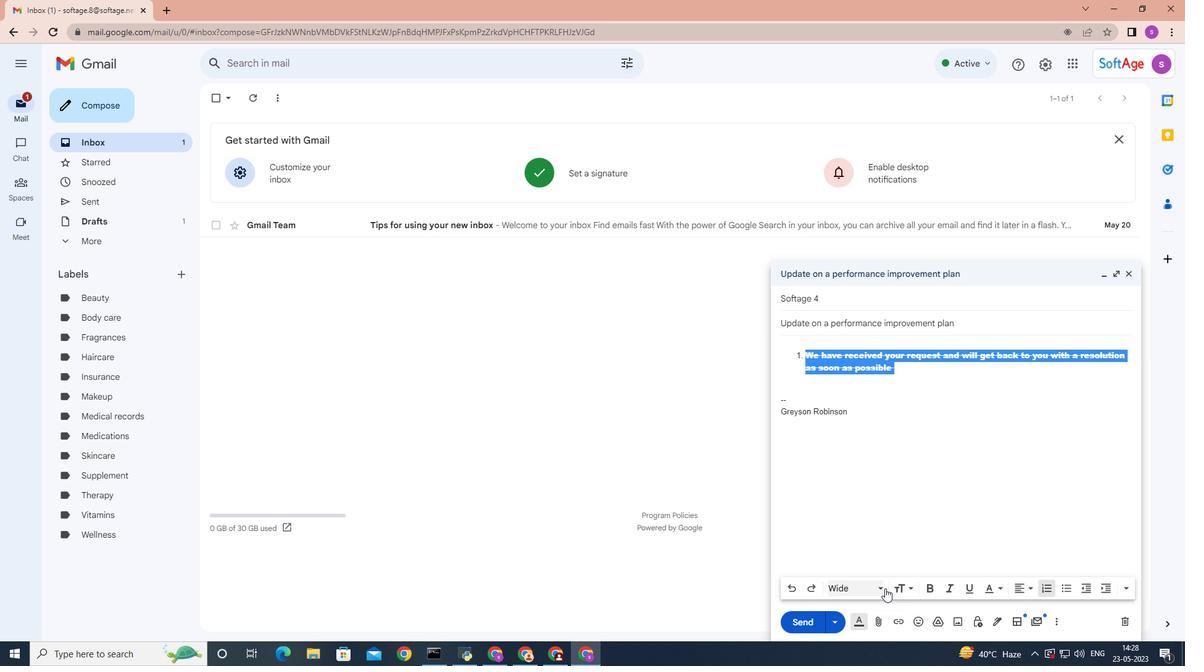 
Action: Mouse pressed left at (884, 589)
Screenshot: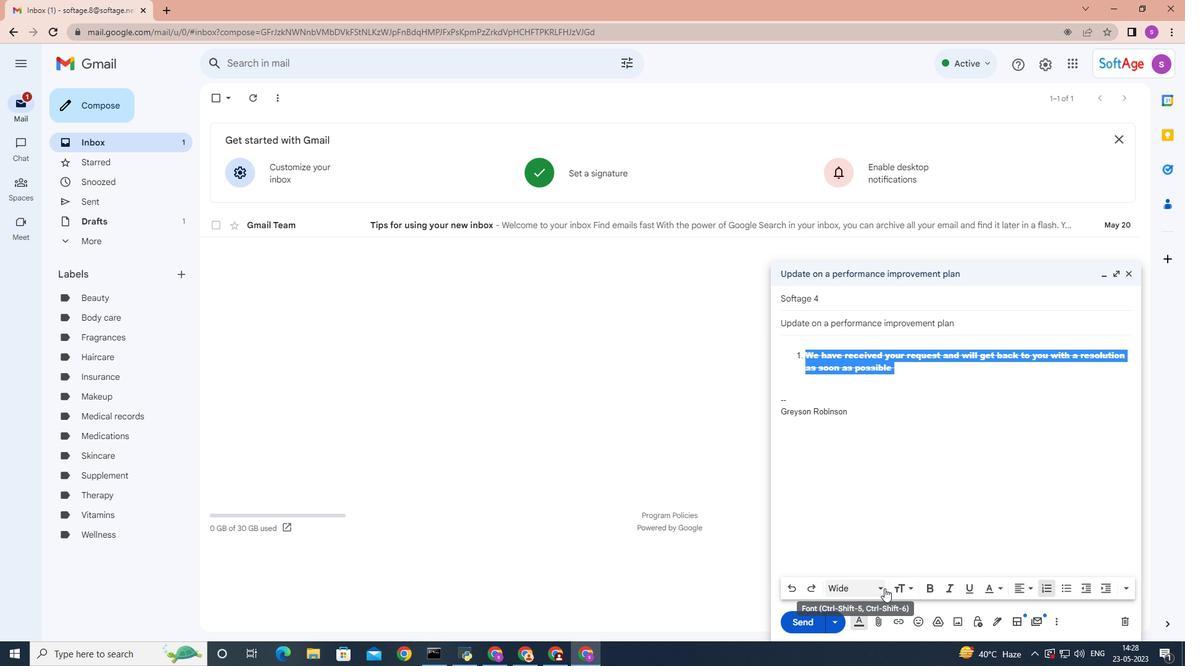 
Action: Mouse moved to (886, 371)
Screenshot: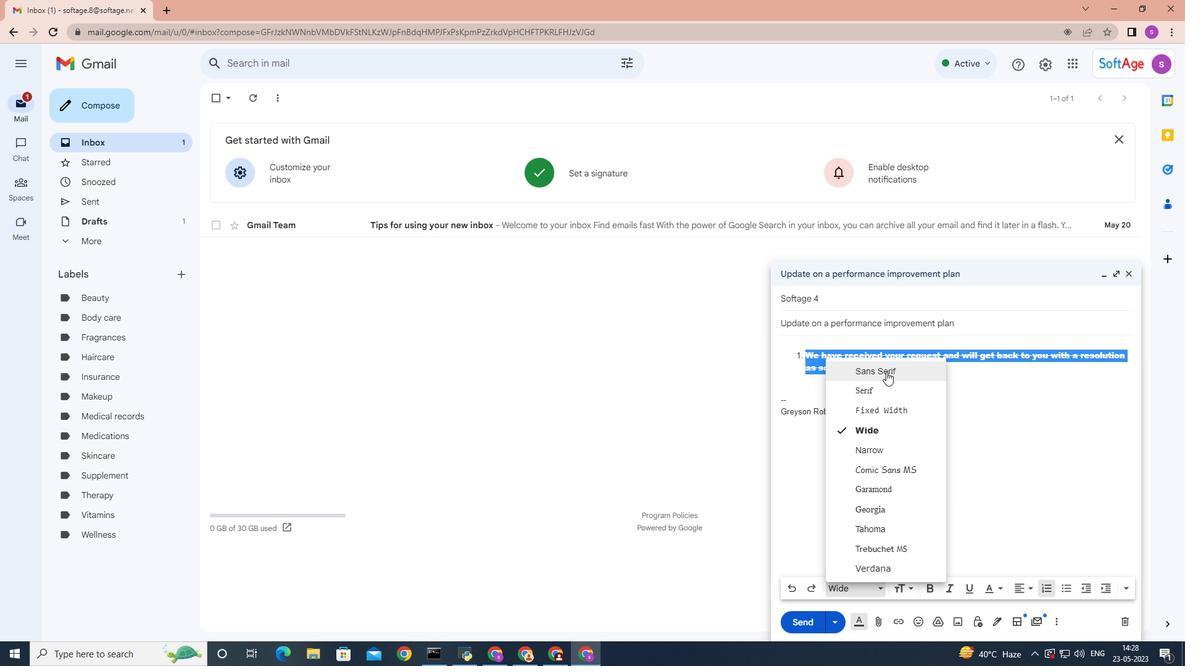 
Action: Mouse pressed left at (886, 371)
Screenshot: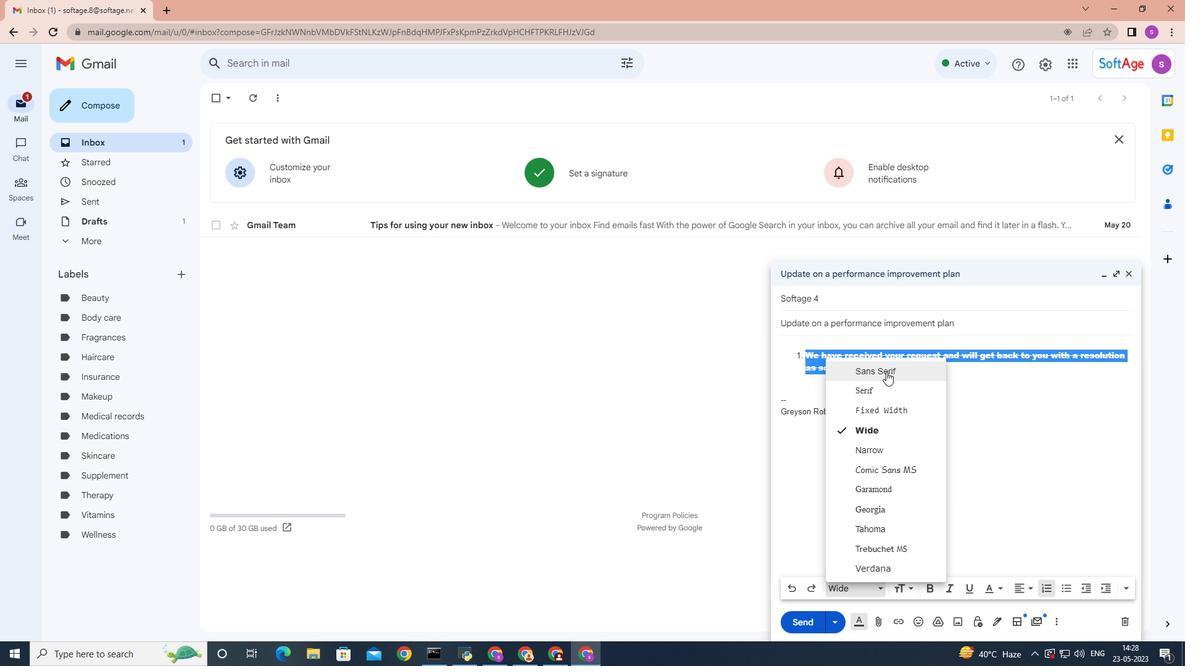 
Action: Mouse moved to (803, 618)
Screenshot: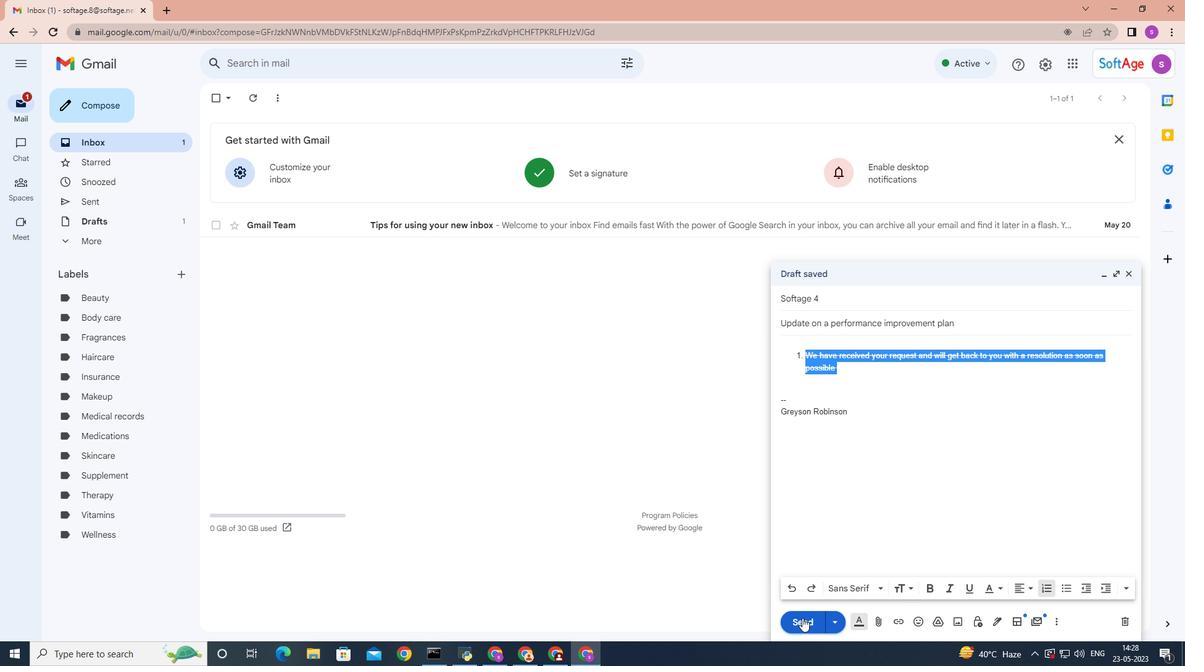 
Action: Mouse pressed left at (803, 618)
Screenshot: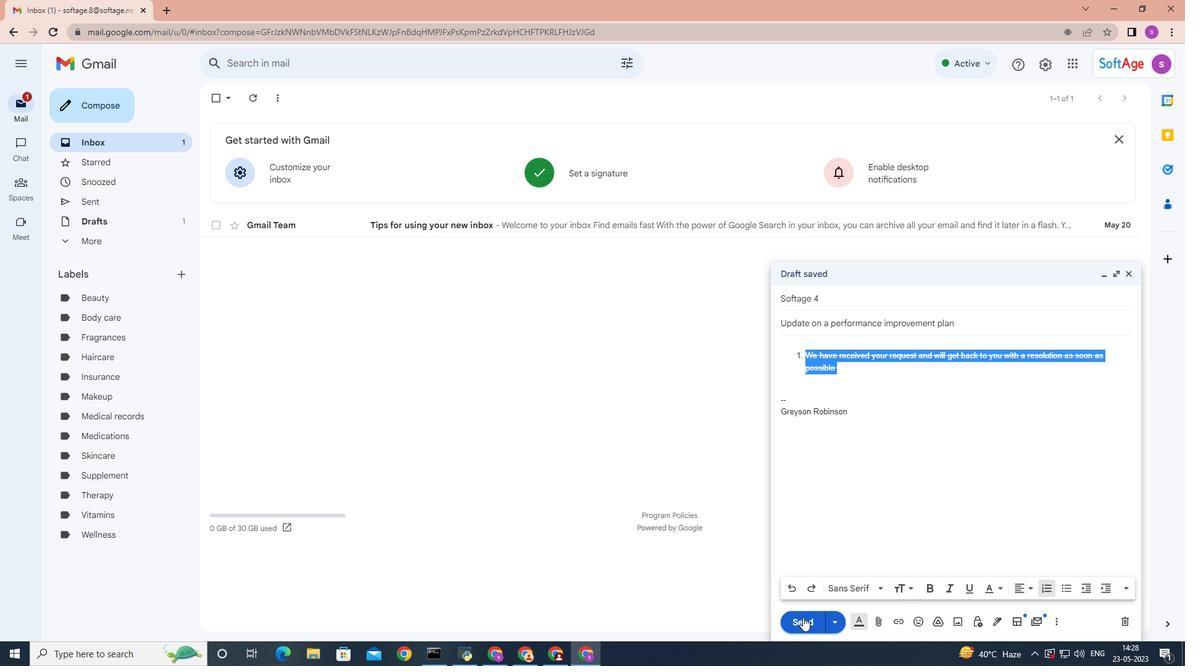 
Action: Mouse moved to (120, 199)
Screenshot: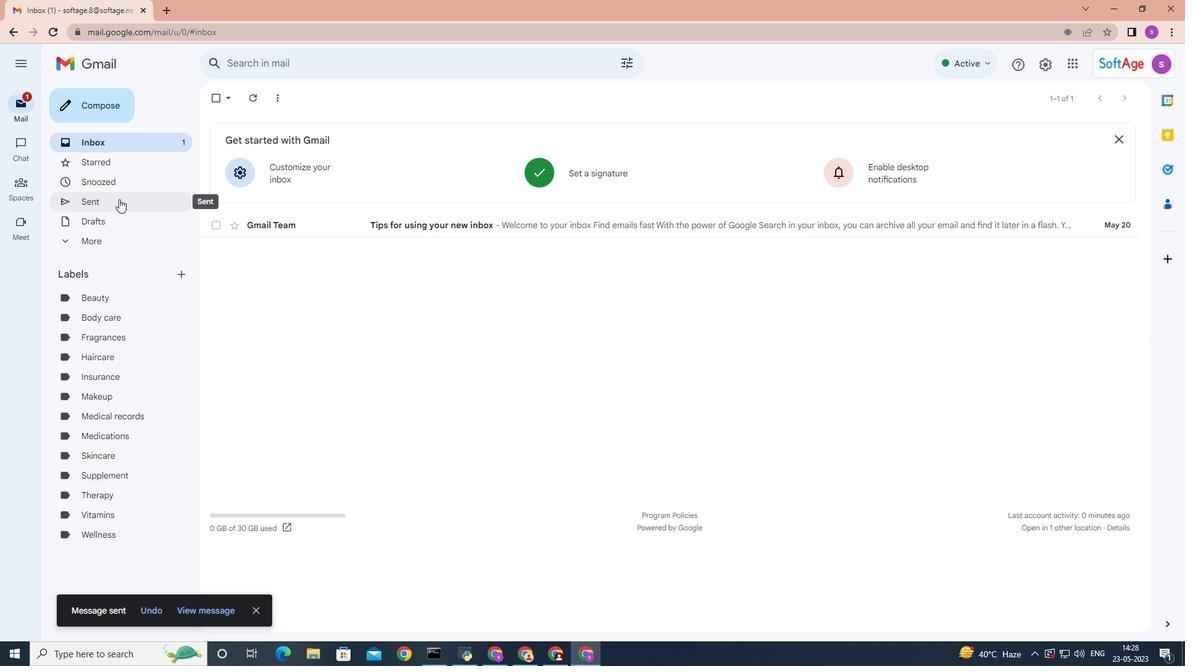 
Action: Mouse pressed left at (120, 199)
Screenshot: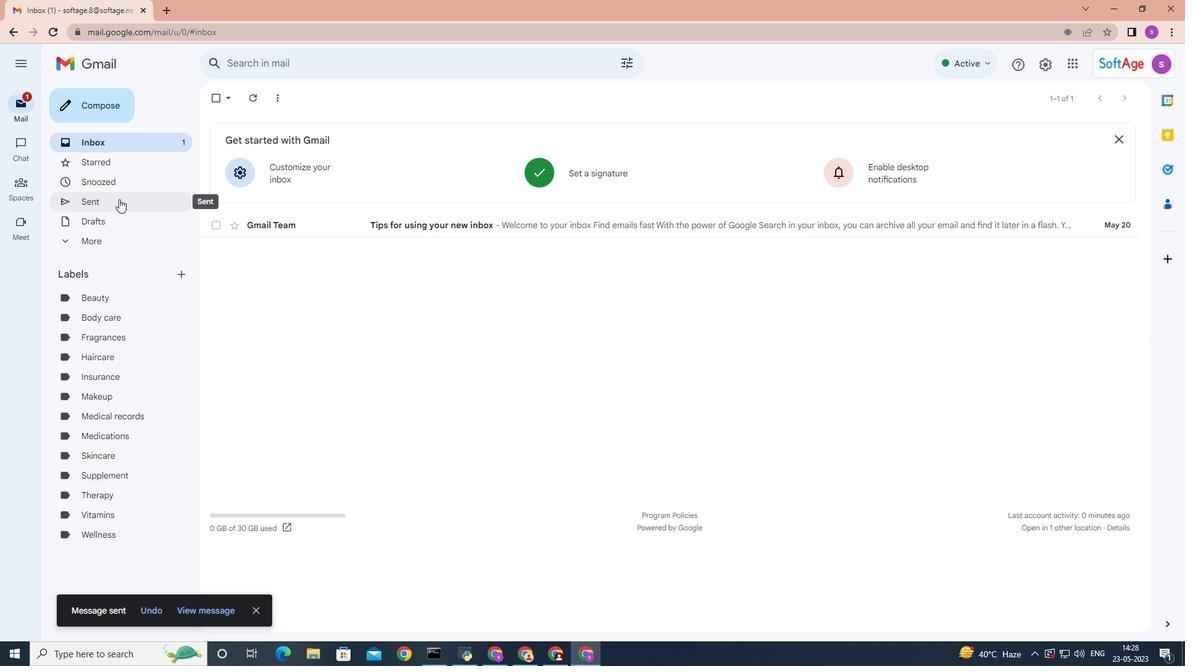 
Action: Mouse moved to (364, 155)
Screenshot: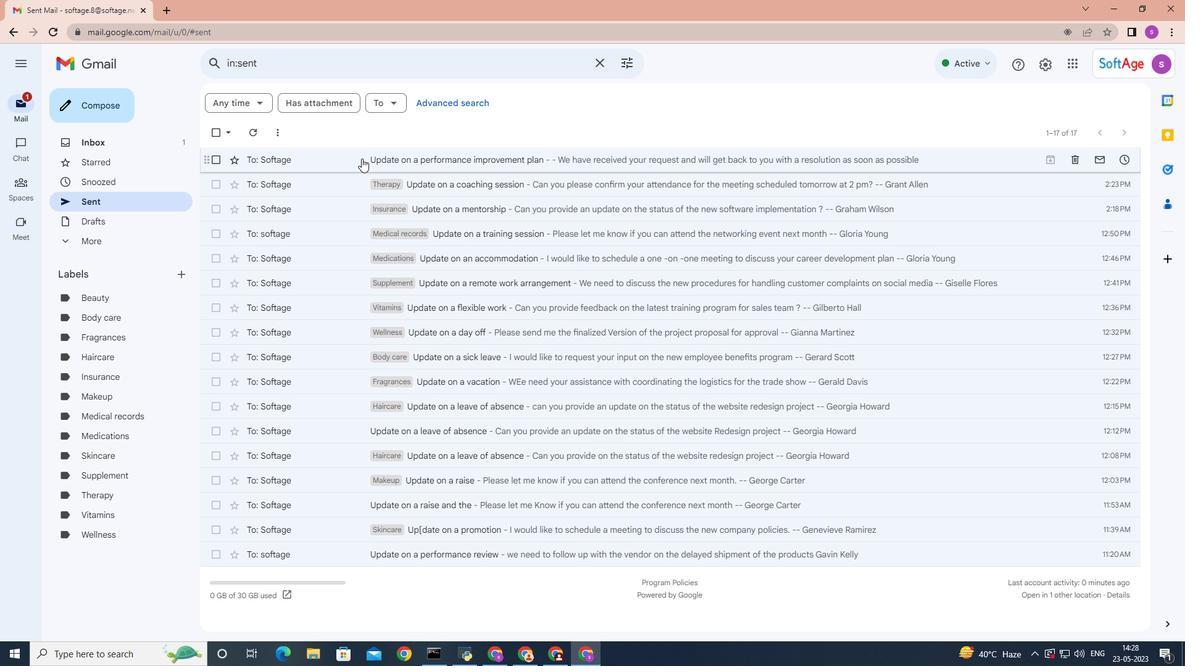 
Action: Mouse pressed right at (364, 155)
Screenshot: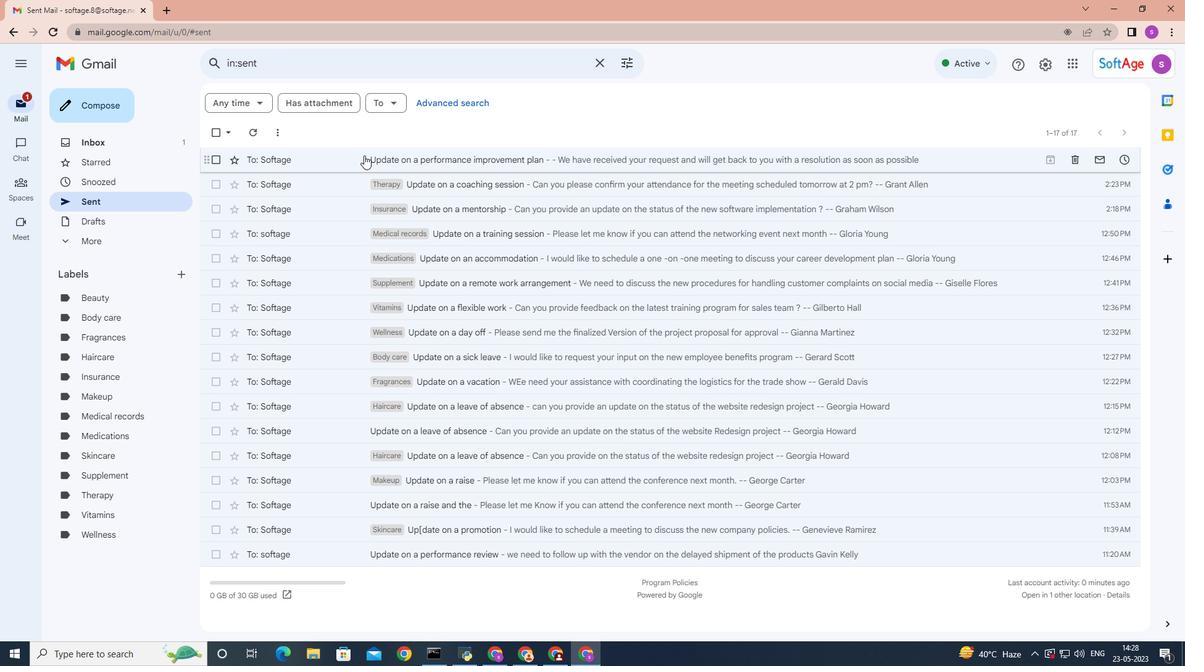 
Action: Mouse moved to (553, 394)
Screenshot: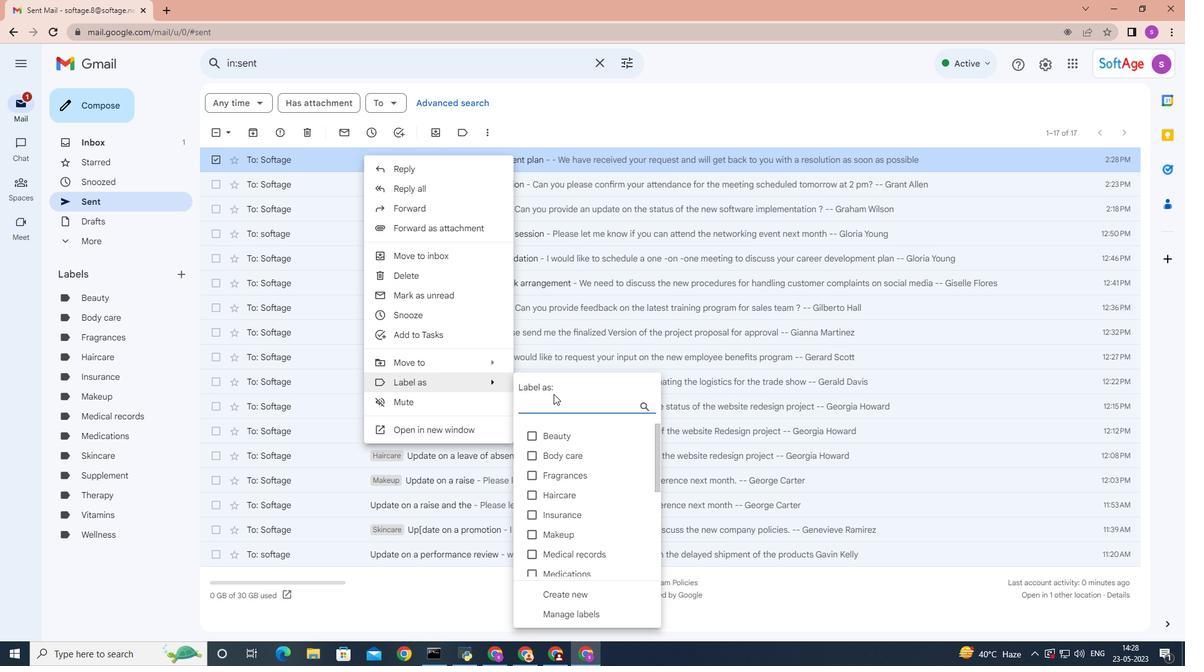 
Action: Key pressed <Key.shift>Counseling
Screenshot: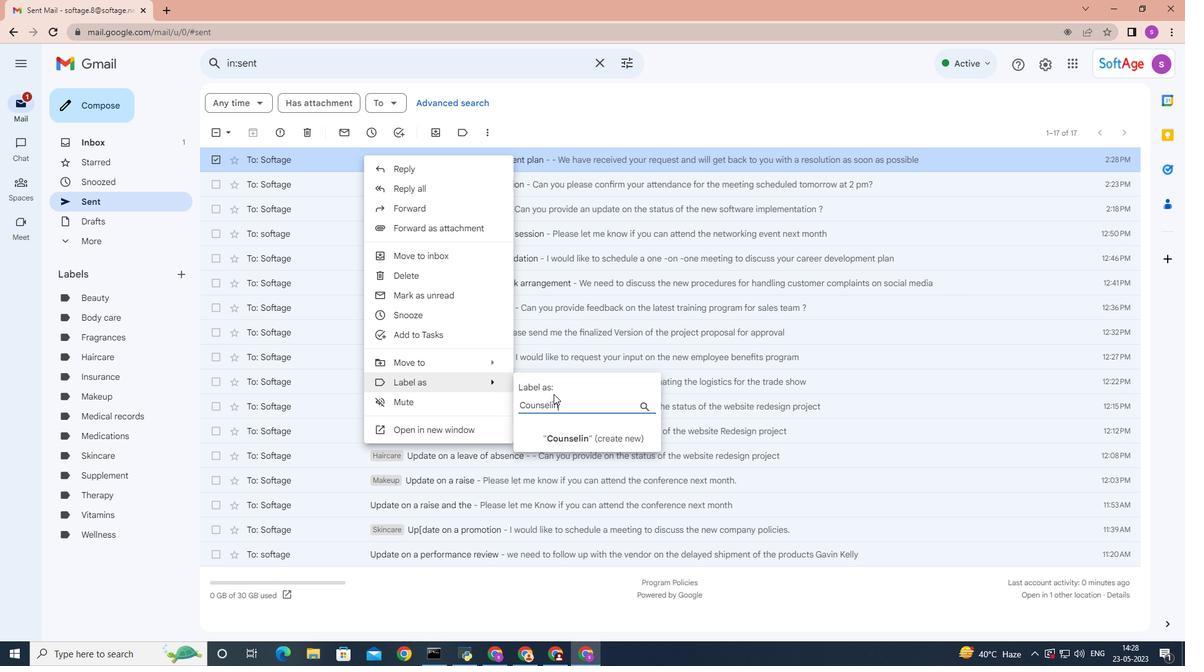 
Action: Mouse moved to (578, 433)
Screenshot: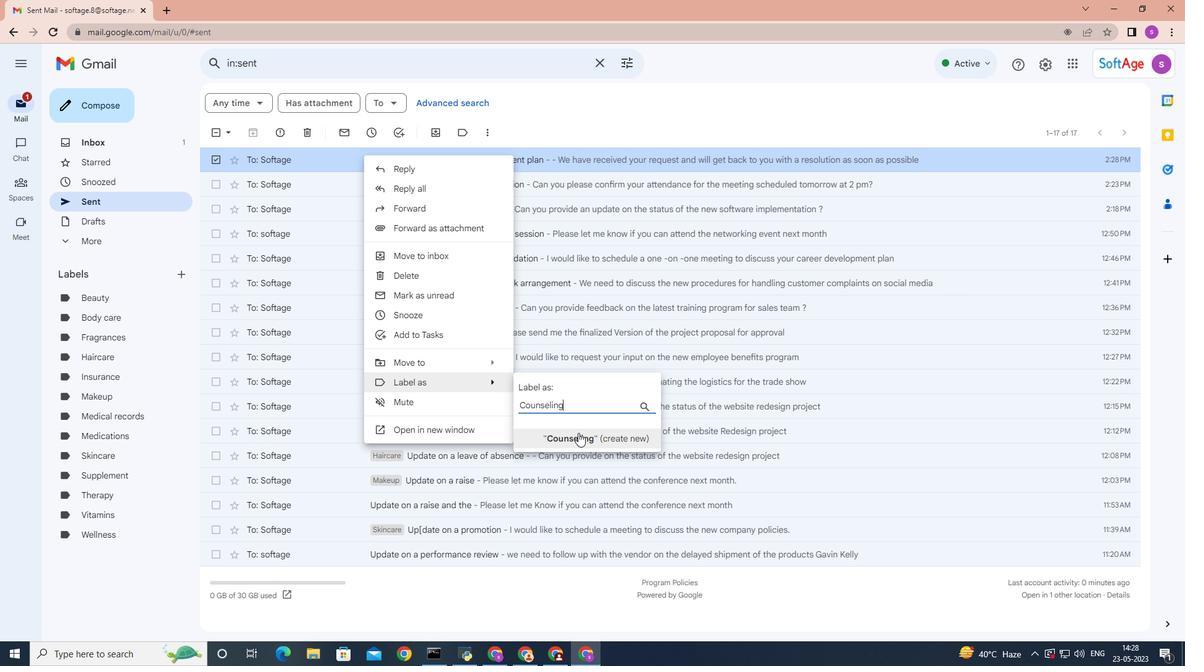 
Action: Mouse pressed left at (578, 433)
Screenshot: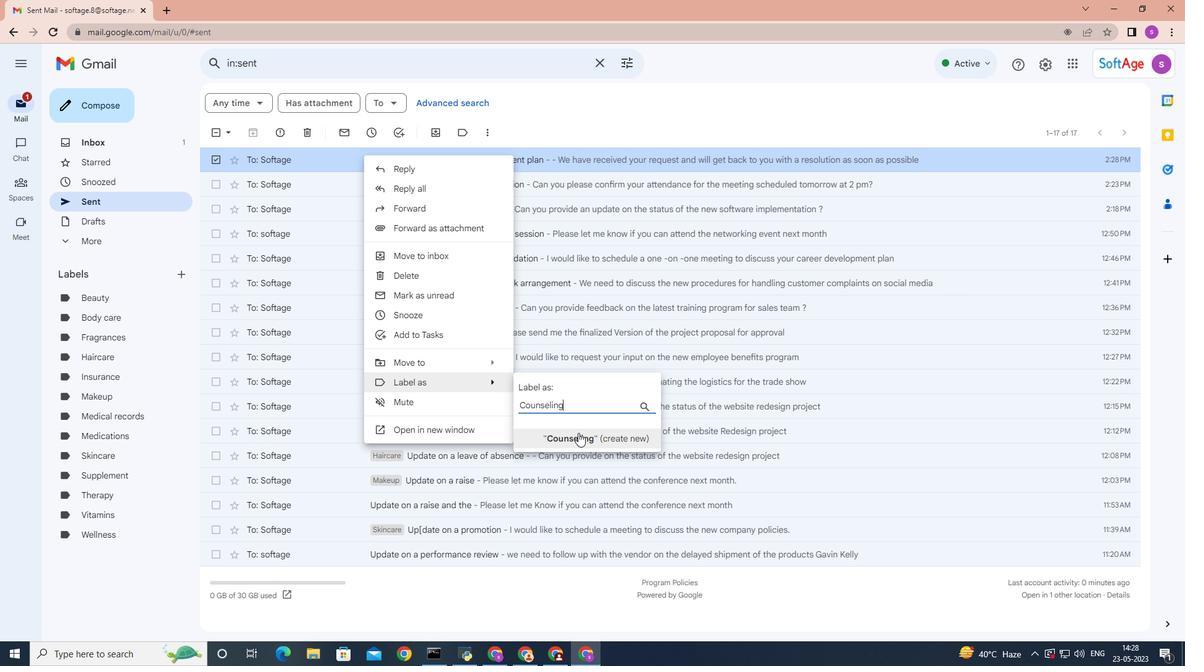 
Action: Mouse moved to (700, 392)
Screenshot: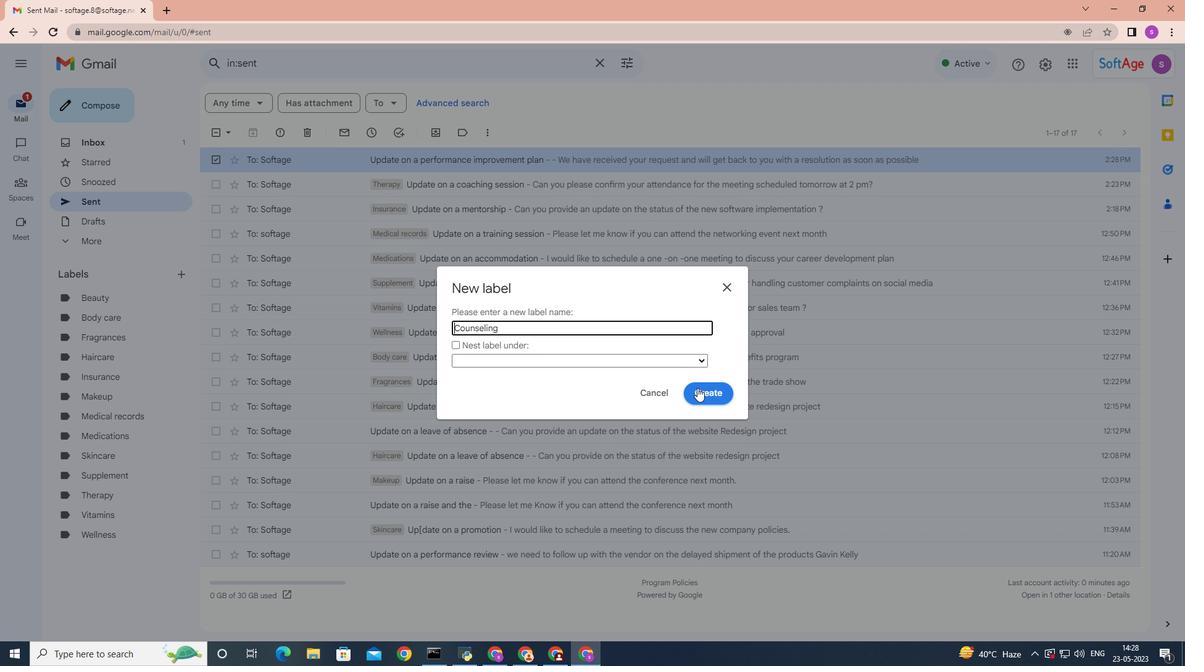 
Action: Mouse pressed left at (700, 392)
Screenshot: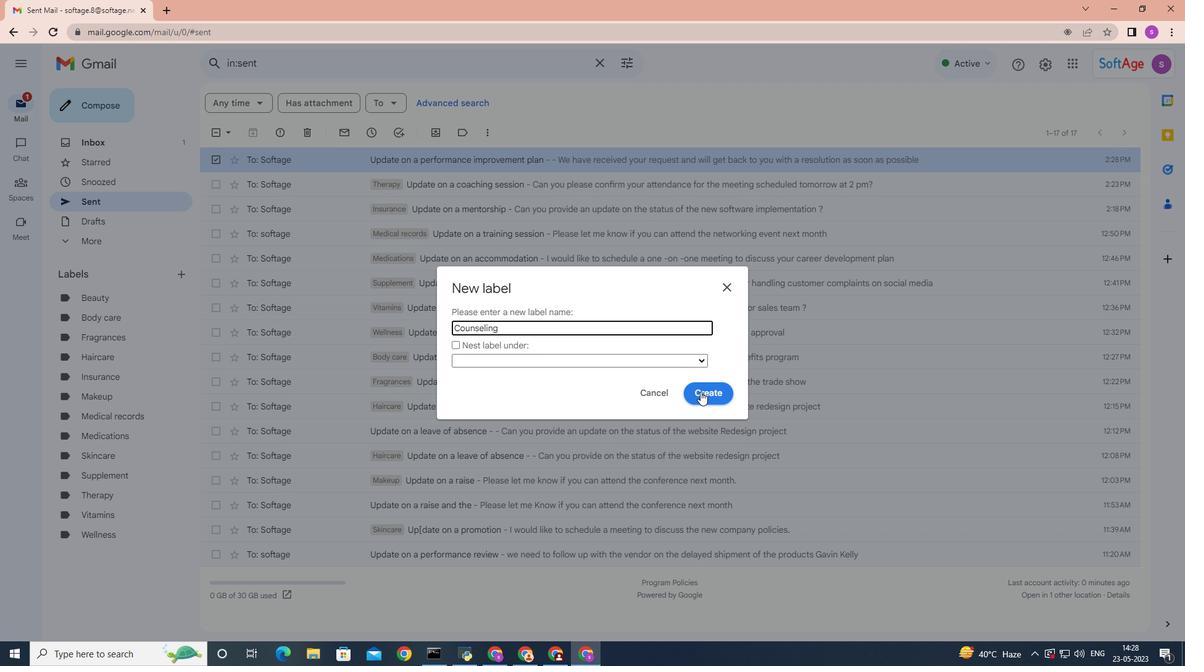 
Action: Mouse moved to (700, 392)
Screenshot: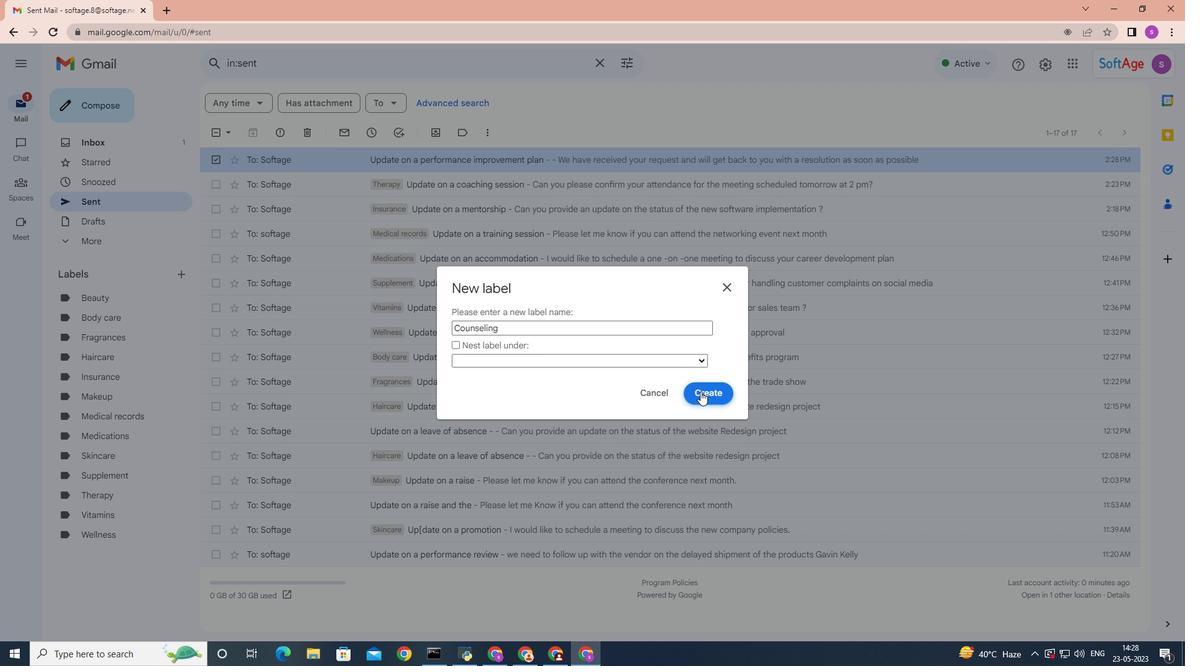 
